 Task: Find and review an Airbnb listing for a stay in Surry Hills, Australia, from July 26 to July 31, 2023, for one guest.
Action: Mouse moved to (349, 349)
Screenshot: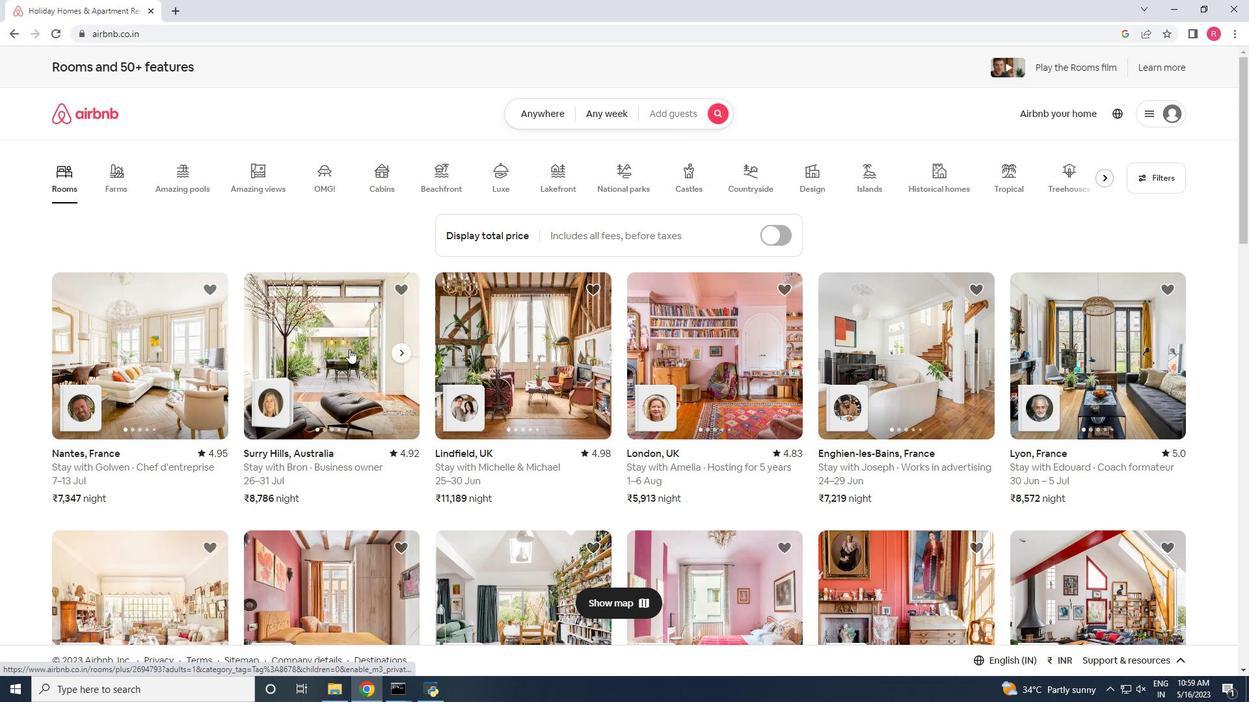 
Action: Mouse pressed left at (349, 349)
Screenshot: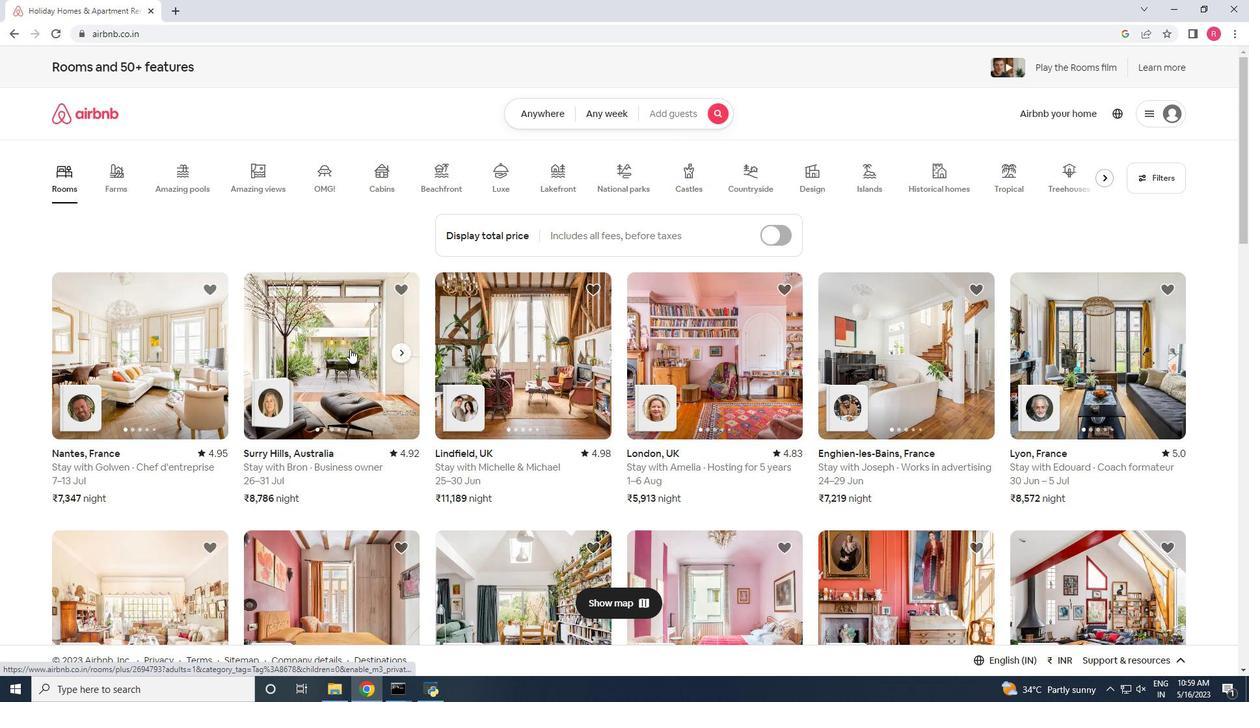 
Action: Mouse moved to (465, 394)
Screenshot: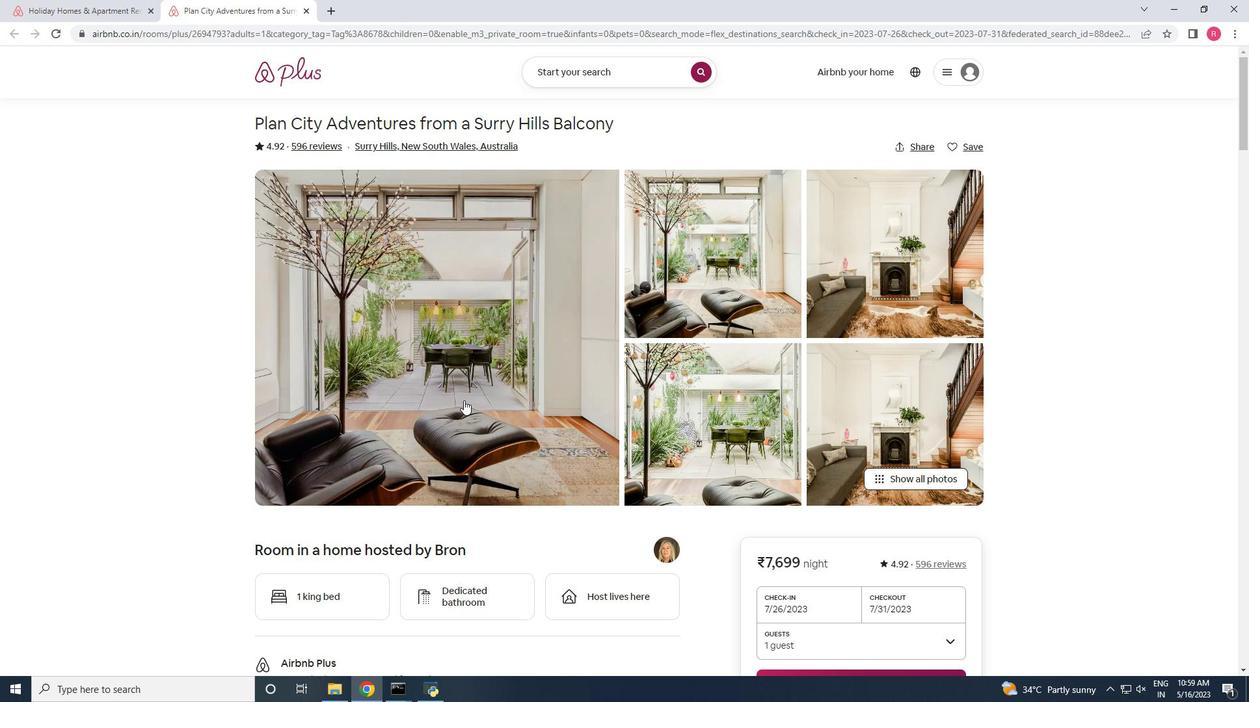 
Action: Mouse scrolled (465, 394) with delta (0, 0)
Screenshot: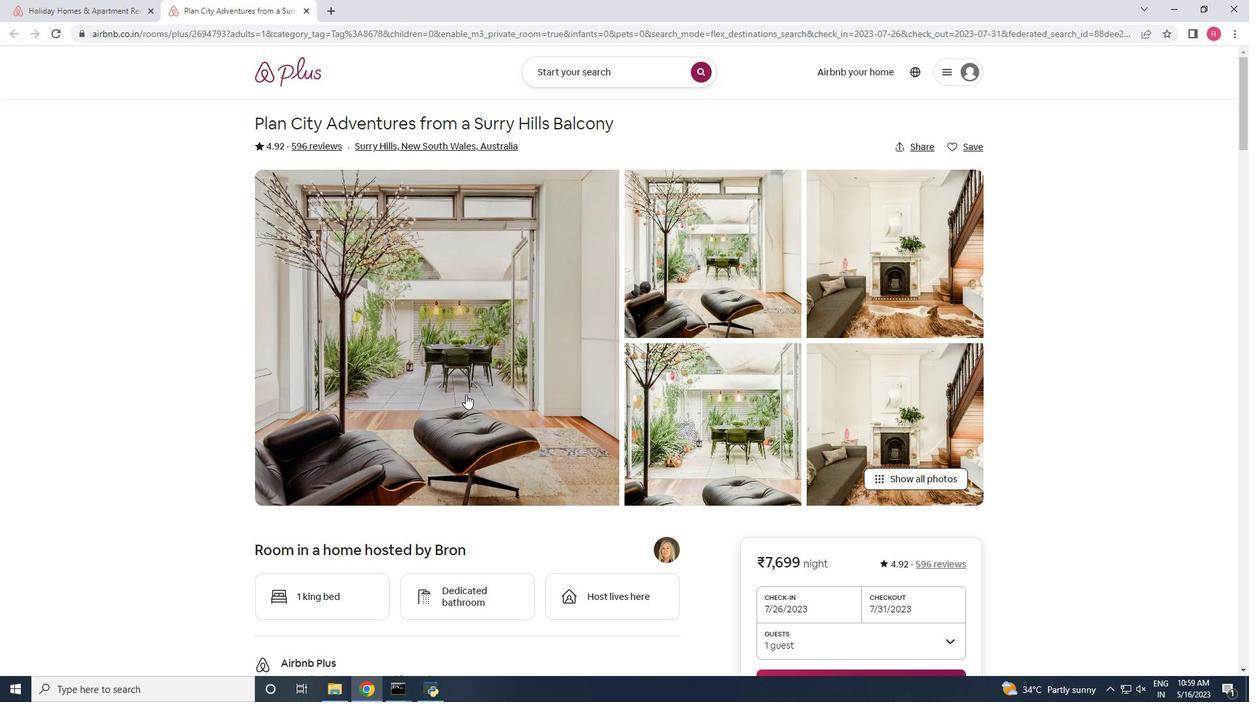 
Action: Mouse scrolled (465, 394) with delta (0, 0)
Screenshot: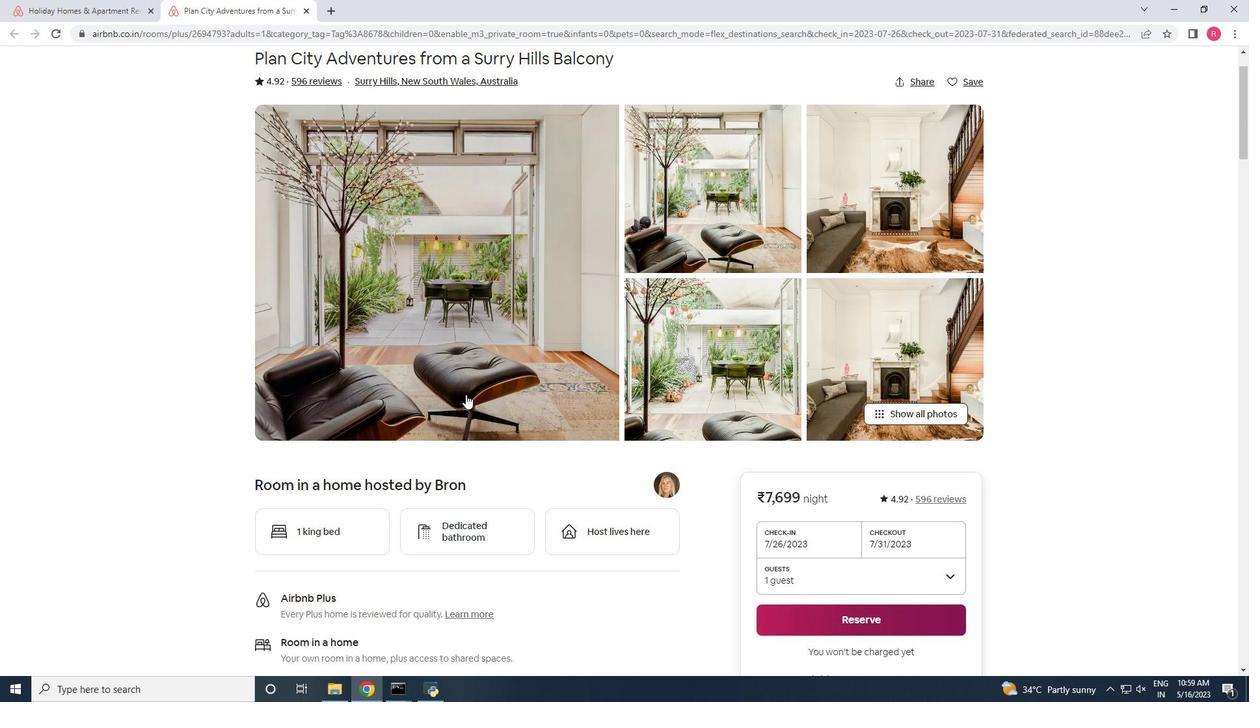 
Action: Mouse scrolled (465, 394) with delta (0, 0)
Screenshot: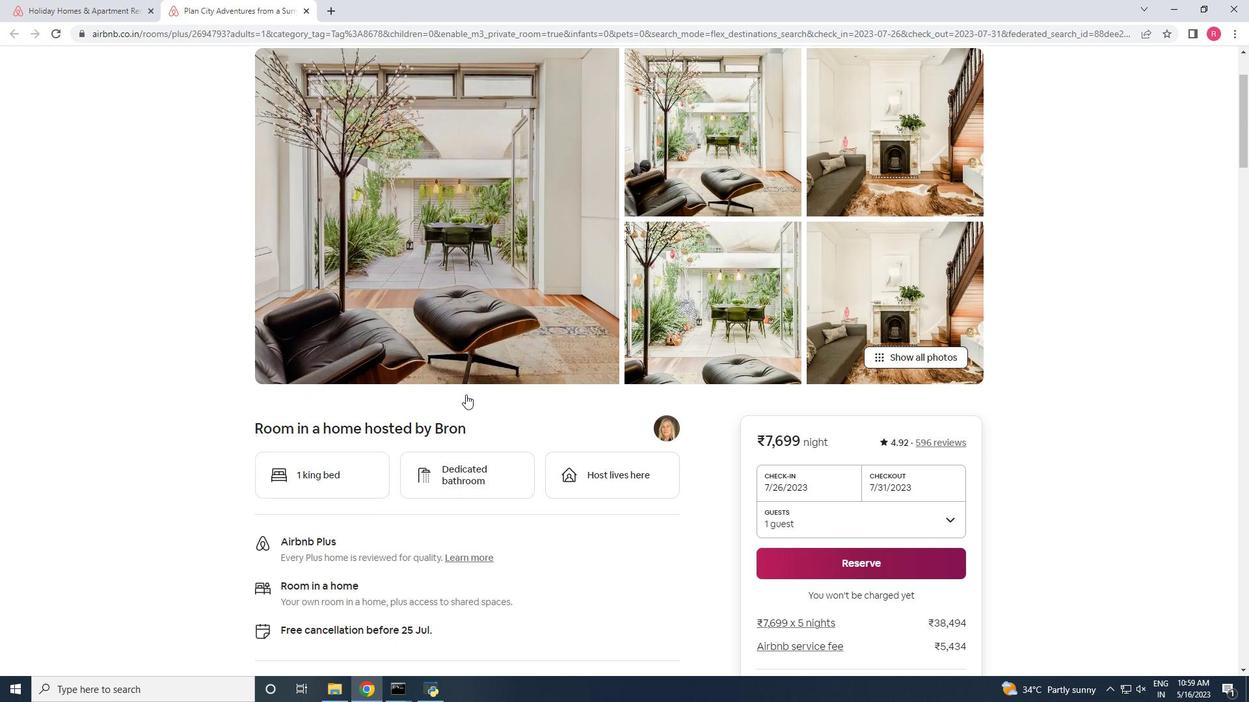 
Action: Mouse moved to (582, 407)
Screenshot: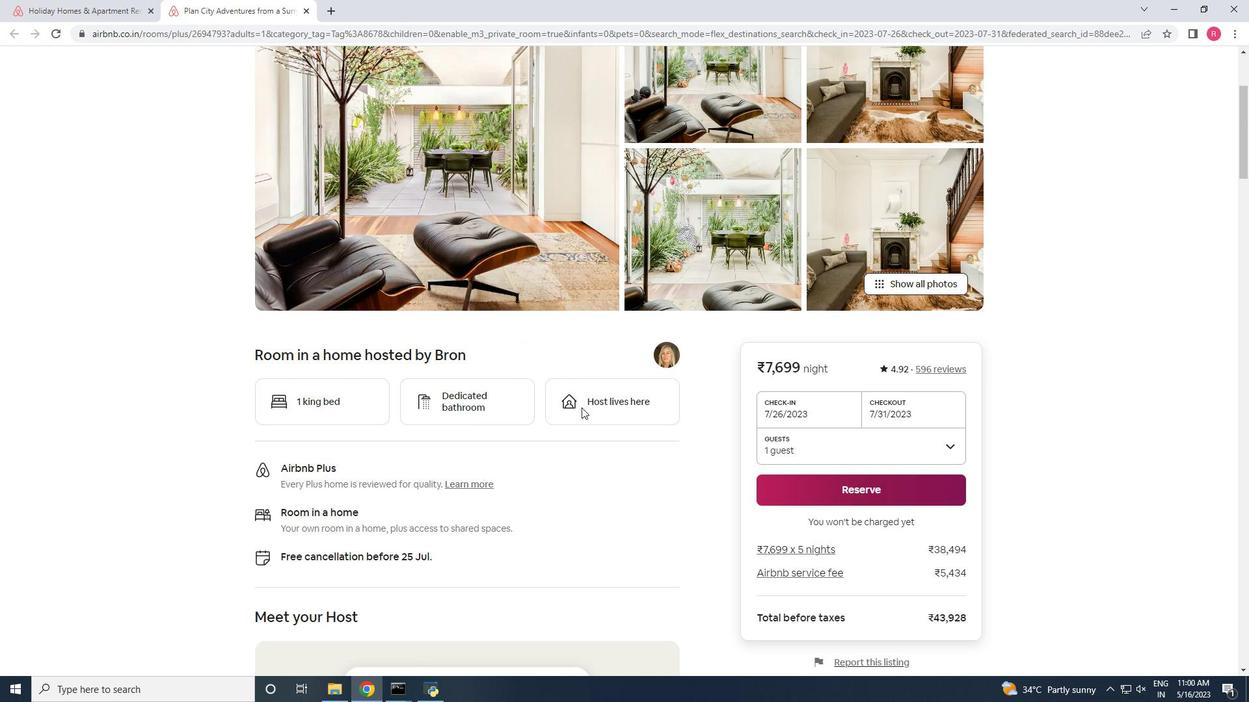 
Action: Mouse scrolled (582, 407) with delta (0, 0)
Screenshot: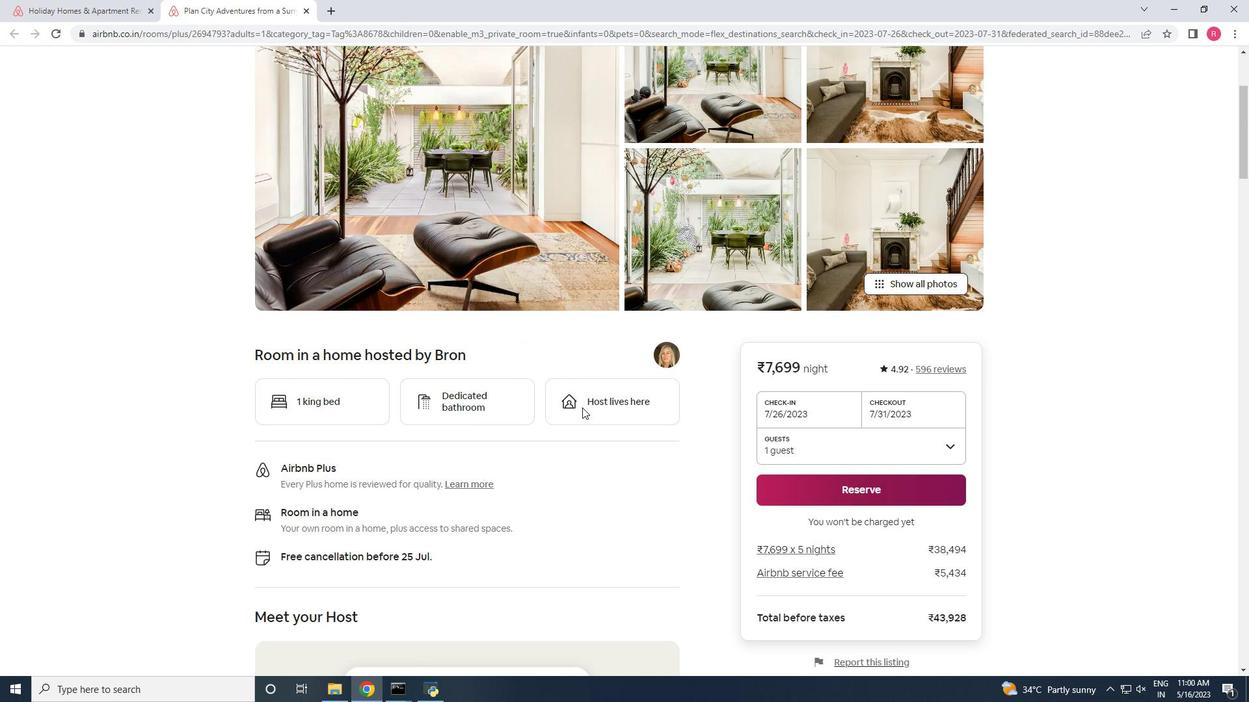 
Action: Mouse scrolled (582, 408) with delta (0, 0)
Screenshot: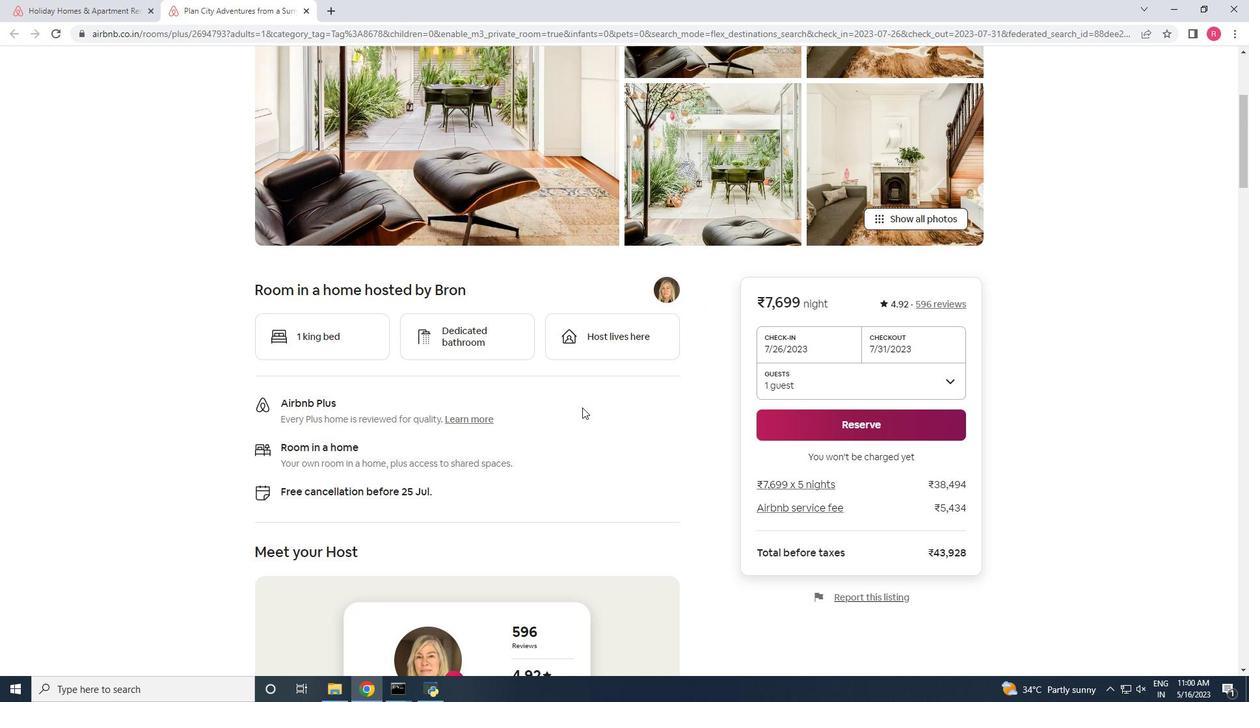 
Action: Mouse moved to (582, 407)
Screenshot: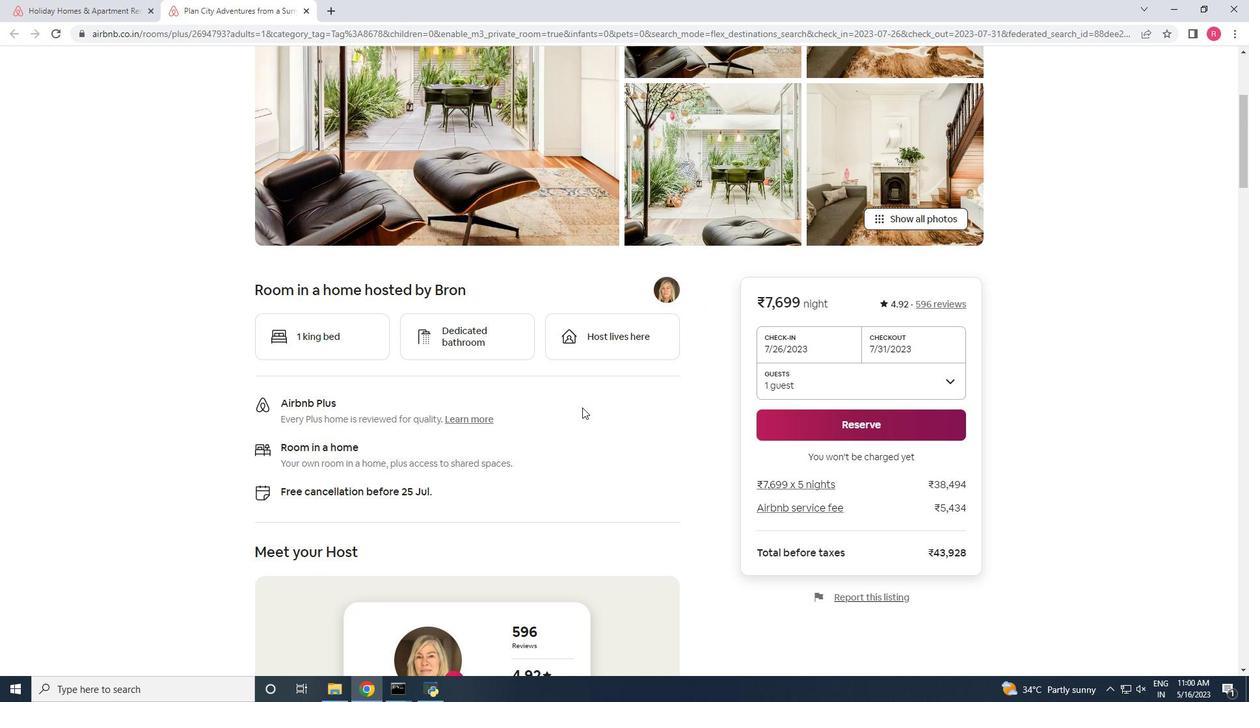 
Action: Mouse scrolled (582, 408) with delta (0, 0)
Screenshot: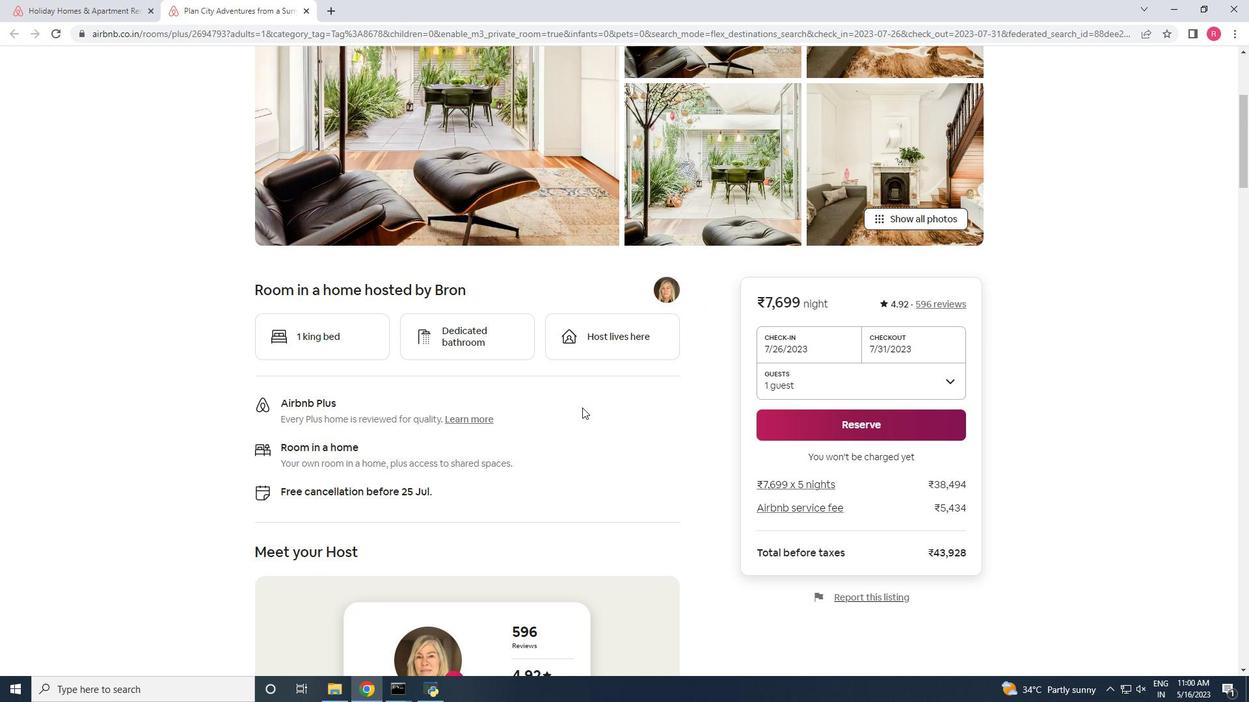 
Action: Mouse scrolled (582, 408) with delta (0, 0)
Screenshot: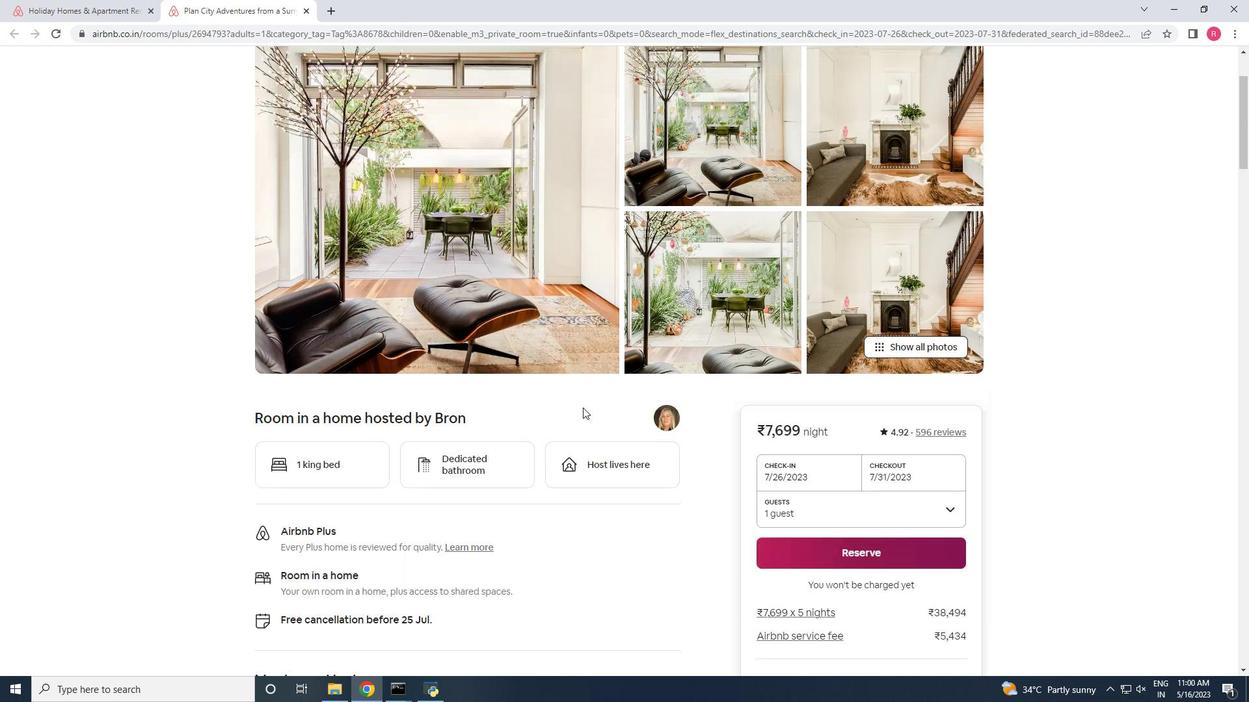 
Action: Mouse scrolled (582, 408) with delta (0, 0)
Screenshot: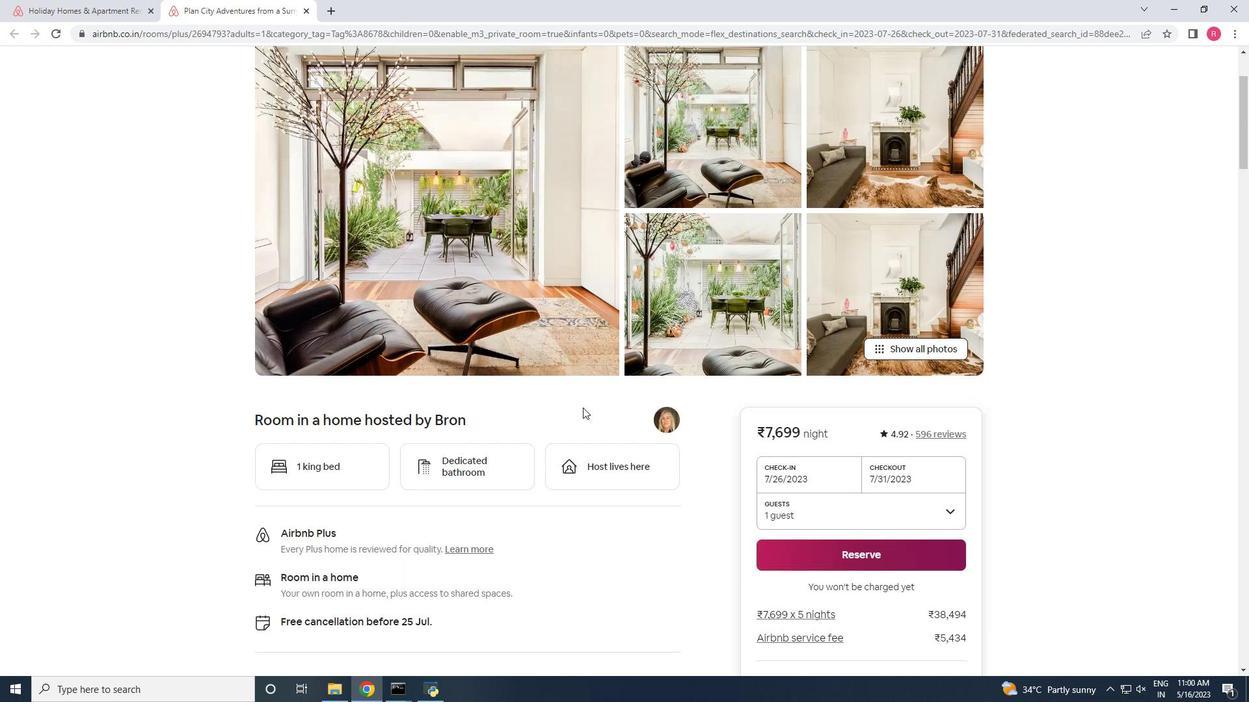 
Action: Mouse scrolled (582, 408) with delta (0, 0)
Screenshot: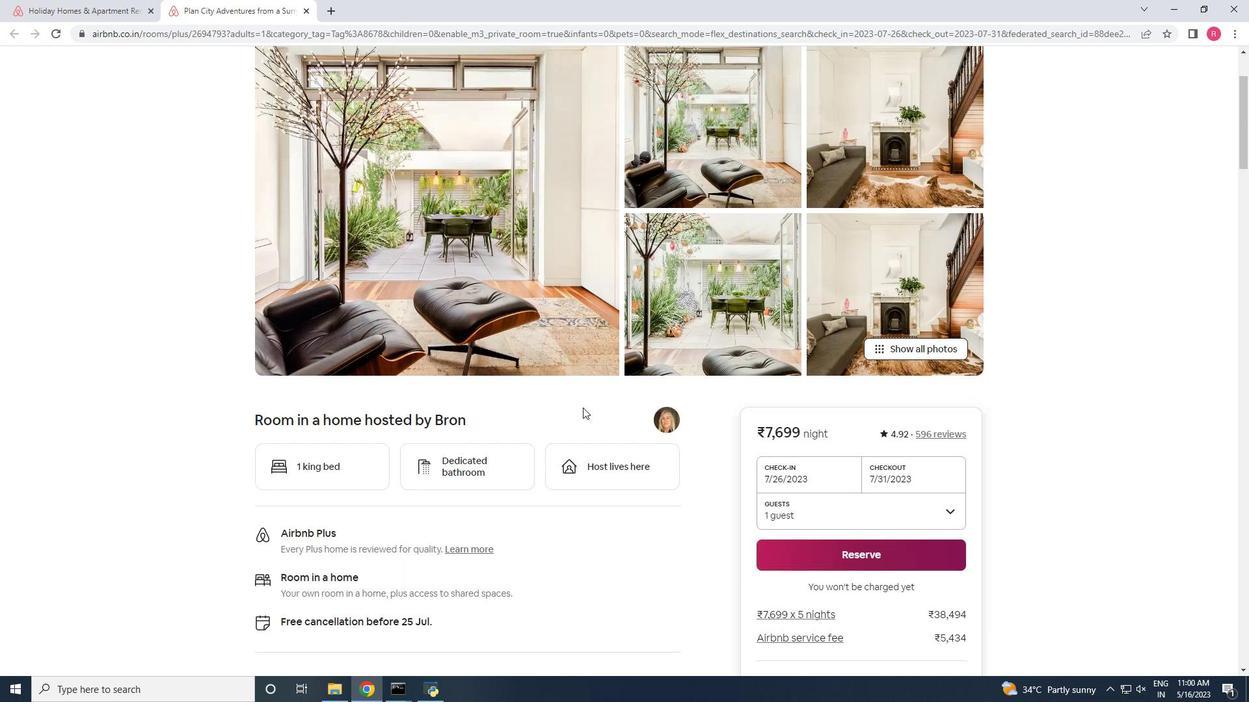 
Action: Mouse scrolled (582, 408) with delta (0, 0)
Screenshot: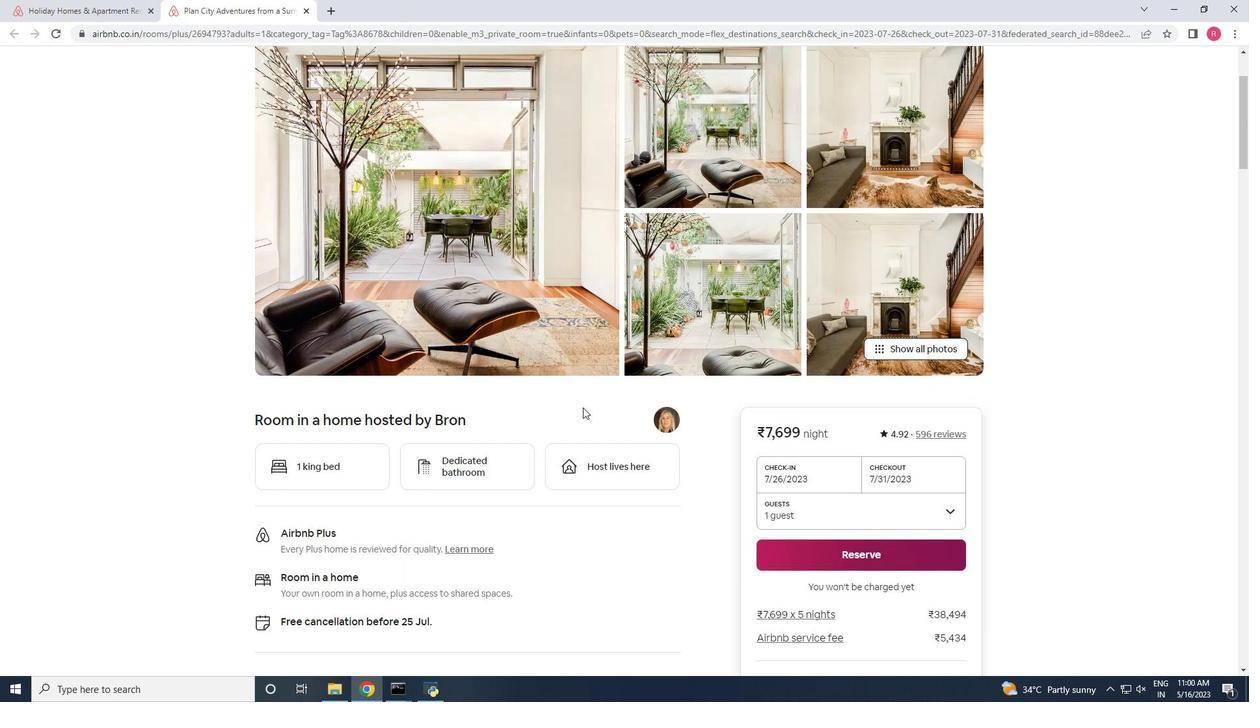 
Action: Mouse scrolled (582, 408) with delta (0, 0)
Screenshot: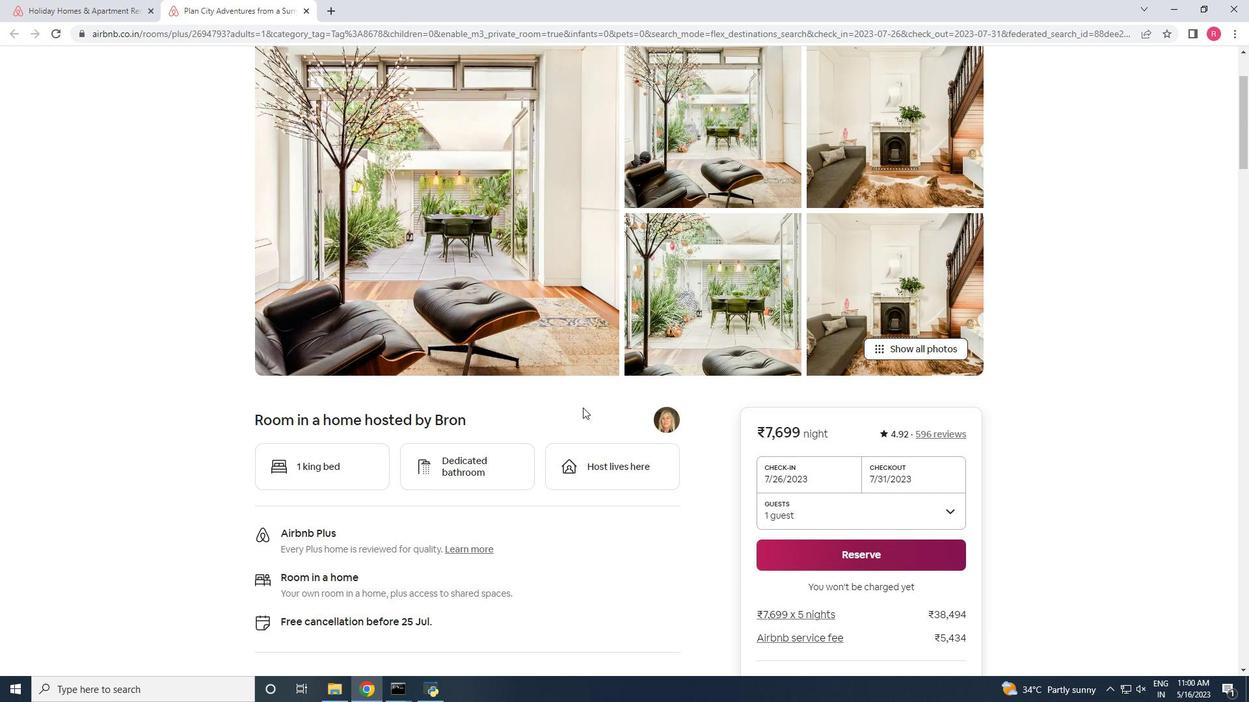 
Action: Mouse scrolled (582, 408) with delta (0, 0)
Screenshot: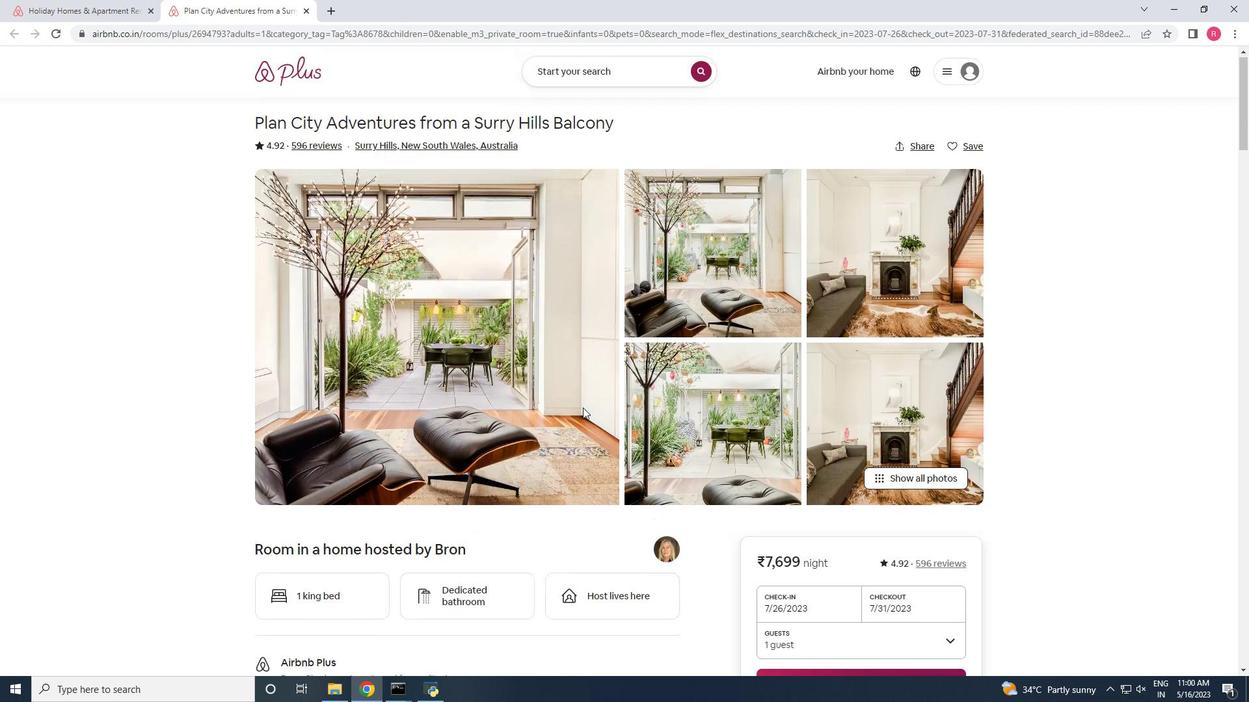 
Action: Mouse scrolled (582, 407) with delta (0, 0)
Screenshot: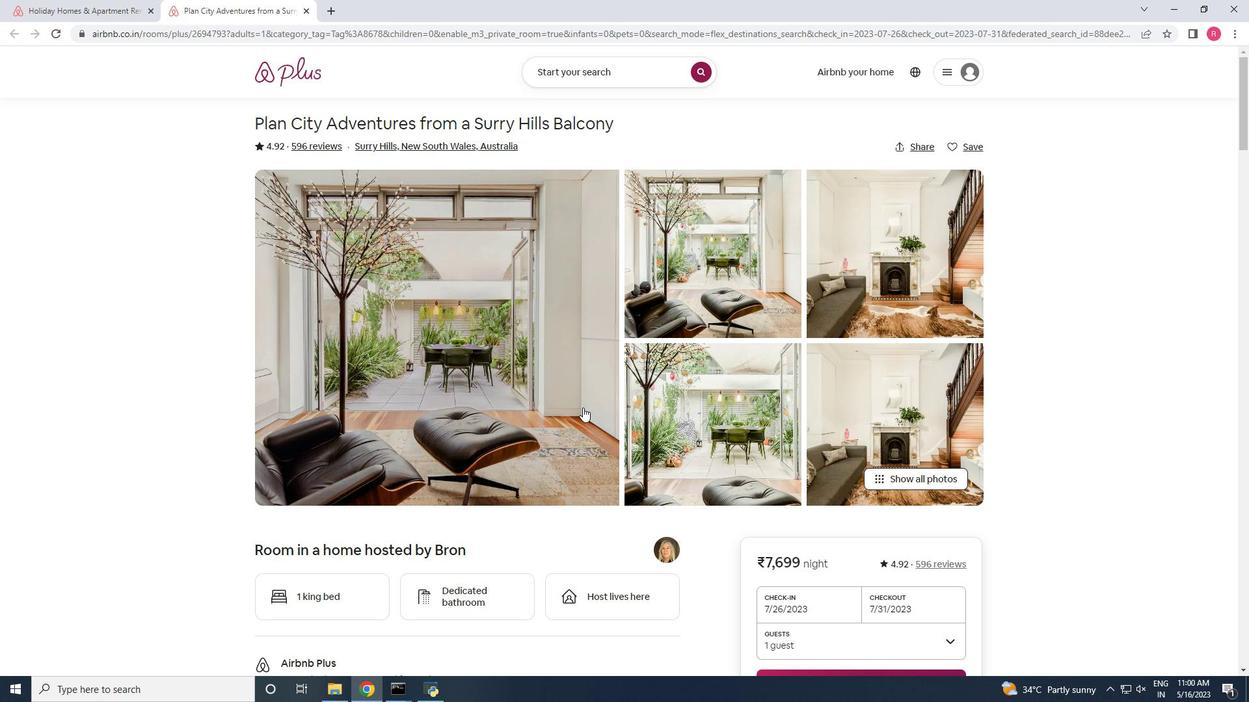
Action: Mouse scrolled (582, 407) with delta (0, 0)
Screenshot: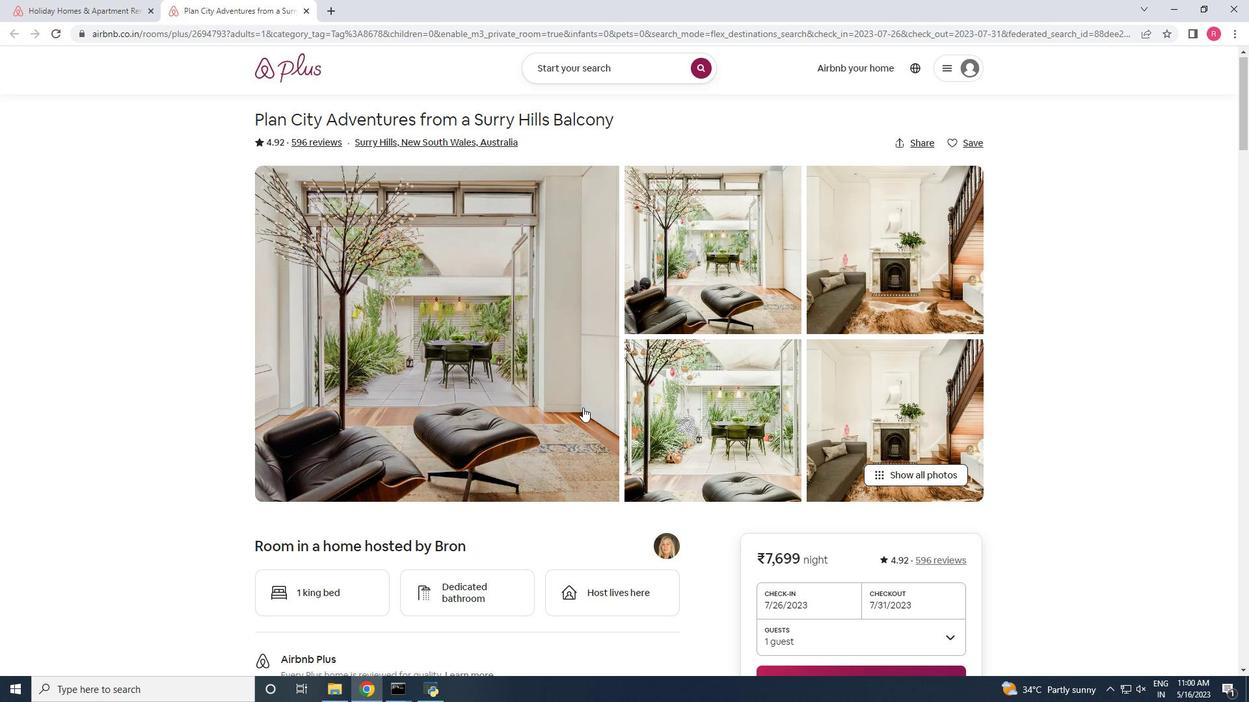 
Action: Mouse scrolled (582, 407) with delta (0, 0)
Screenshot: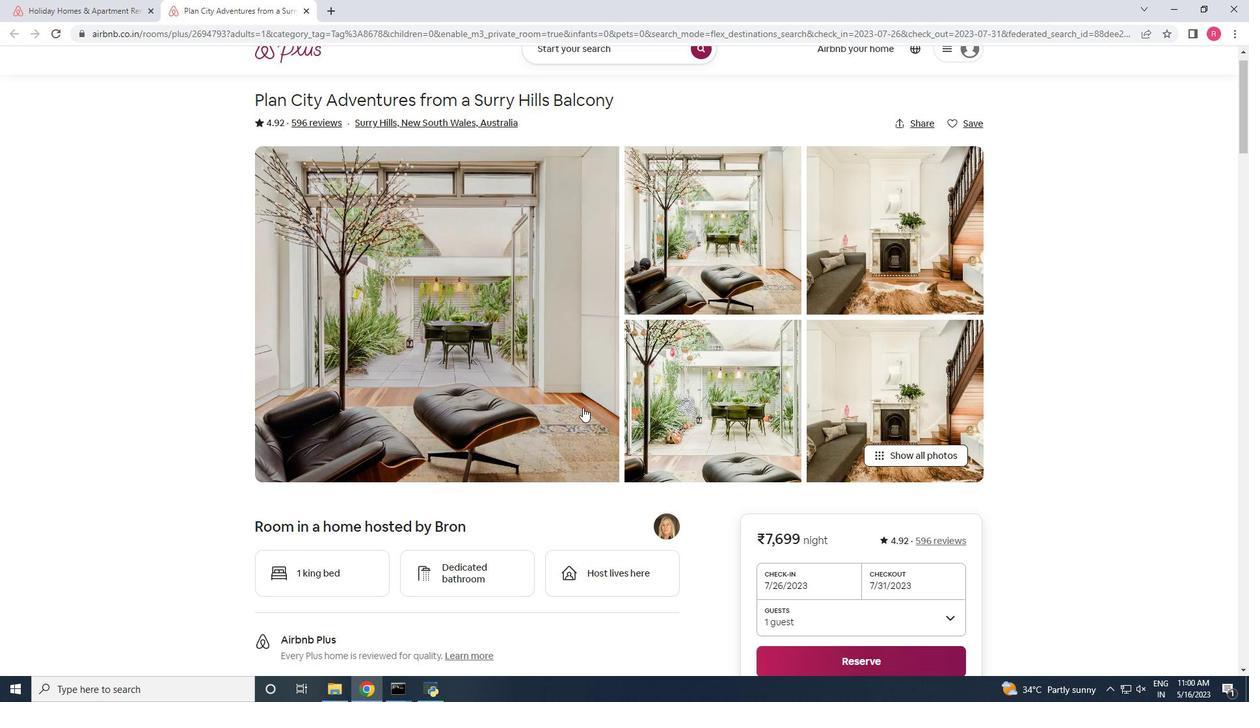 
Action: Mouse scrolled (582, 407) with delta (0, 0)
Screenshot: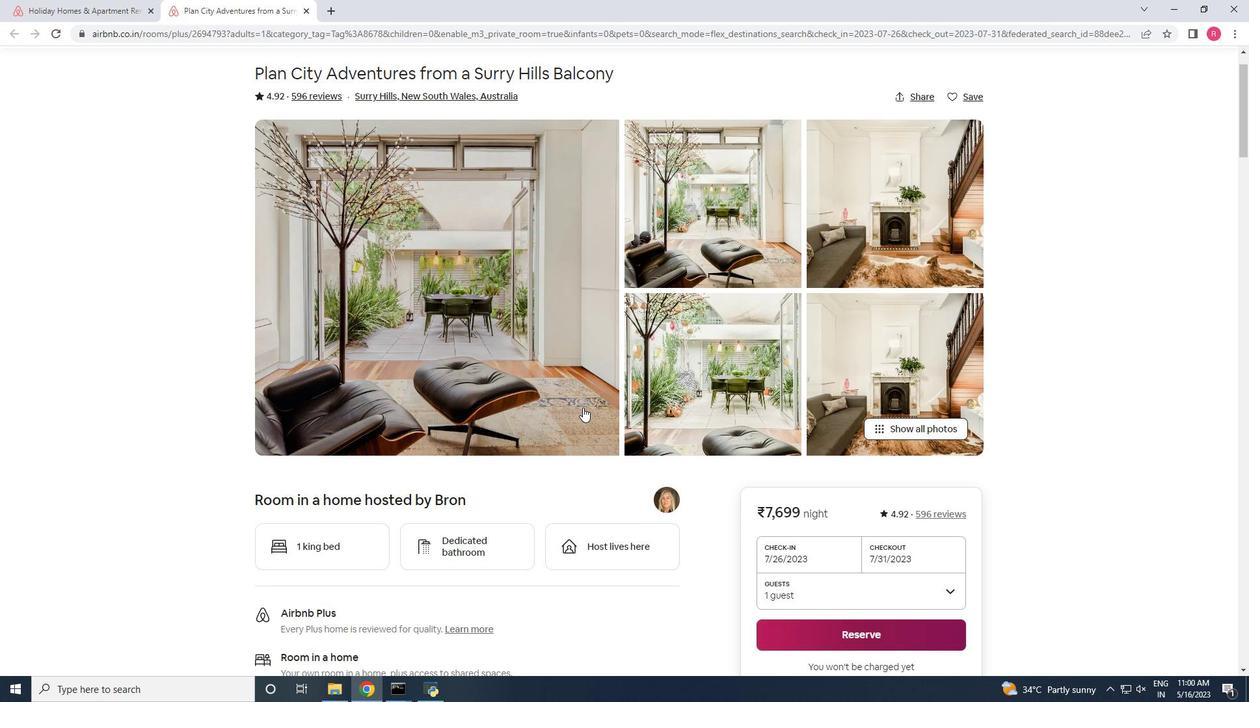 
Action: Mouse moved to (582, 407)
Screenshot: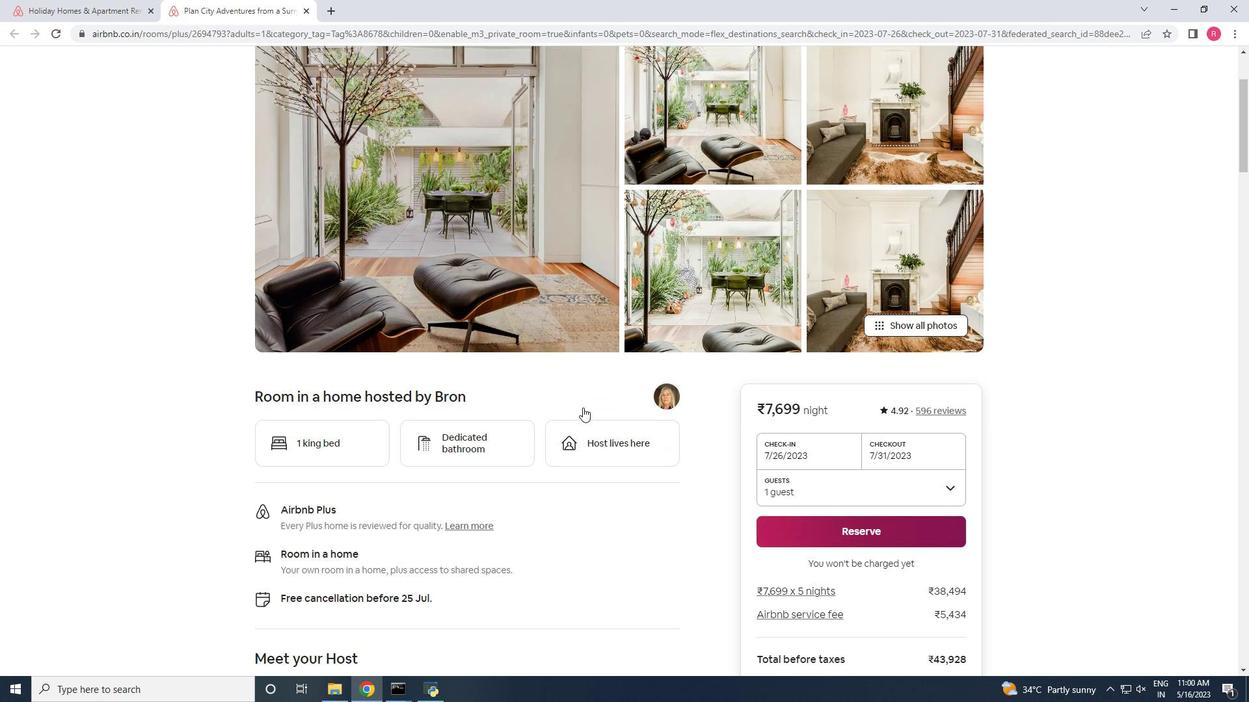 
Action: Mouse scrolled (582, 407) with delta (0, 0)
Screenshot: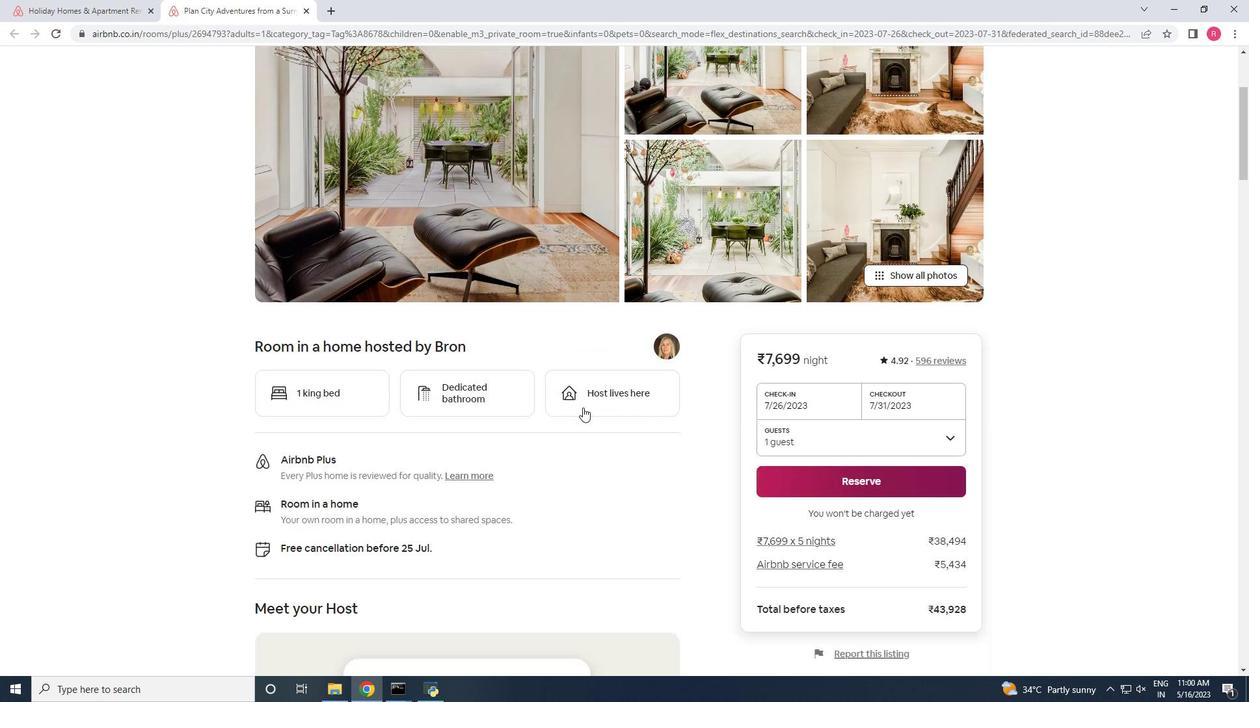 
Action: Mouse moved to (889, 469)
Screenshot: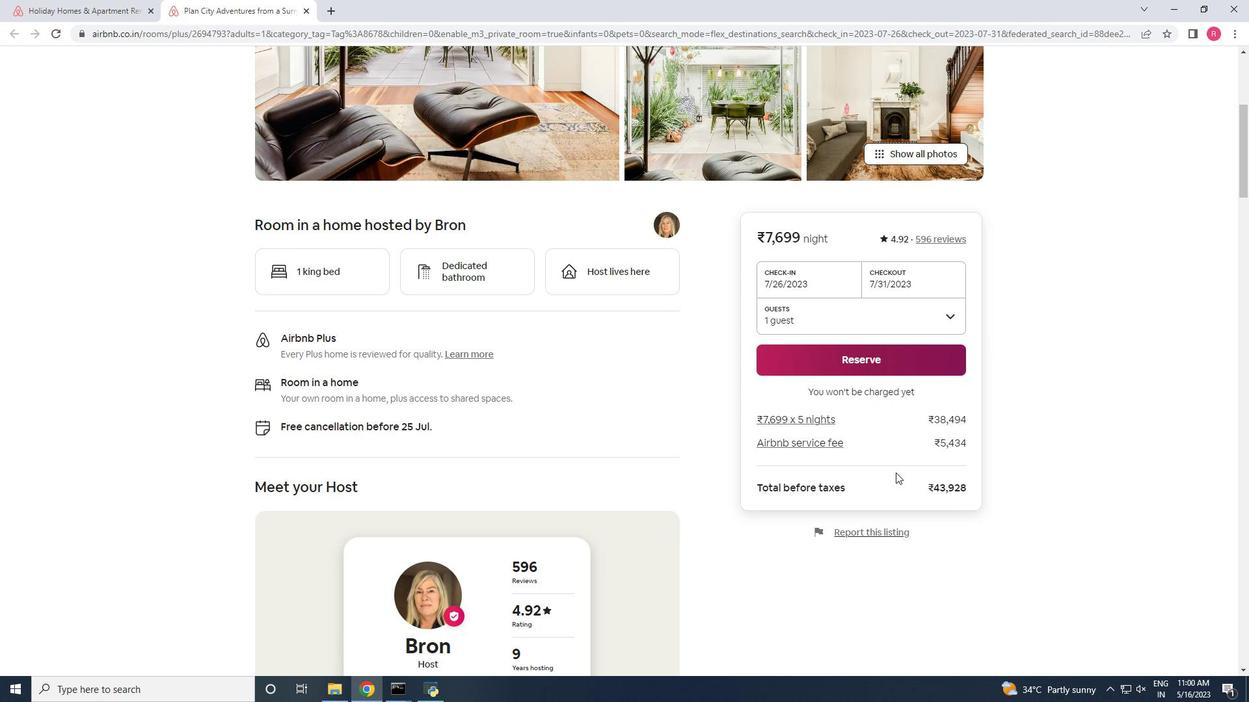 
Action: Mouse scrolled (889, 468) with delta (0, 0)
Screenshot: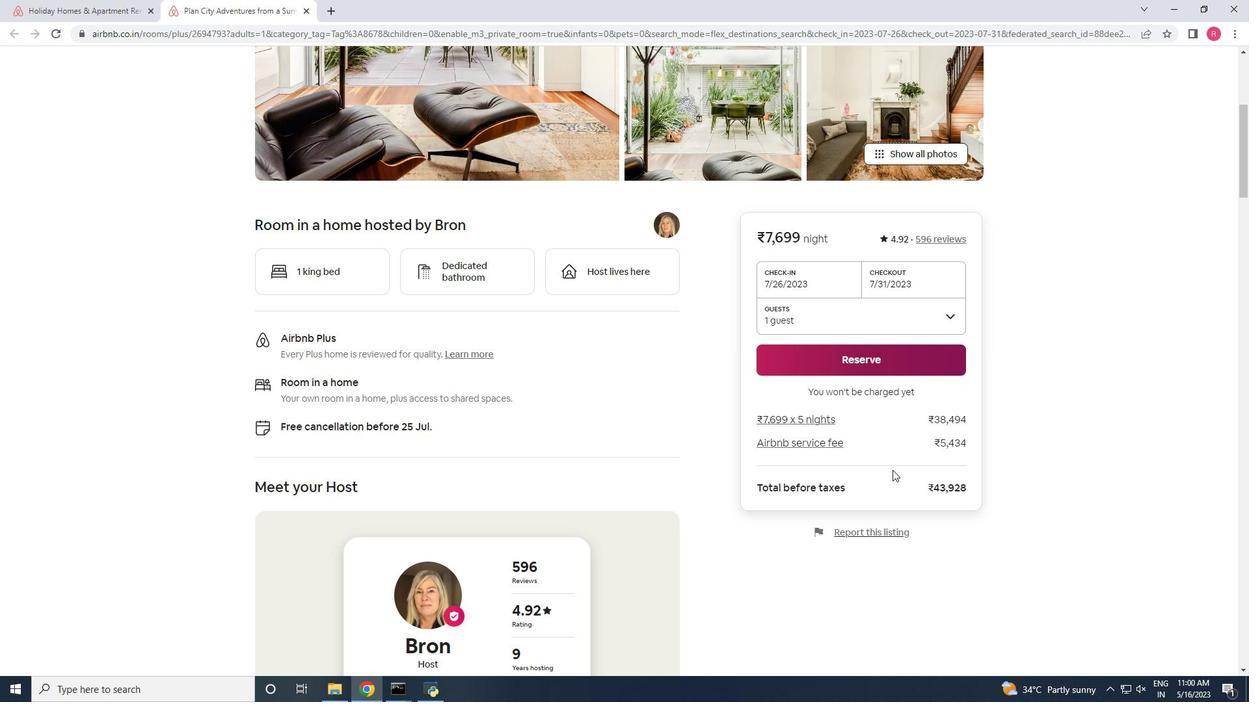 
Action: Mouse scrolled (889, 468) with delta (0, 0)
Screenshot: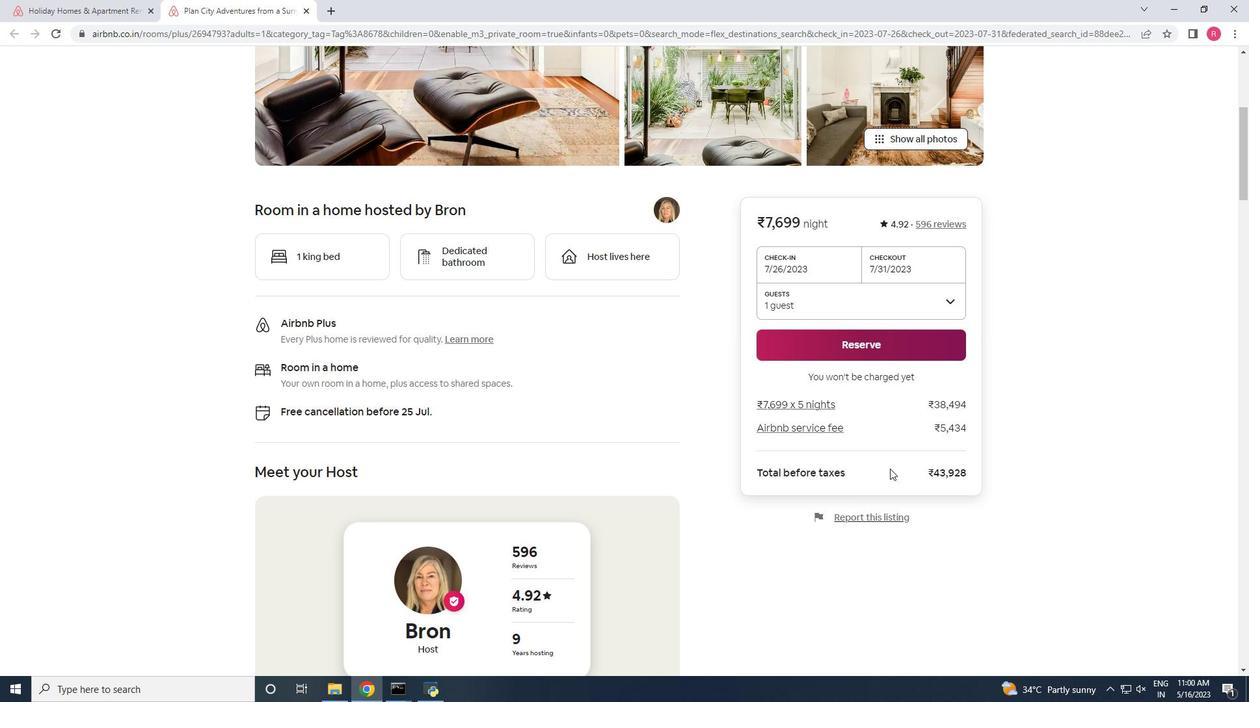 
Action: Mouse moved to (672, 413)
Screenshot: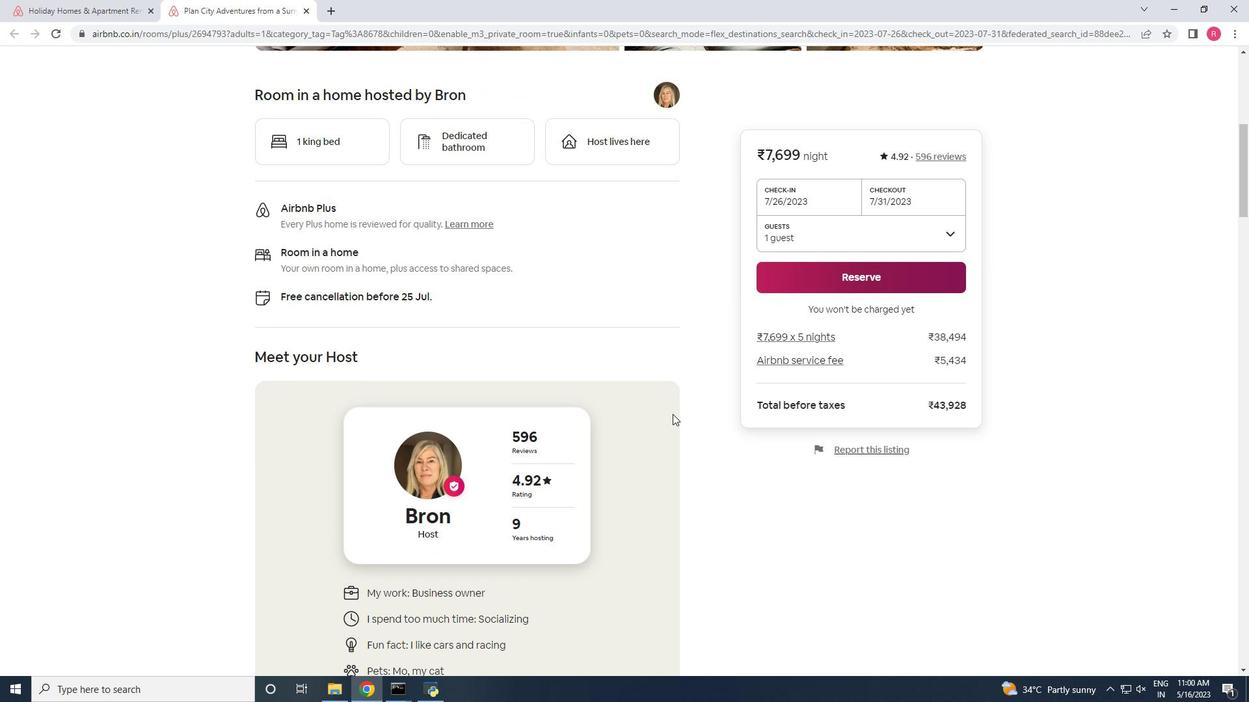 
Action: Mouse scrolled (672, 413) with delta (0, 0)
Screenshot: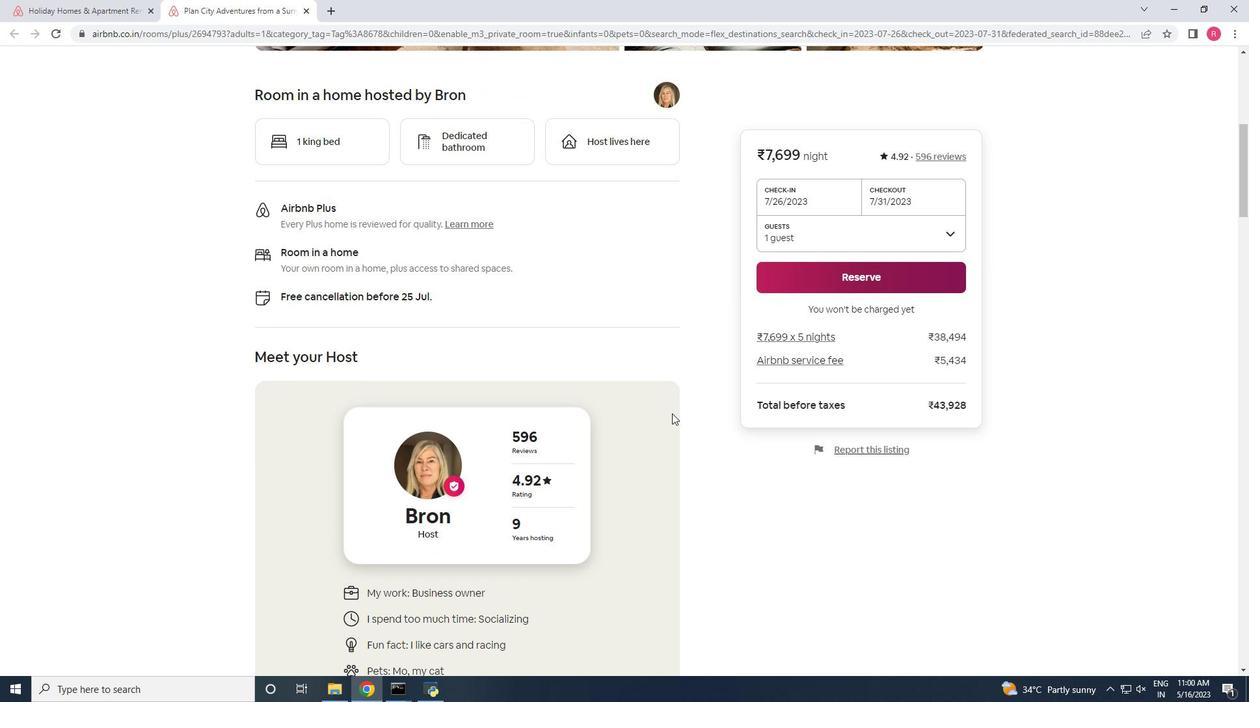 
Action: Mouse scrolled (672, 413) with delta (0, 0)
Screenshot: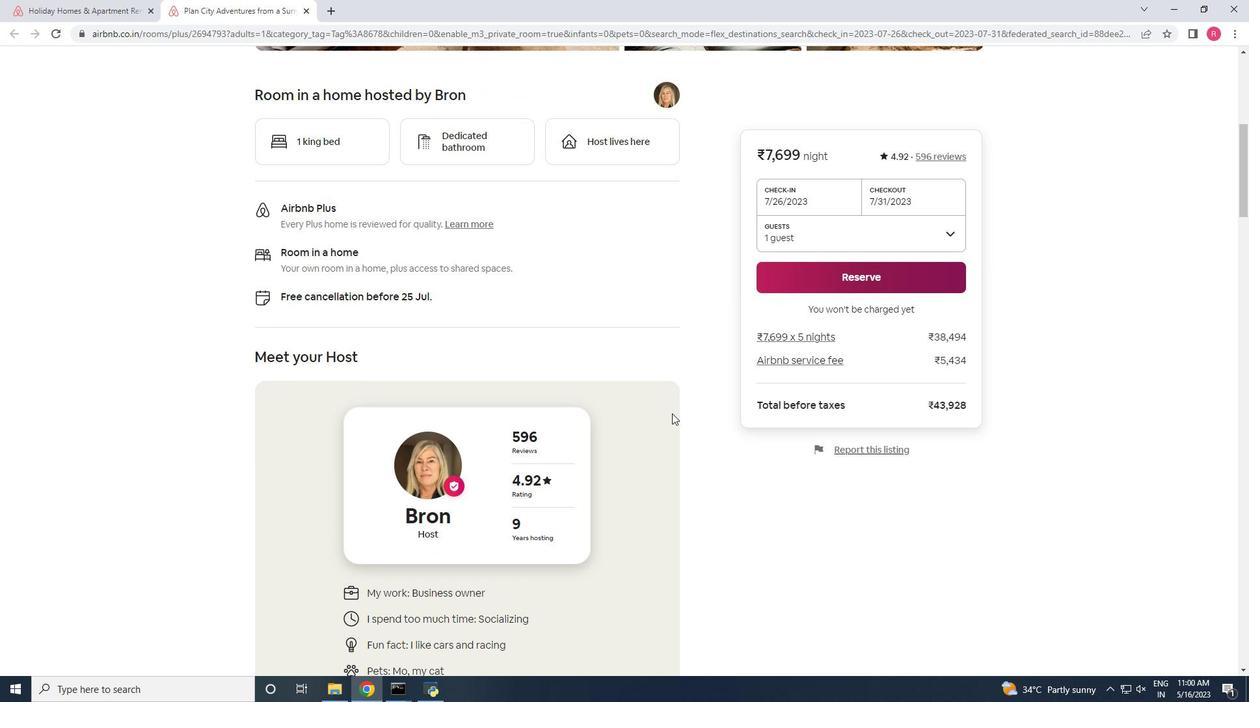 
Action: Mouse scrolled (672, 413) with delta (0, 0)
Screenshot: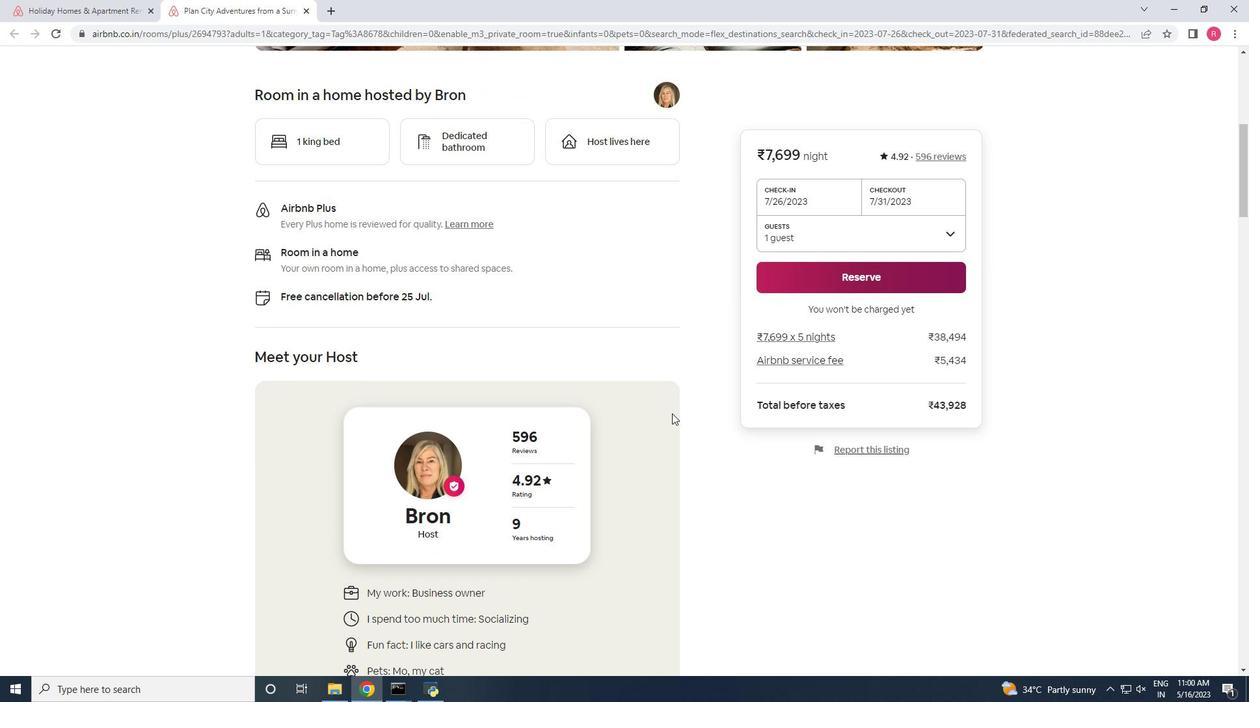 
Action: Mouse scrolled (672, 413) with delta (0, 0)
Screenshot: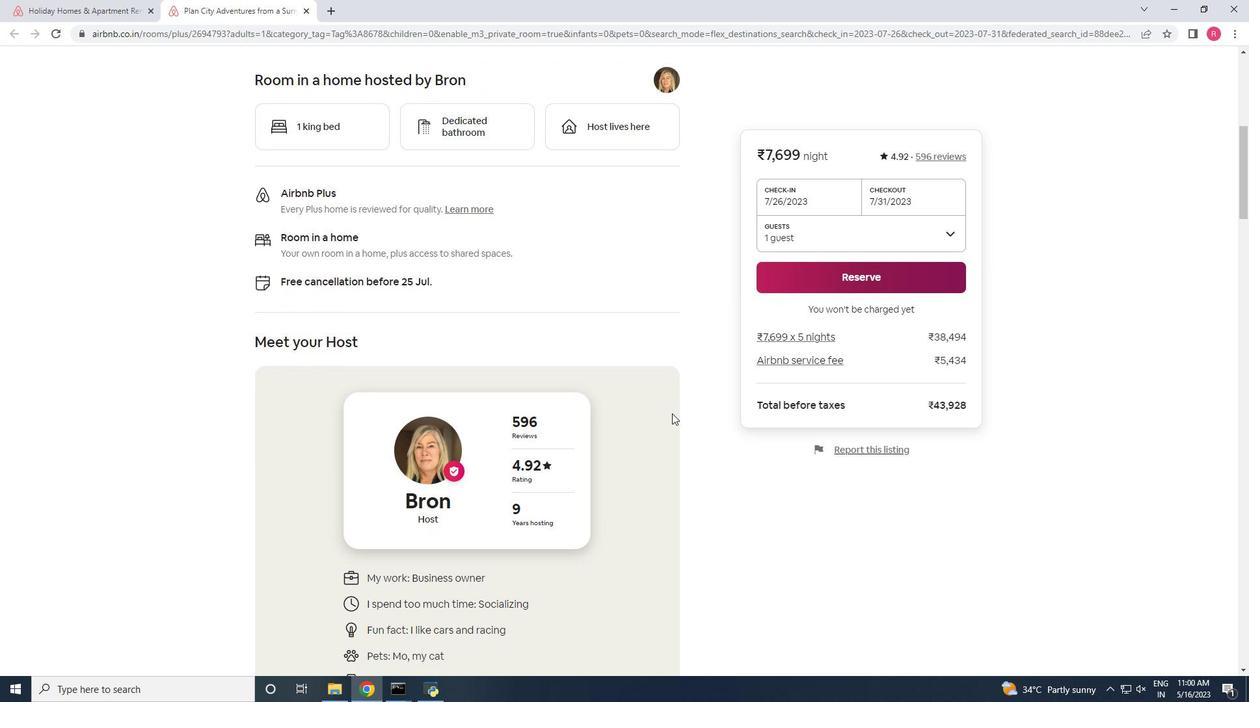 
Action: Mouse scrolled (672, 413) with delta (0, 0)
Screenshot: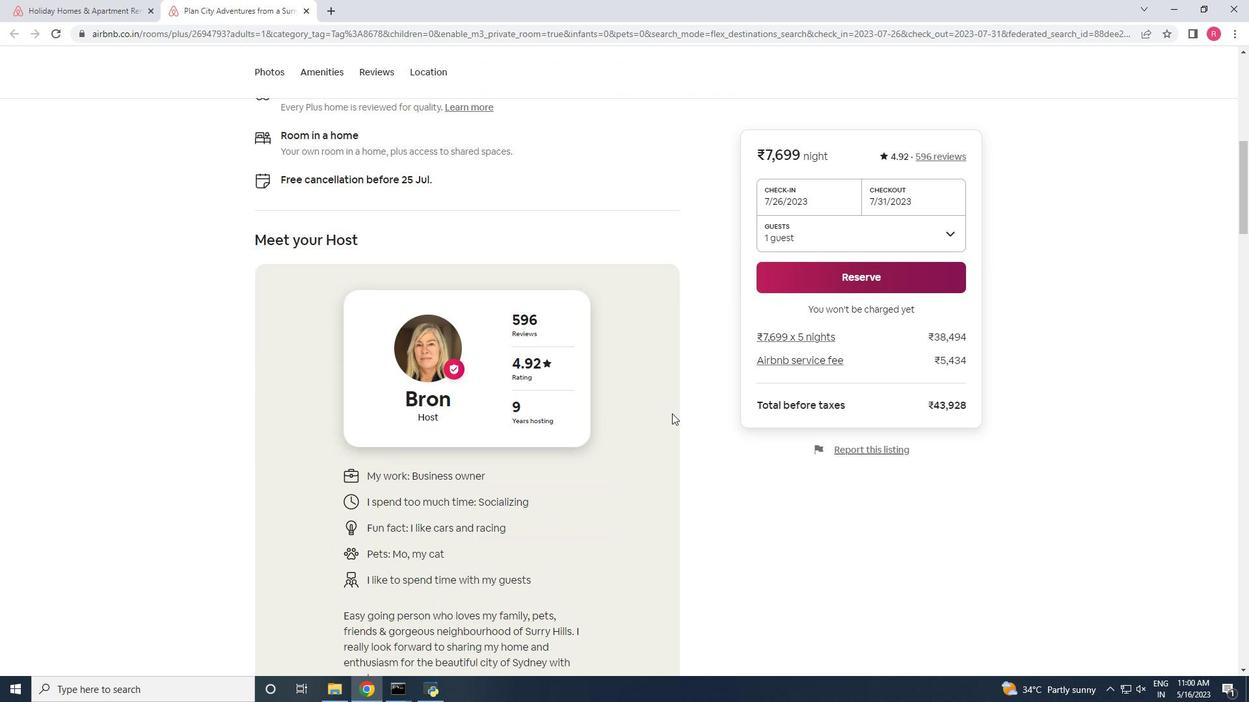 
Action: Mouse scrolled (672, 413) with delta (0, 0)
Screenshot: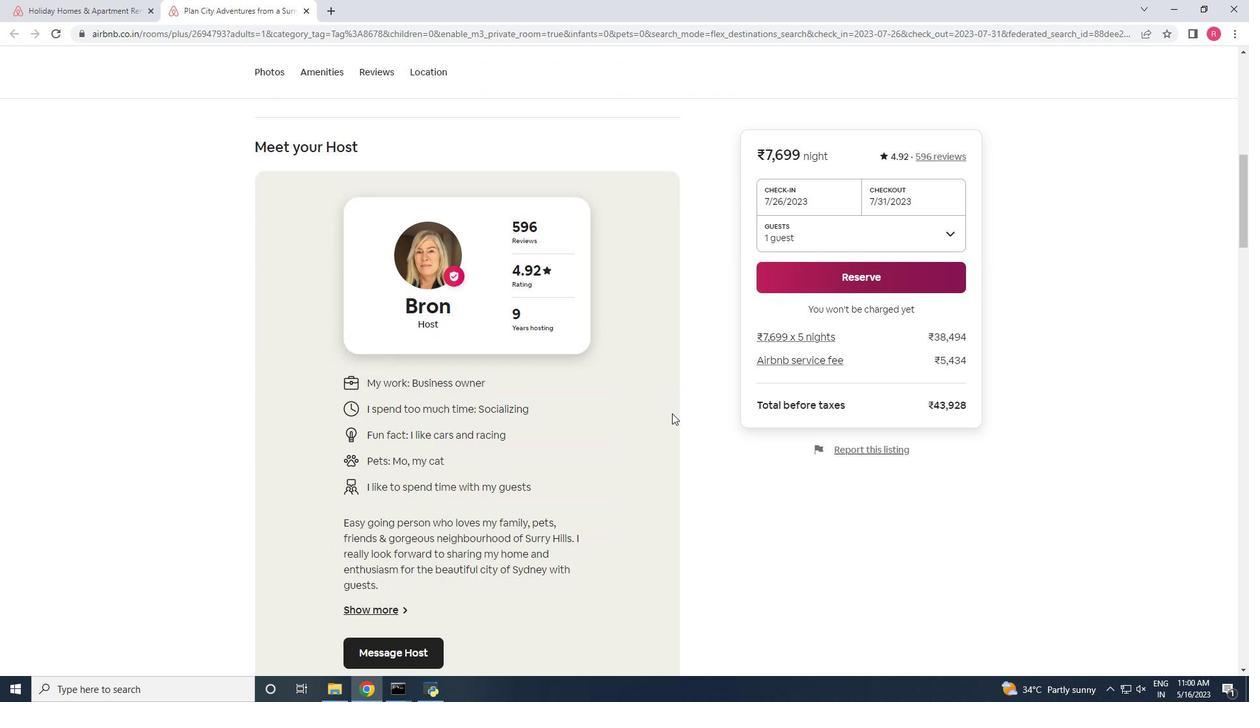 
Action: Mouse scrolled (672, 413) with delta (0, 0)
Screenshot: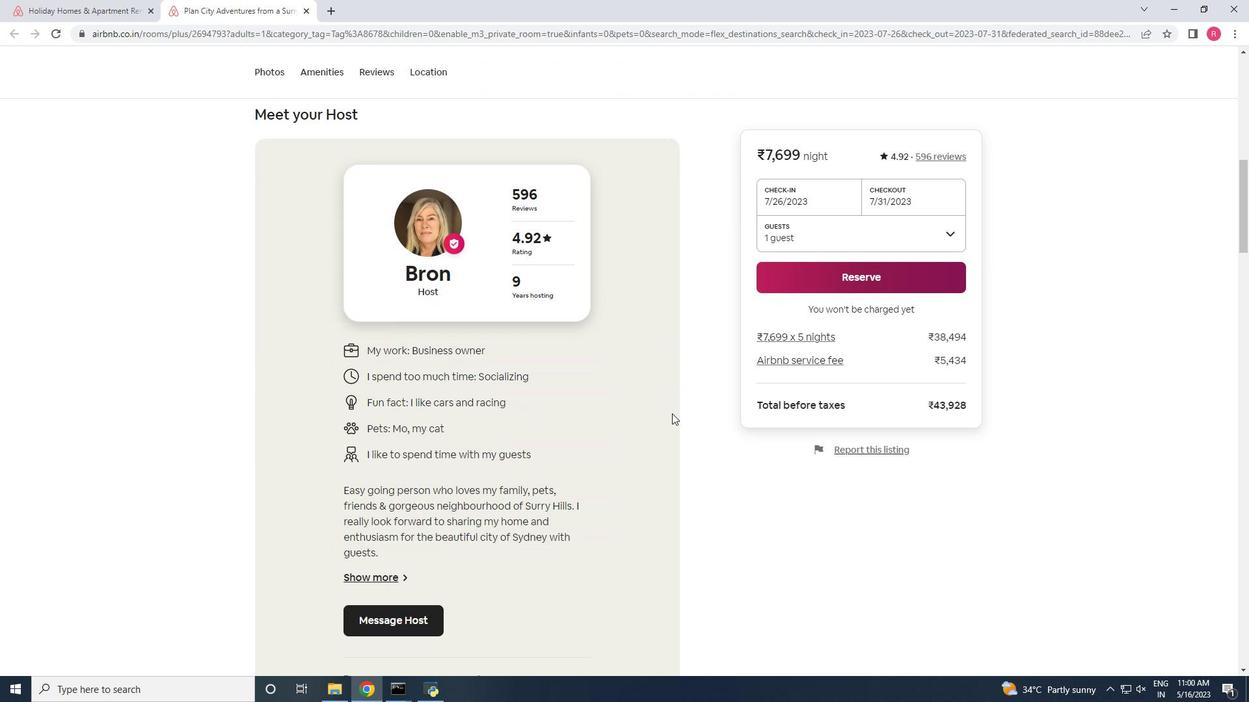 
Action: Mouse moved to (672, 412)
Screenshot: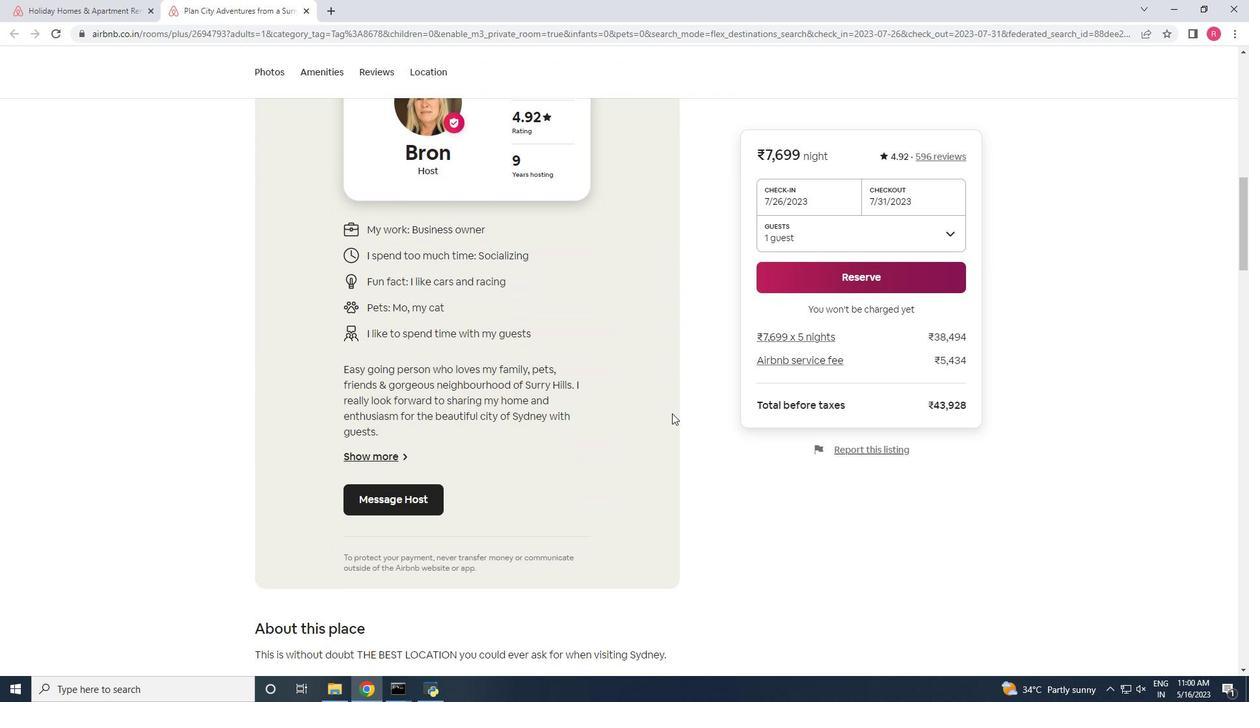 
Action: Mouse scrolled (672, 411) with delta (0, 0)
Screenshot: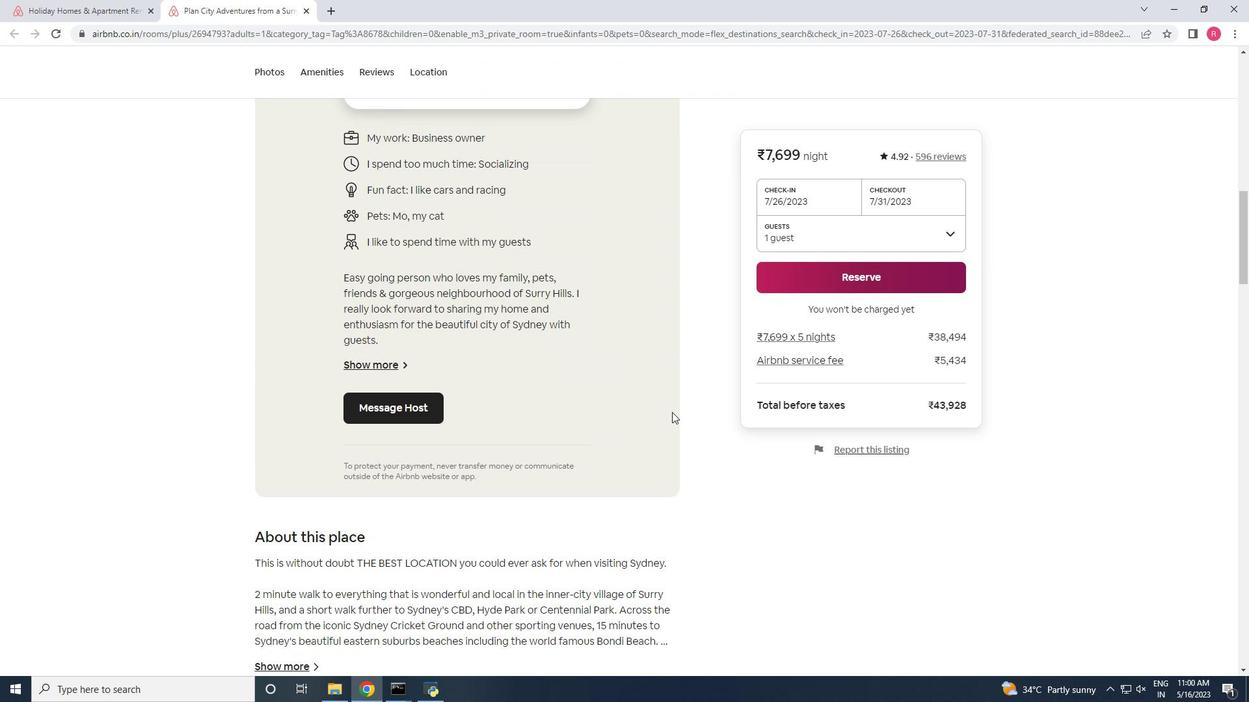 
Action: Mouse scrolled (672, 411) with delta (0, 0)
Screenshot: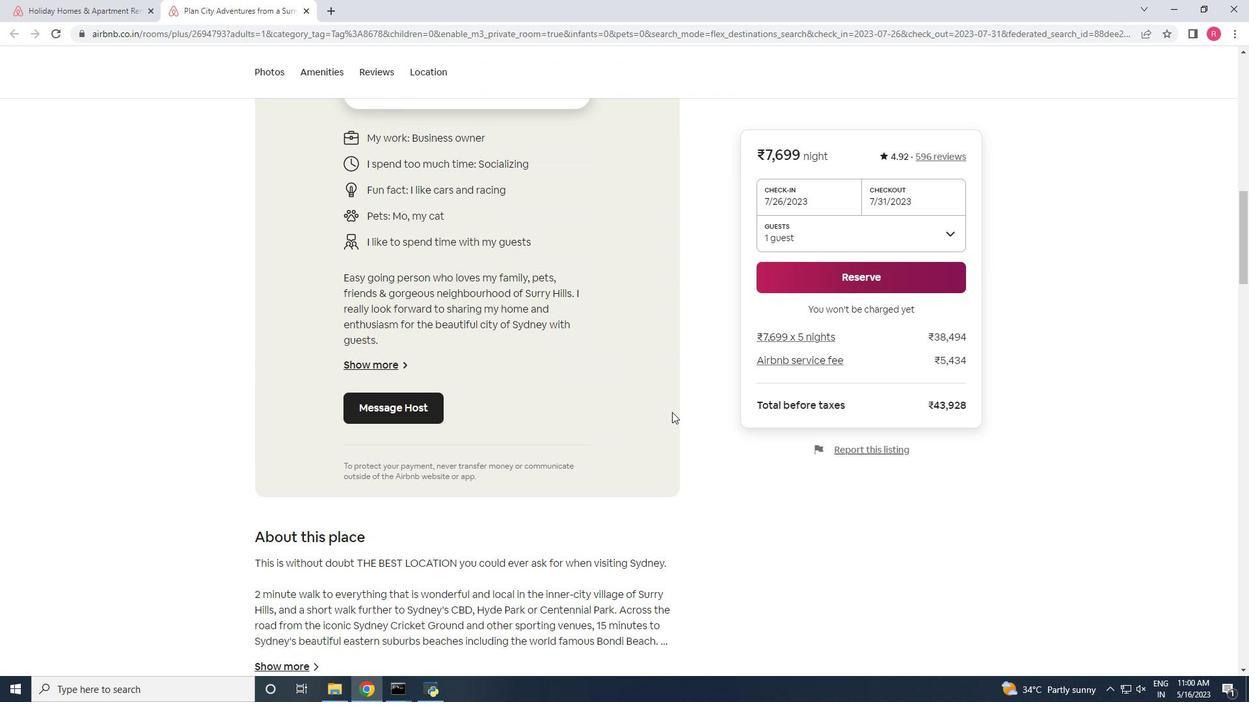 
Action: Mouse scrolled (672, 411) with delta (0, 0)
Screenshot: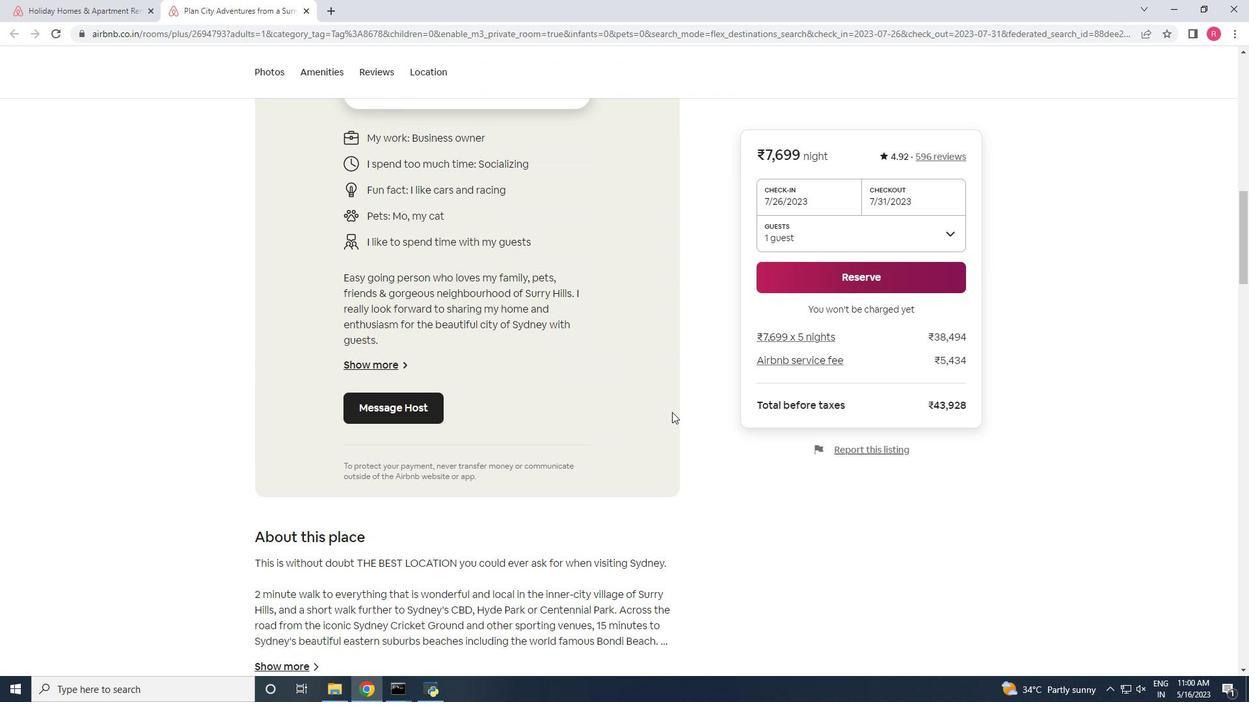 
Action: Mouse scrolled (672, 411) with delta (0, 0)
Screenshot: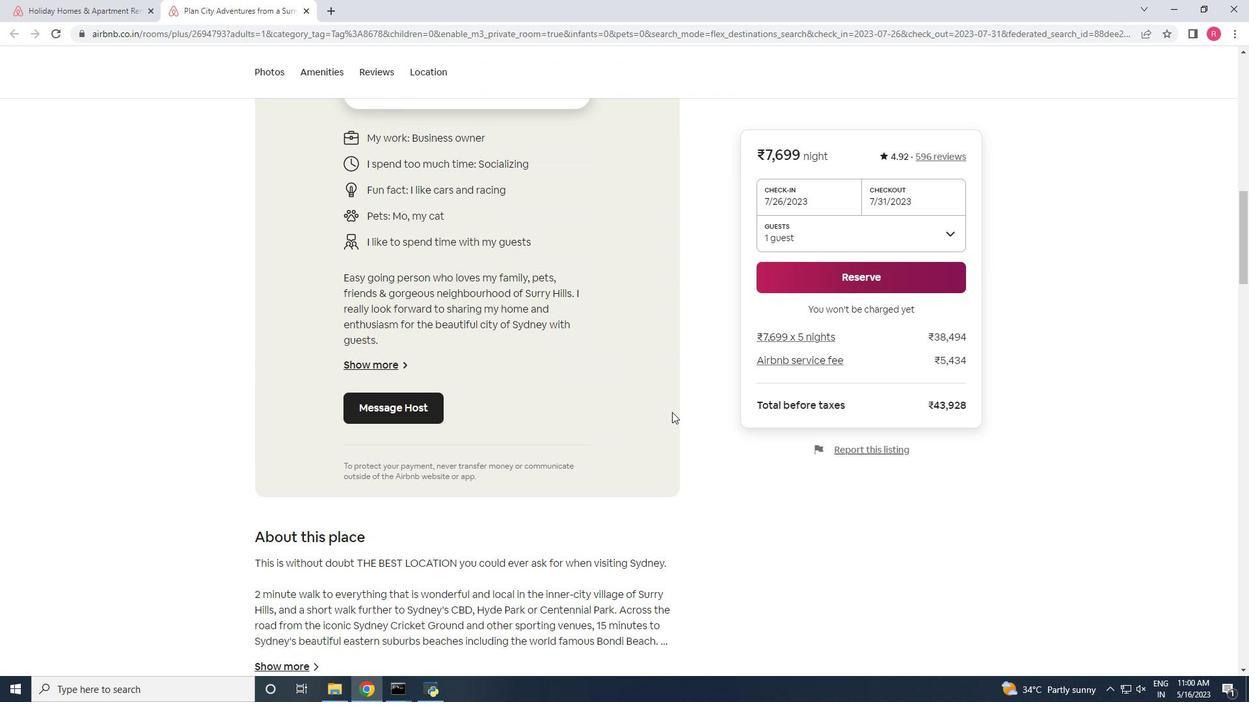 
Action: Mouse scrolled (672, 411) with delta (0, 0)
Screenshot: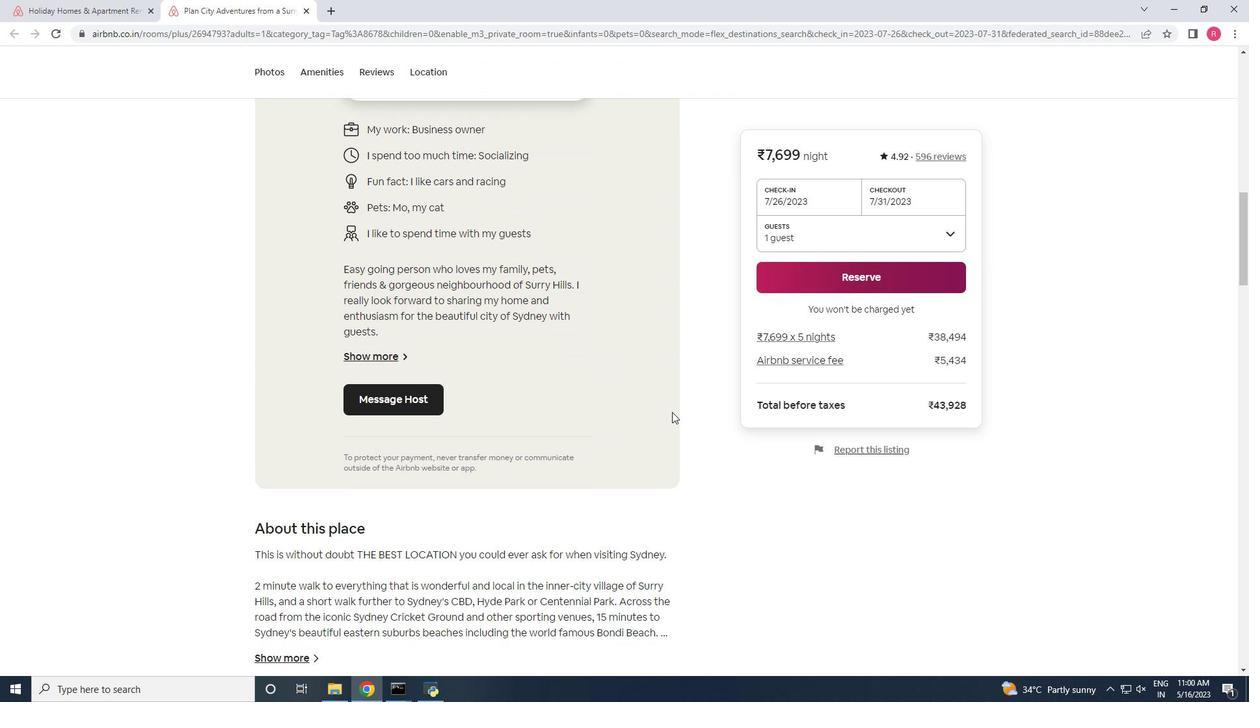 
Action: Mouse scrolled (672, 411) with delta (0, 0)
Screenshot: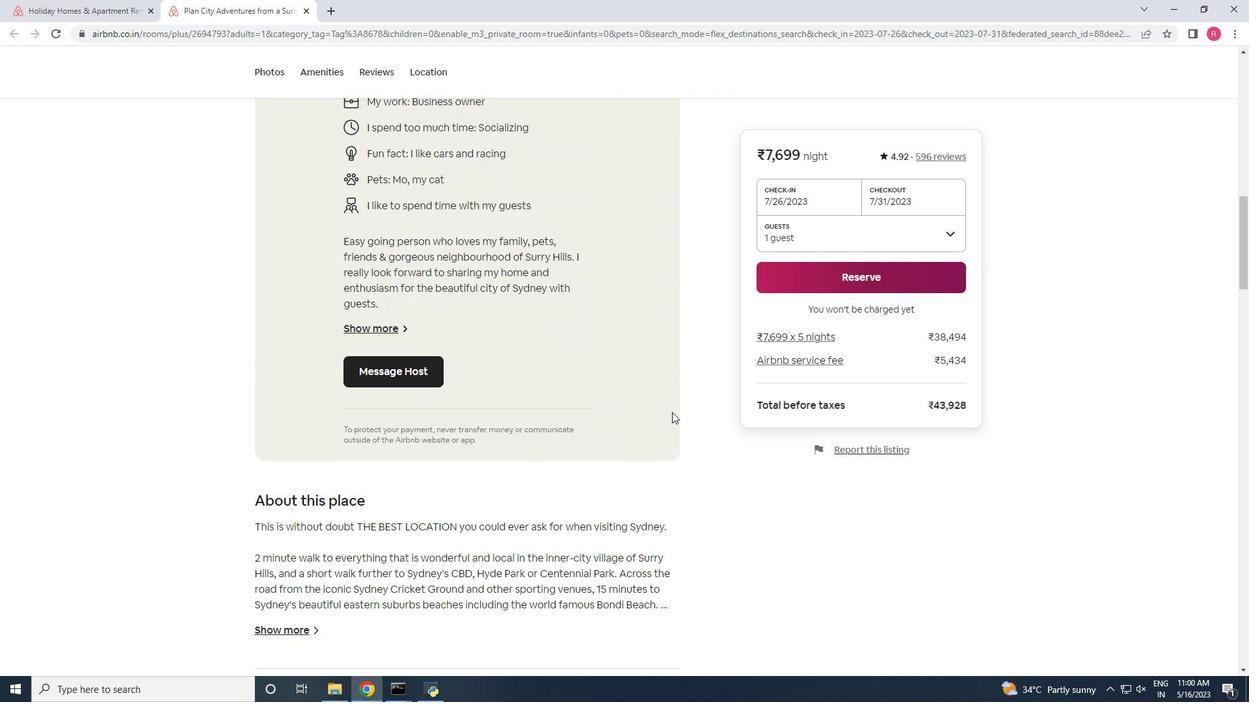 
Action: Mouse scrolled (672, 411) with delta (0, 0)
Screenshot: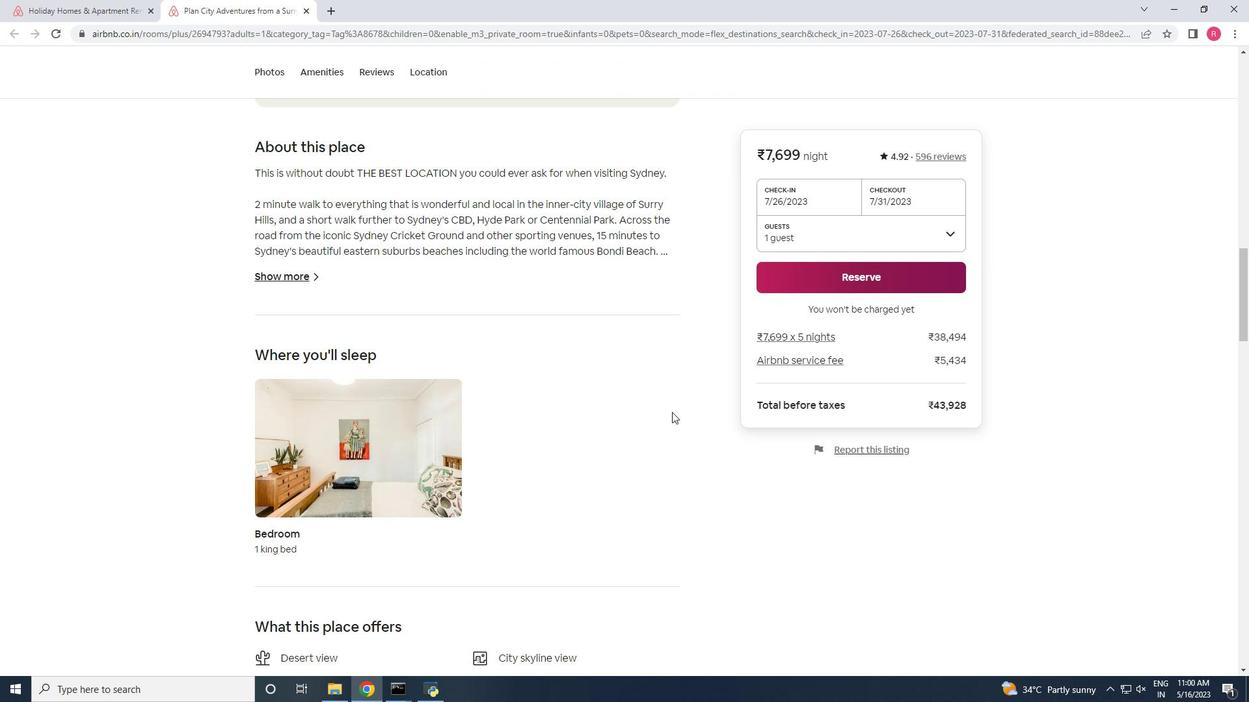 
Action: Mouse scrolled (672, 411) with delta (0, 0)
Screenshot: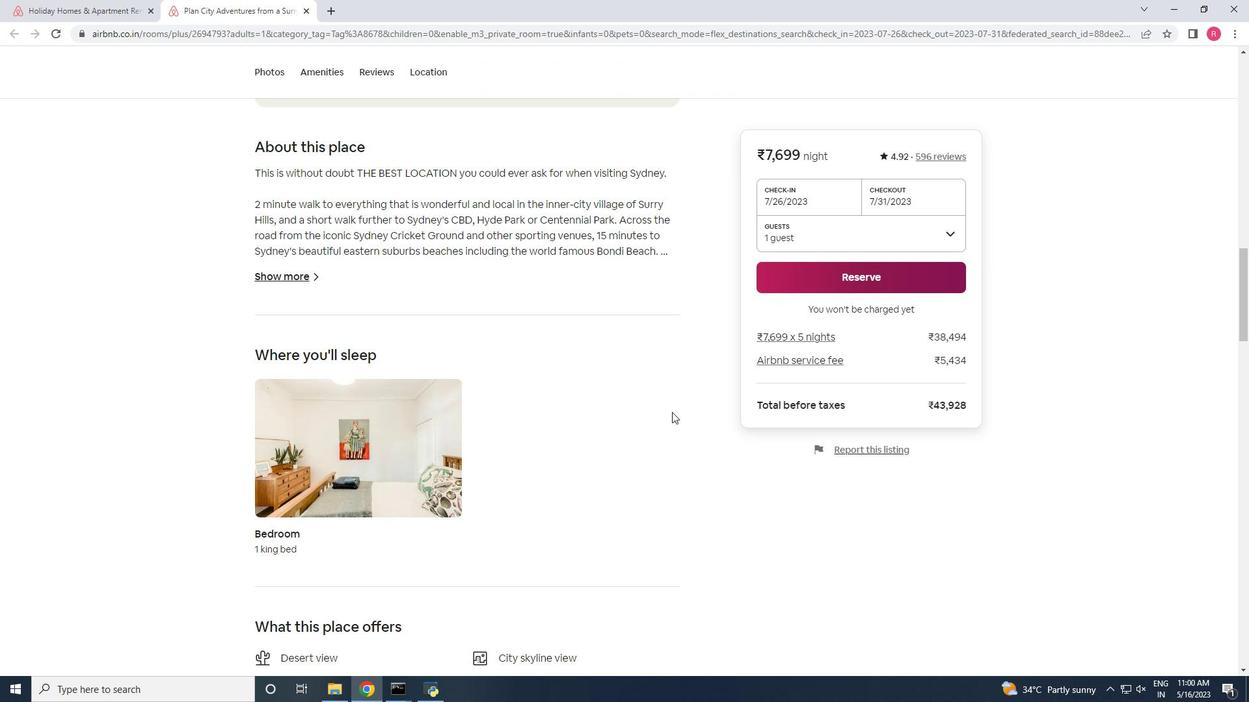 
Action: Mouse scrolled (672, 411) with delta (0, 0)
Screenshot: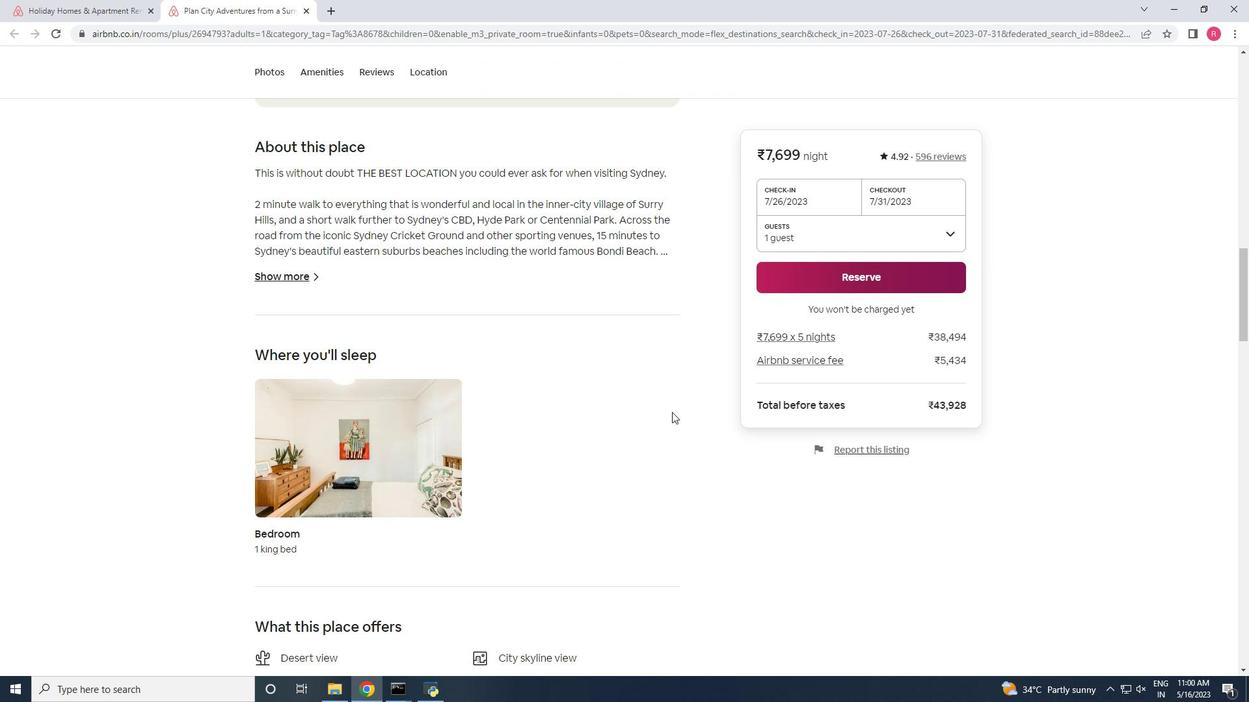 
Action: Mouse scrolled (672, 411) with delta (0, 0)
Screenshot: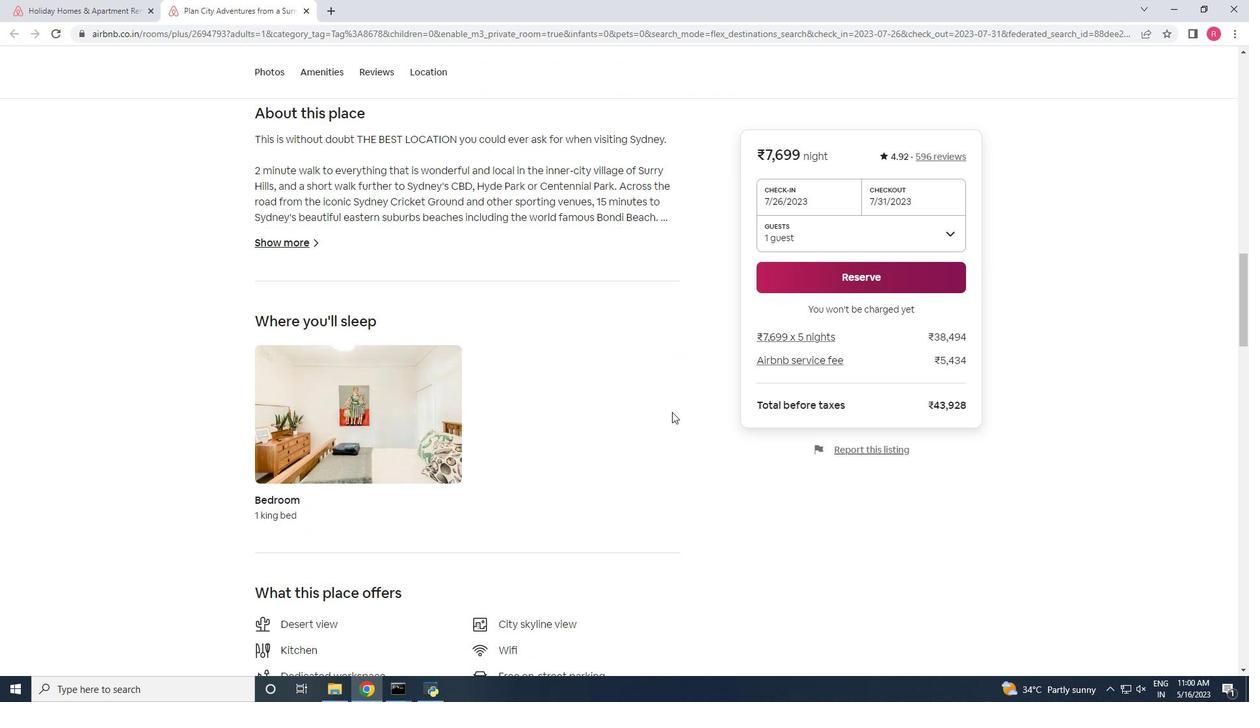 
Action: Mouse scrolled (672, 411) with delta (0, 0)
Screenshot: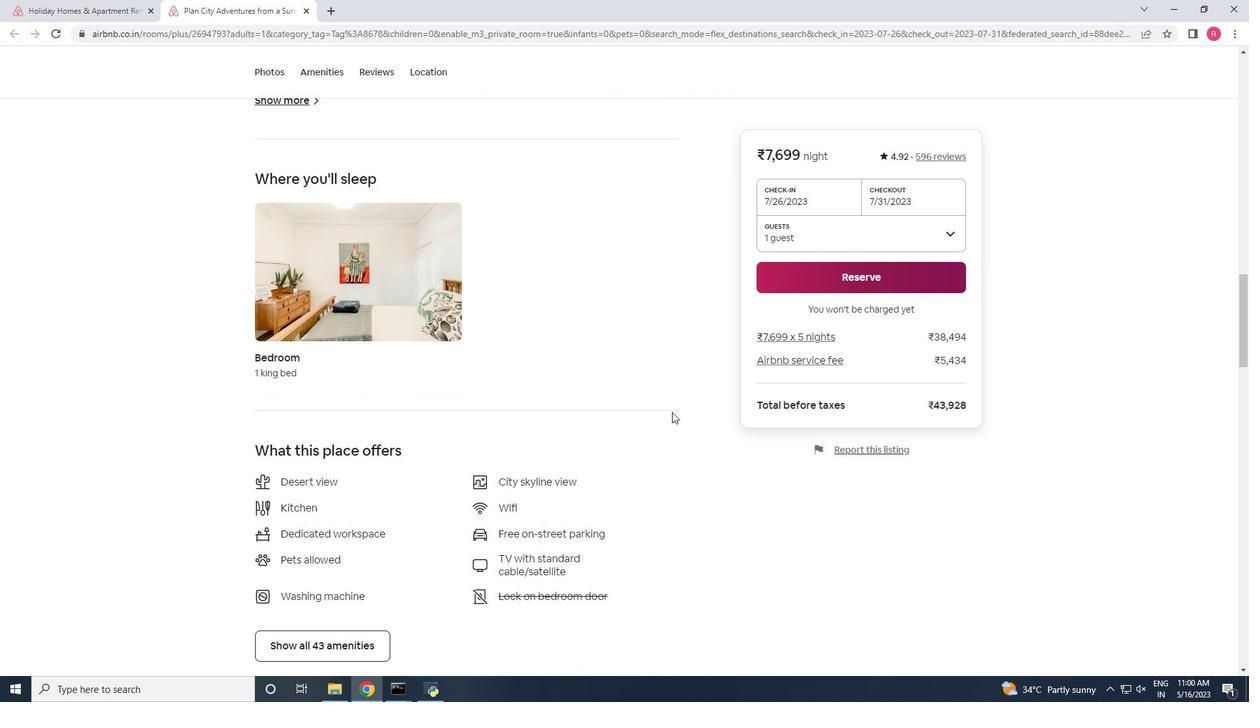 
Action: Mouse moved to (358, 497)
Screenshot: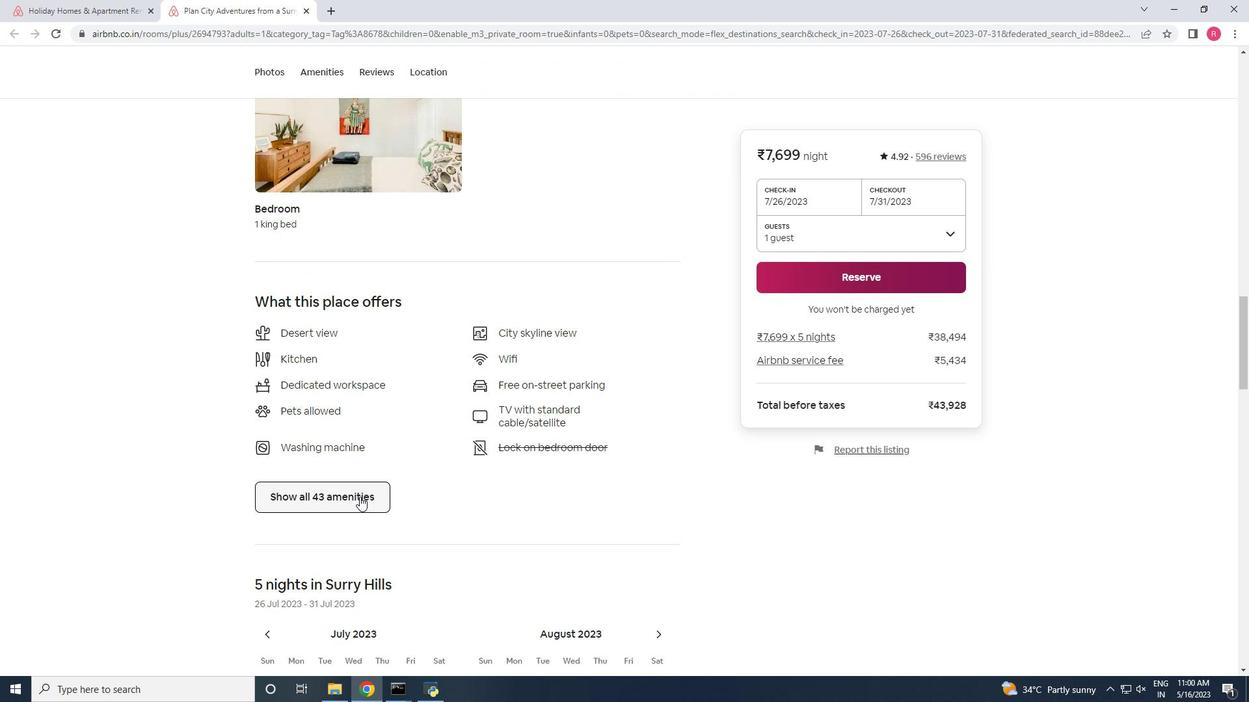 
Action: Mouse pressed left at (358, 497)
Screenshot: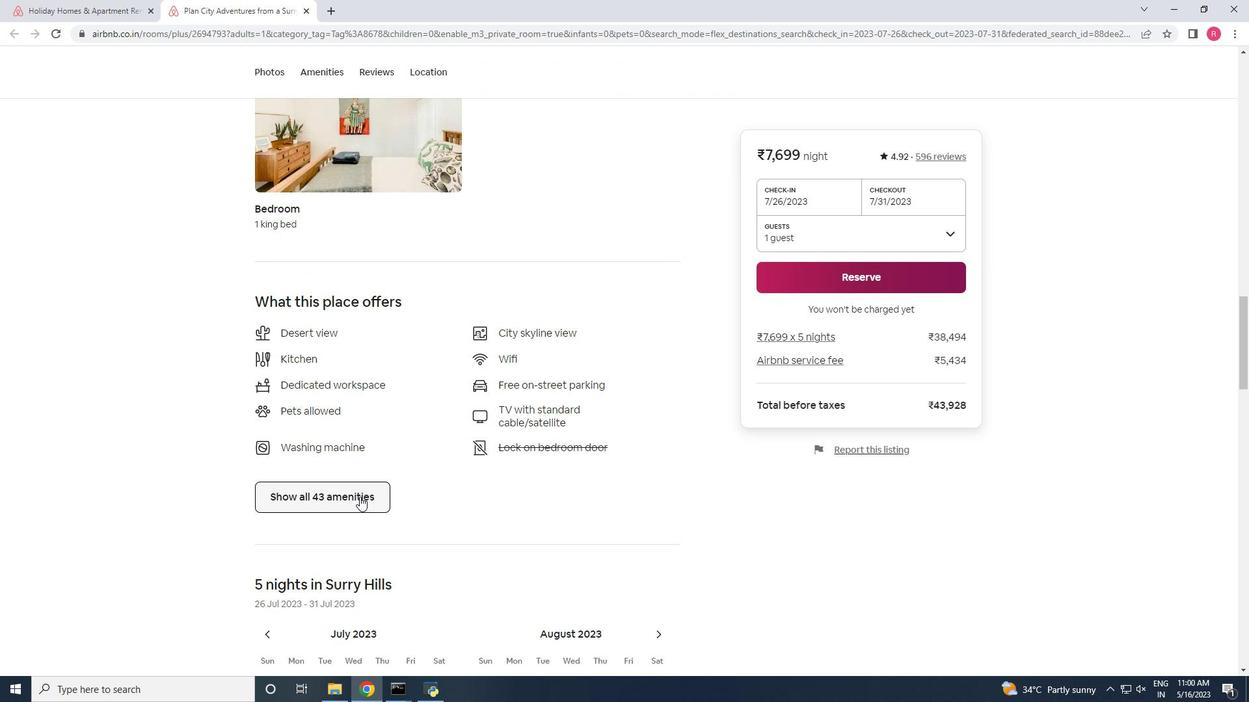 
Action: Mouse moved to (554, 381)
Screenshot: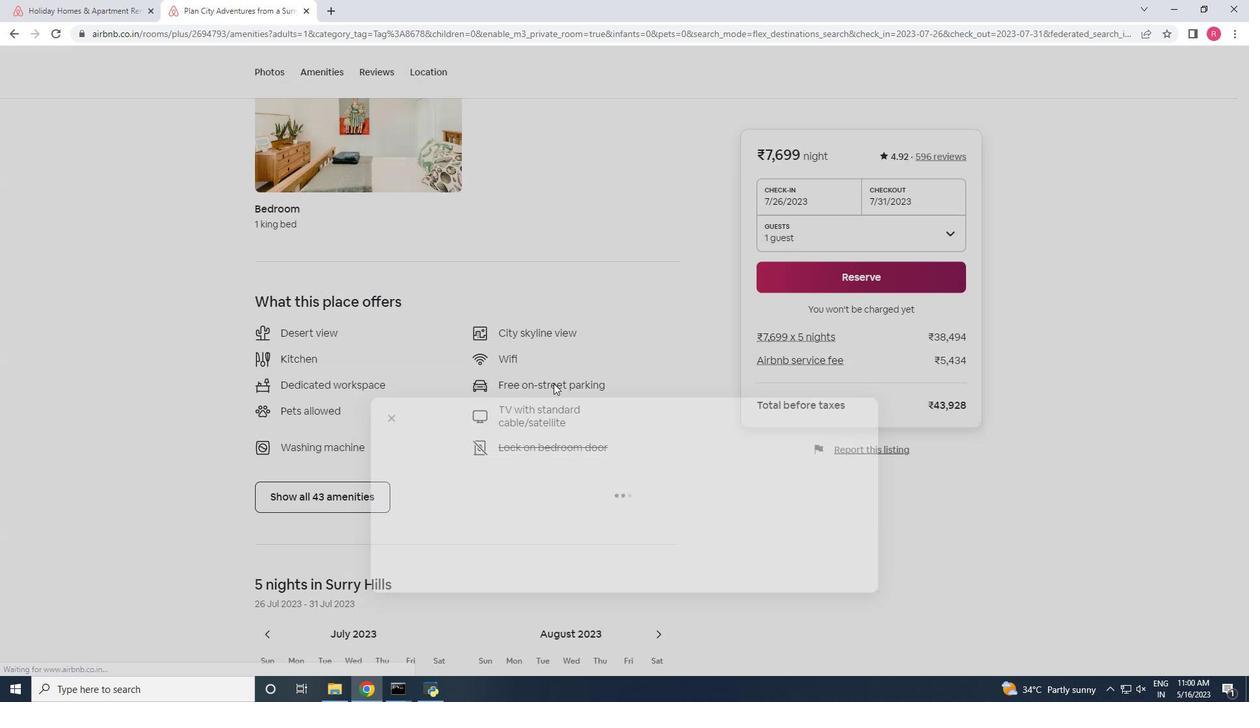 
Action: Mouse scrolled (554, 381) with delta (0, 0)
Screenshot: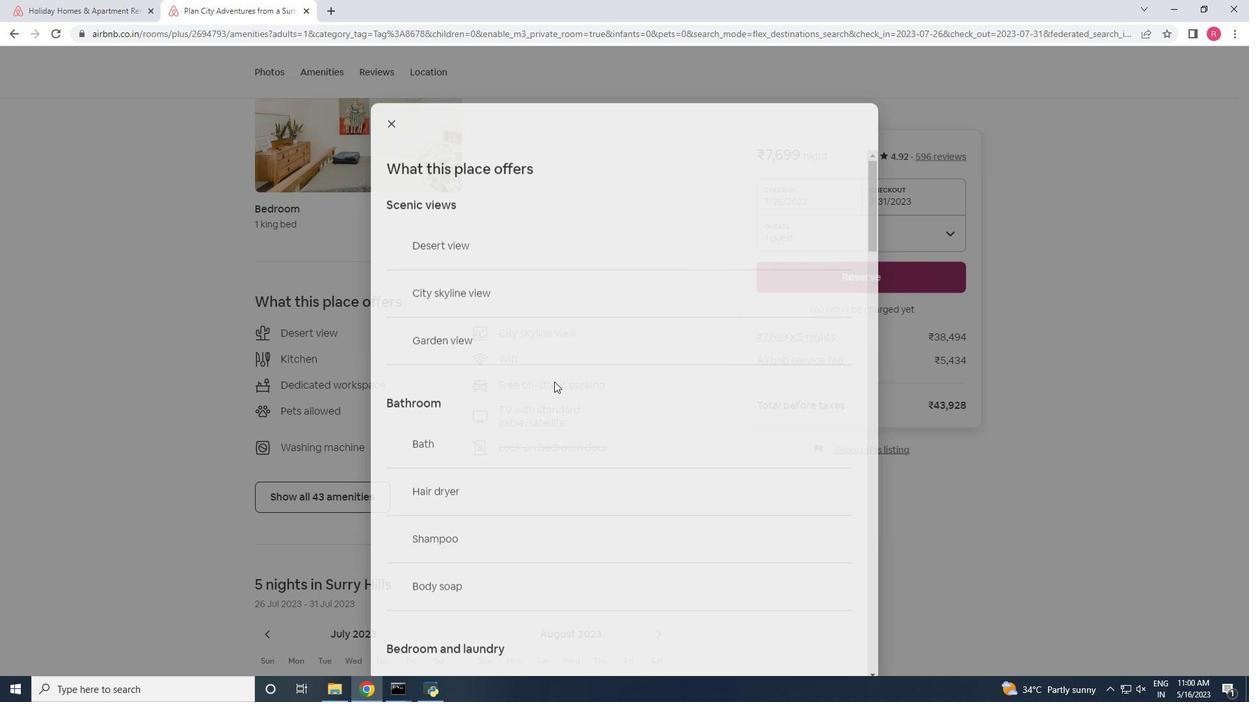 
Action: Mouse scrolled (554, 381) with delta (0, 0)
Screenshot: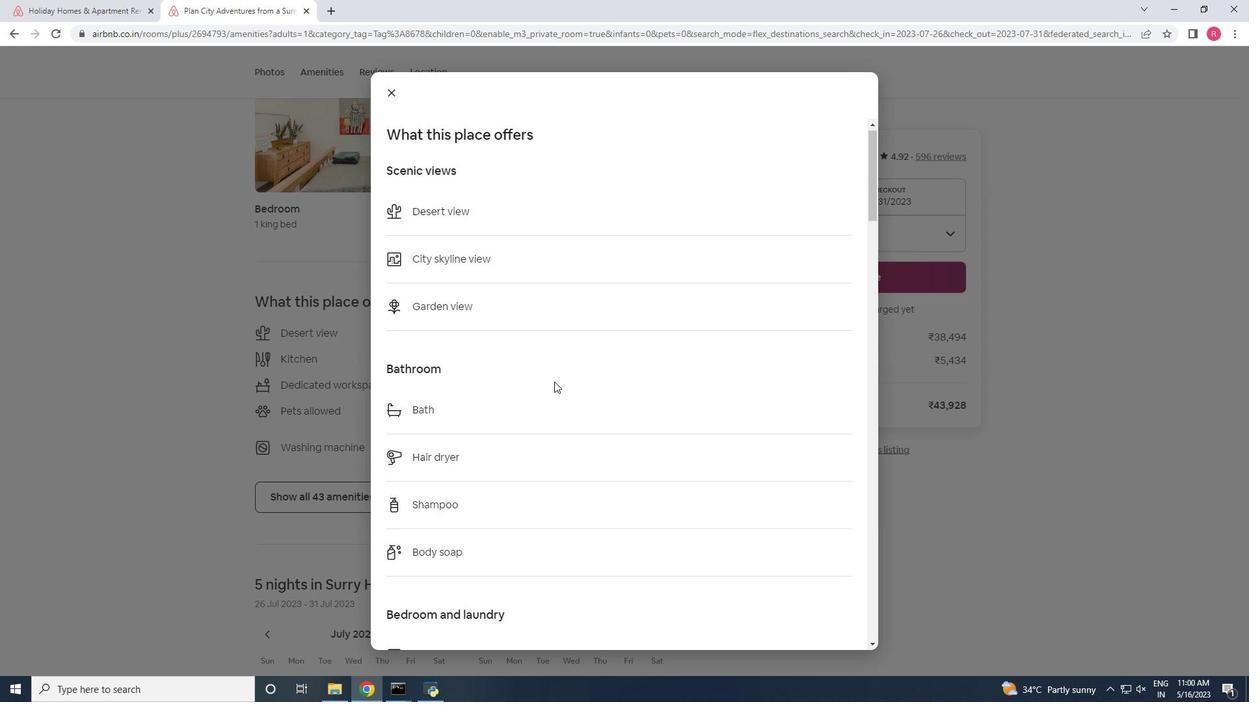 
Action: Mouse scrolled (554, 381) with delta (0, 0)
Screenshot: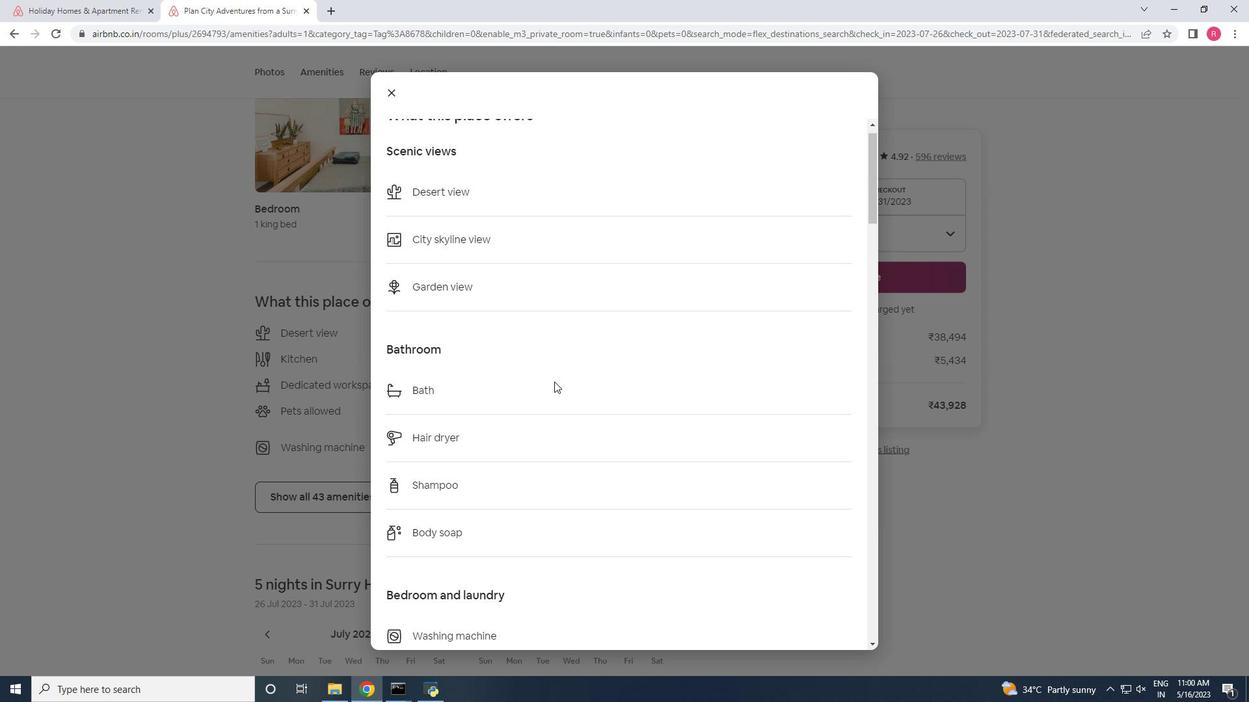 
Action: Mouse scrolled (554, 381) with delta (0, 0)
Screenshot: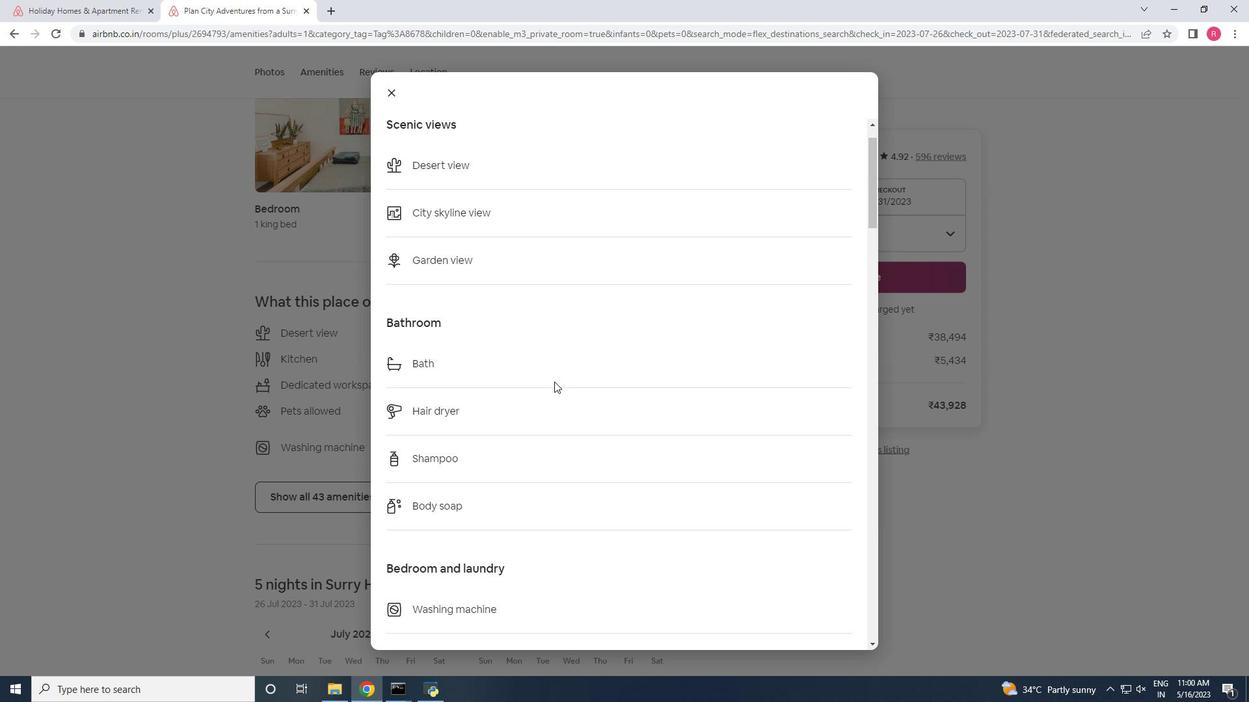 
Action: Mouse scrolled (554, 381) with delta (0, 0)
Screenshot: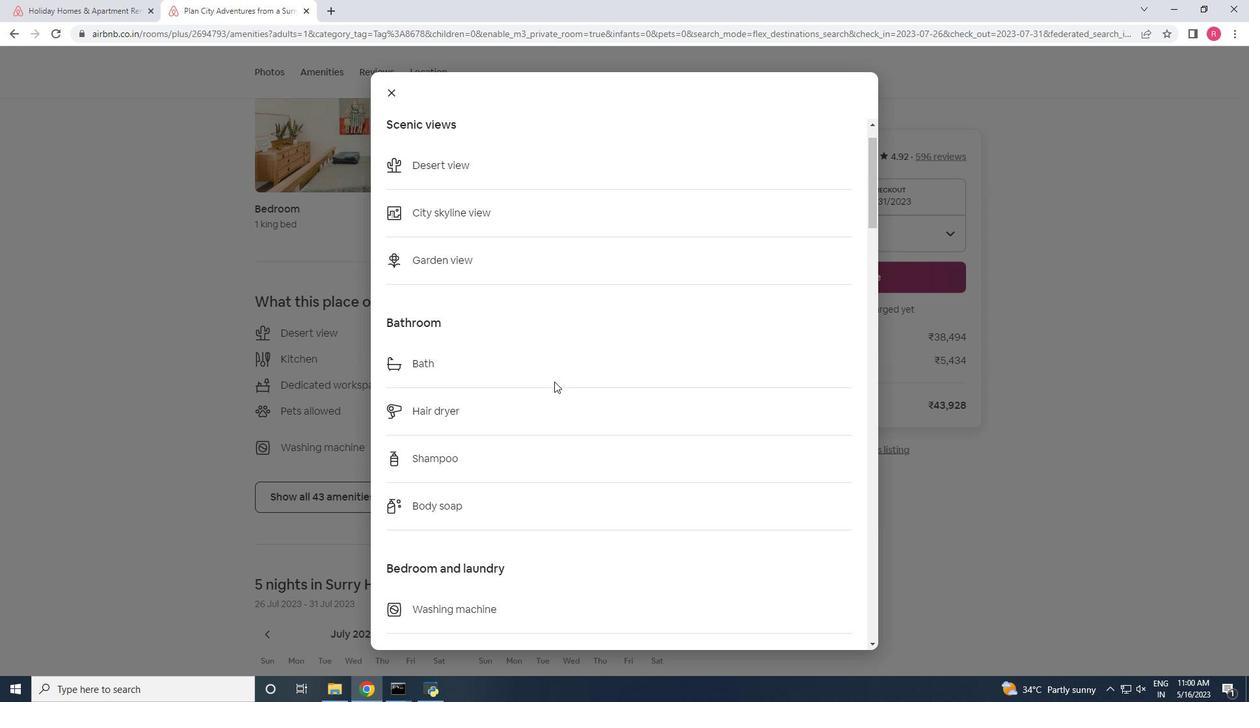 
Action: Mouse scrolled (554, 381) with delta (0, 0)
Screenshot: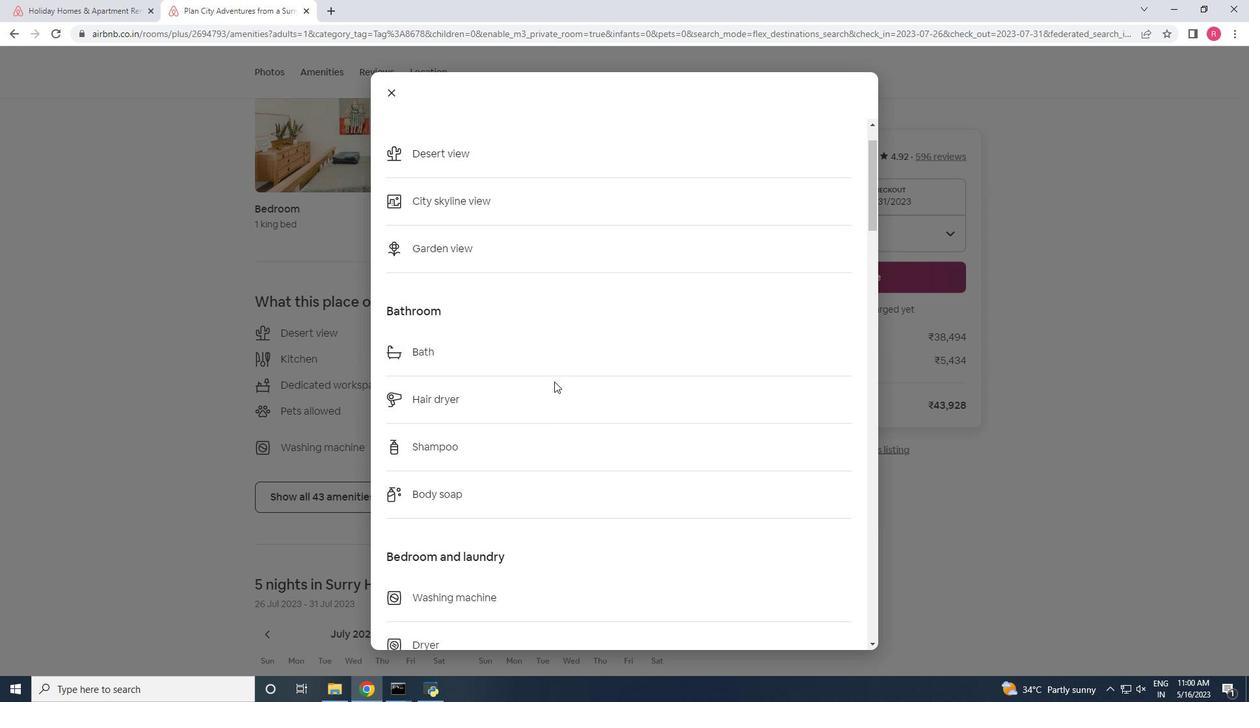 
Action: Mouse scrolled (554, 381) with delta (0, 0)
Screenshot: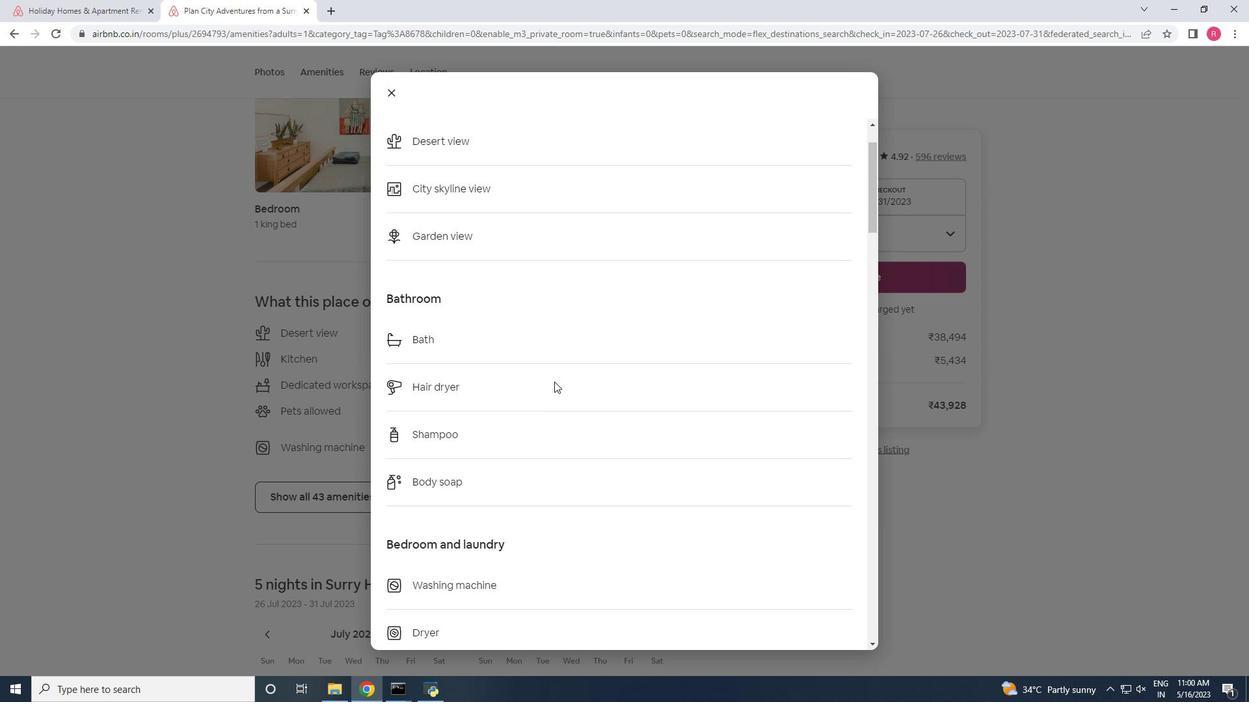 
Action: Mouse moved to (558, 374)
Screenshot: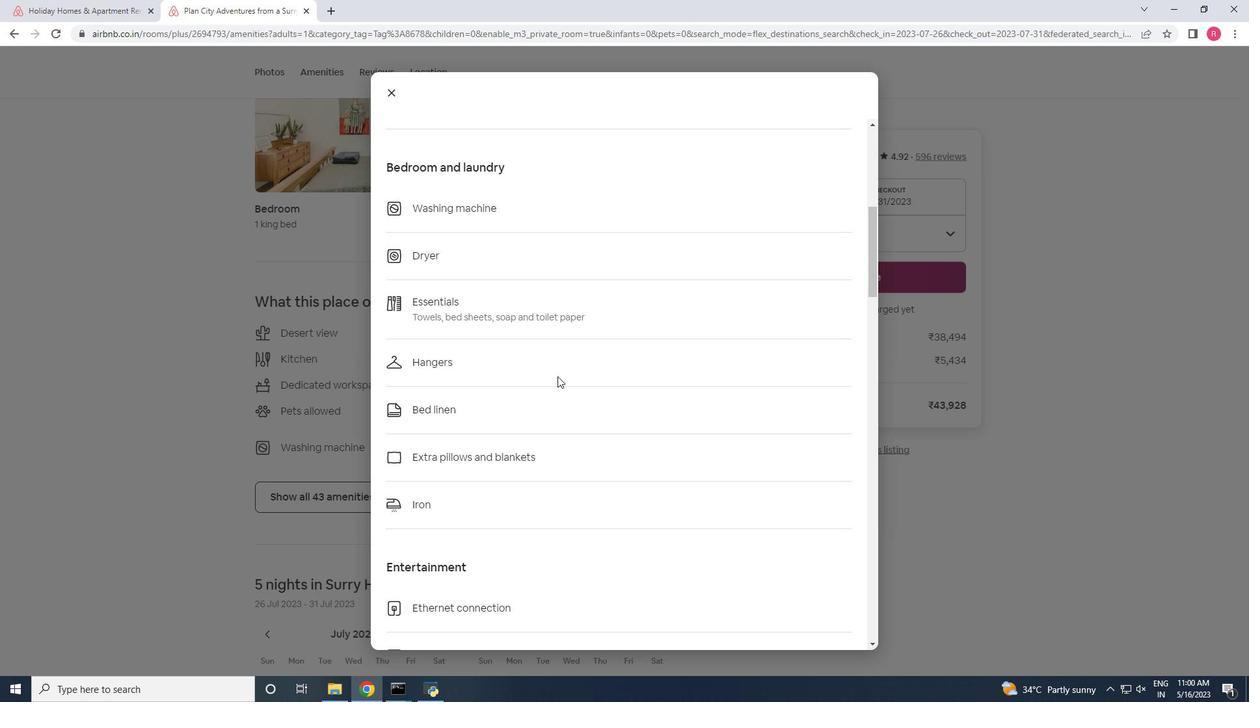 
Action: Mouse scrolled (558, 374) with delta (0, 0)
Screenshot: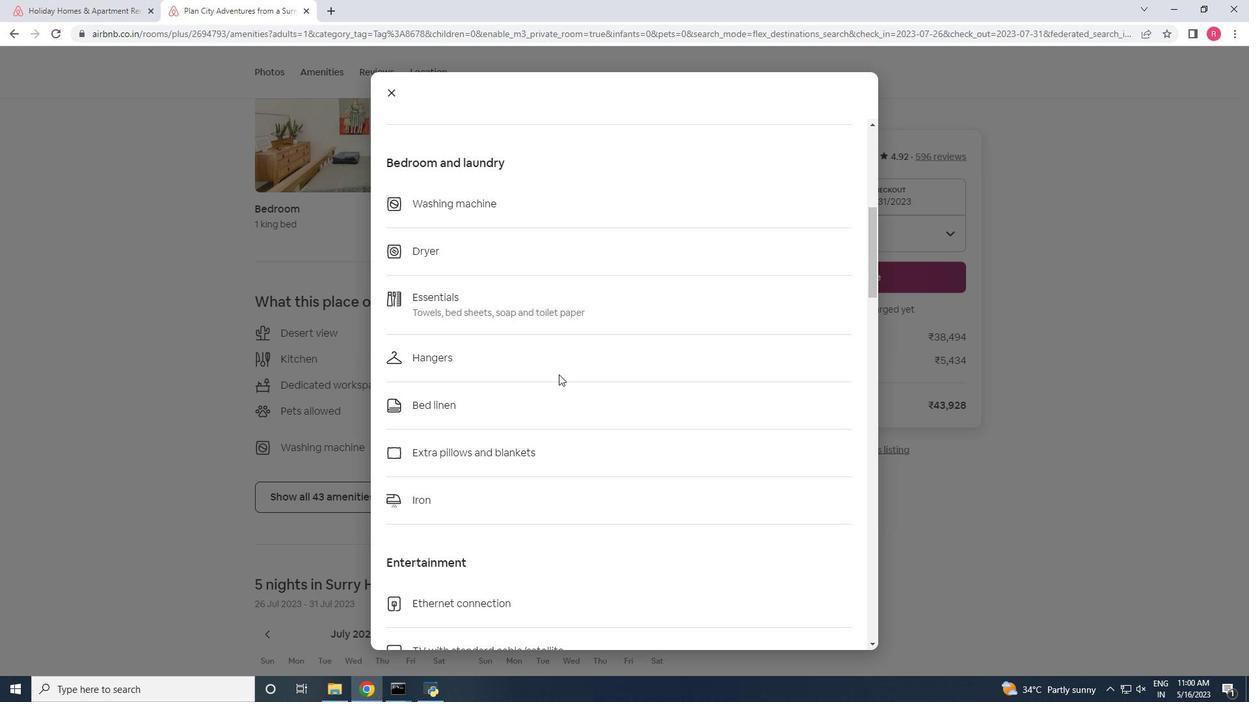 
Action: Mouse scrolled (558, 374) with delta (0, 0)
Screenshot: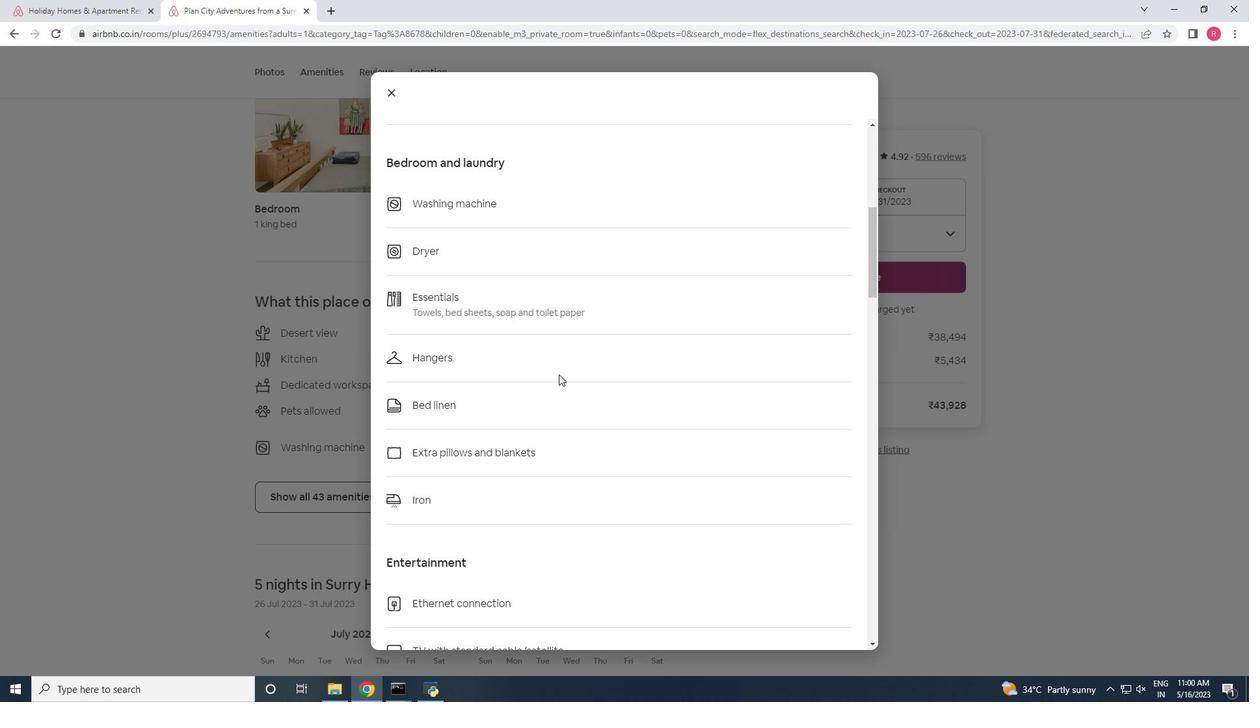 
Action: Mouse scrolled (558, 374) with delta (0, 0)
Screenshot: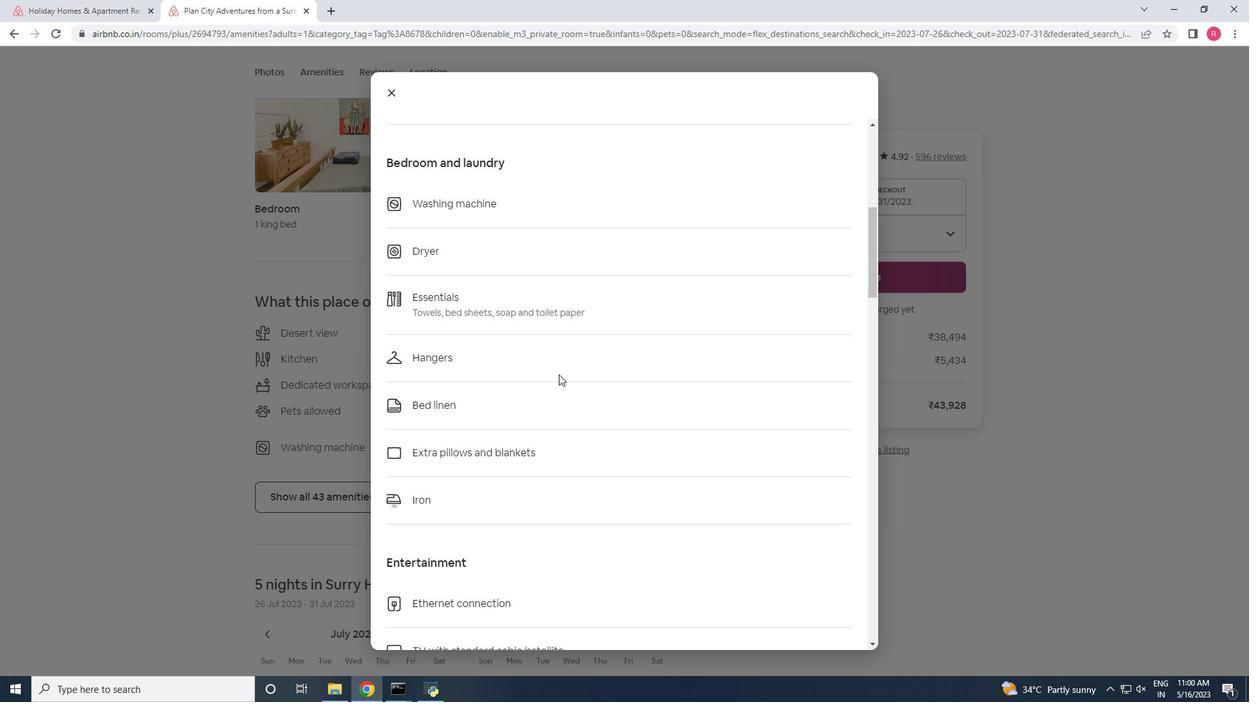 
Action: Mouse scrolled (558, 374) with delta (0, 0)
Screenshot: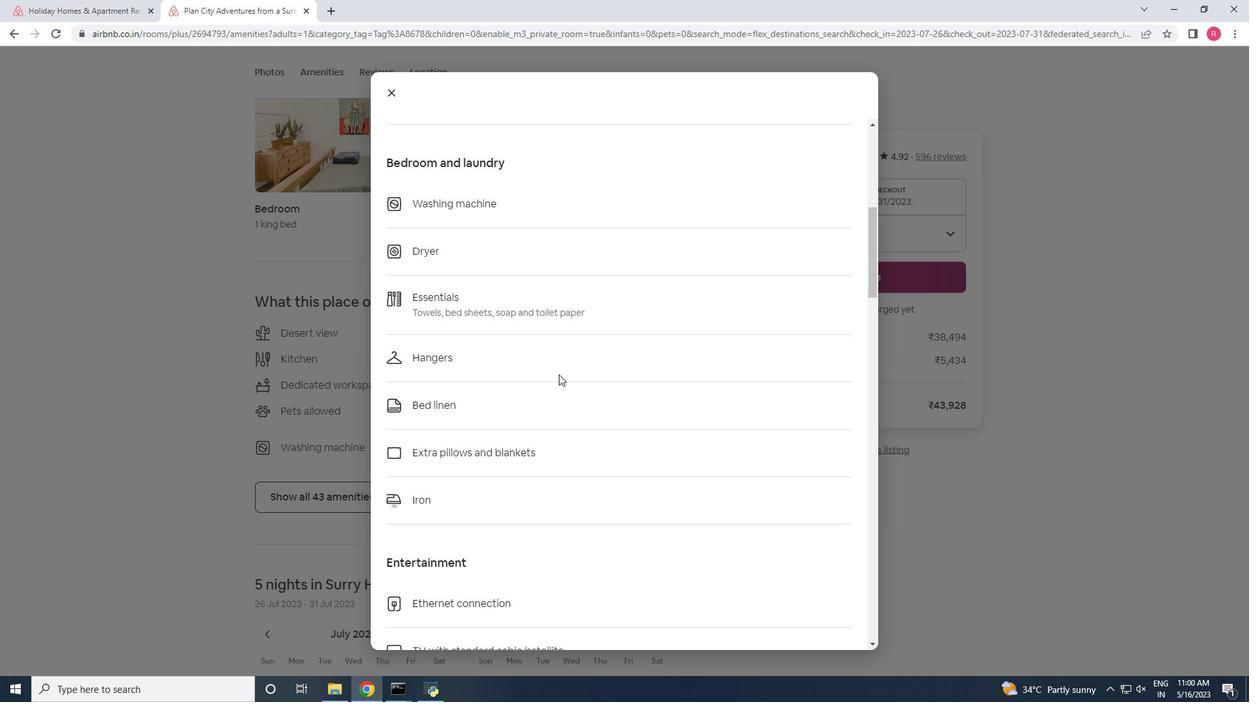 
Action: Mouse scrolled (558, 374) with delta (0, 0)
Screenshot: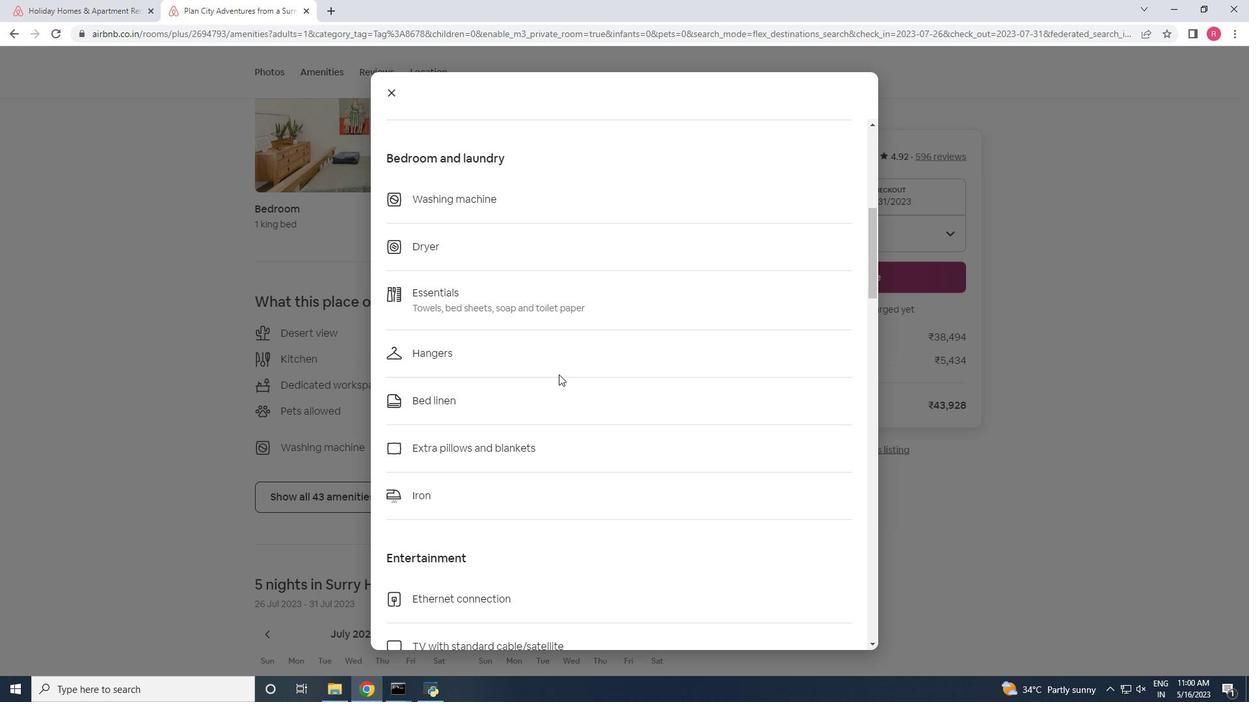 
Action: Mouse scrolled (558, 374) with delta (0, 0)
Screenshot: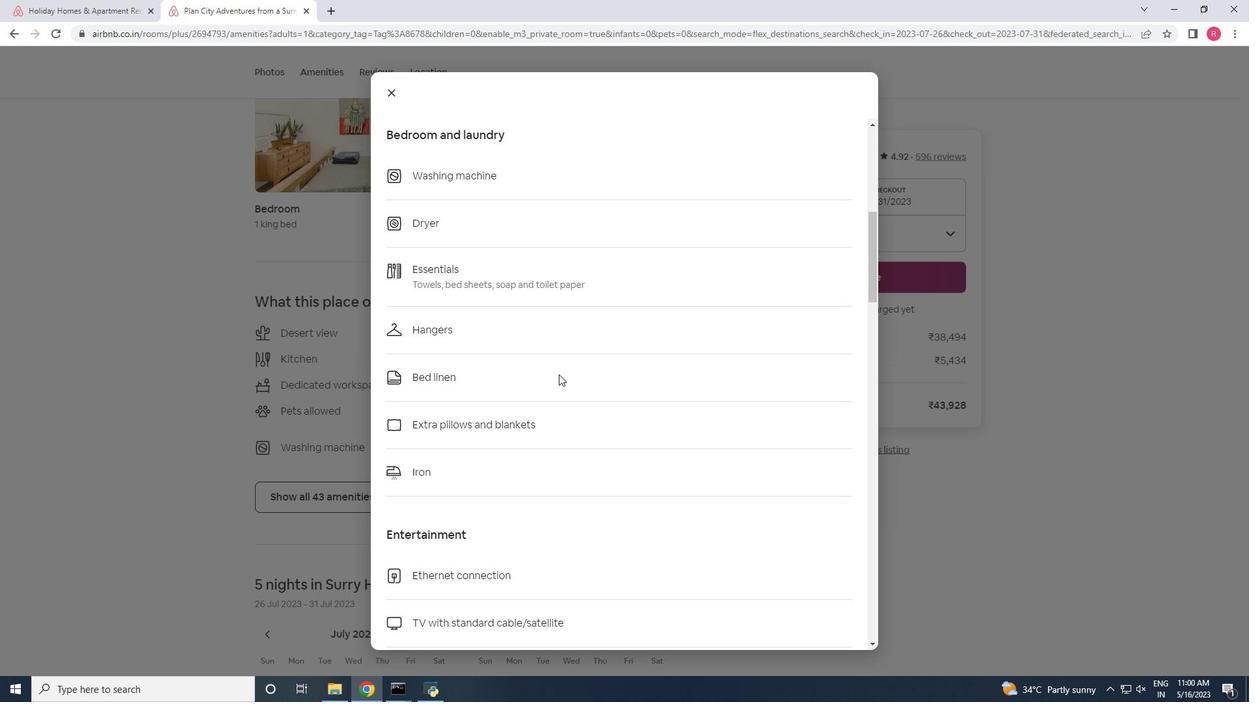 
Action: Mouse scrolled (558, 374) with delta (0, 0)
Screenshot: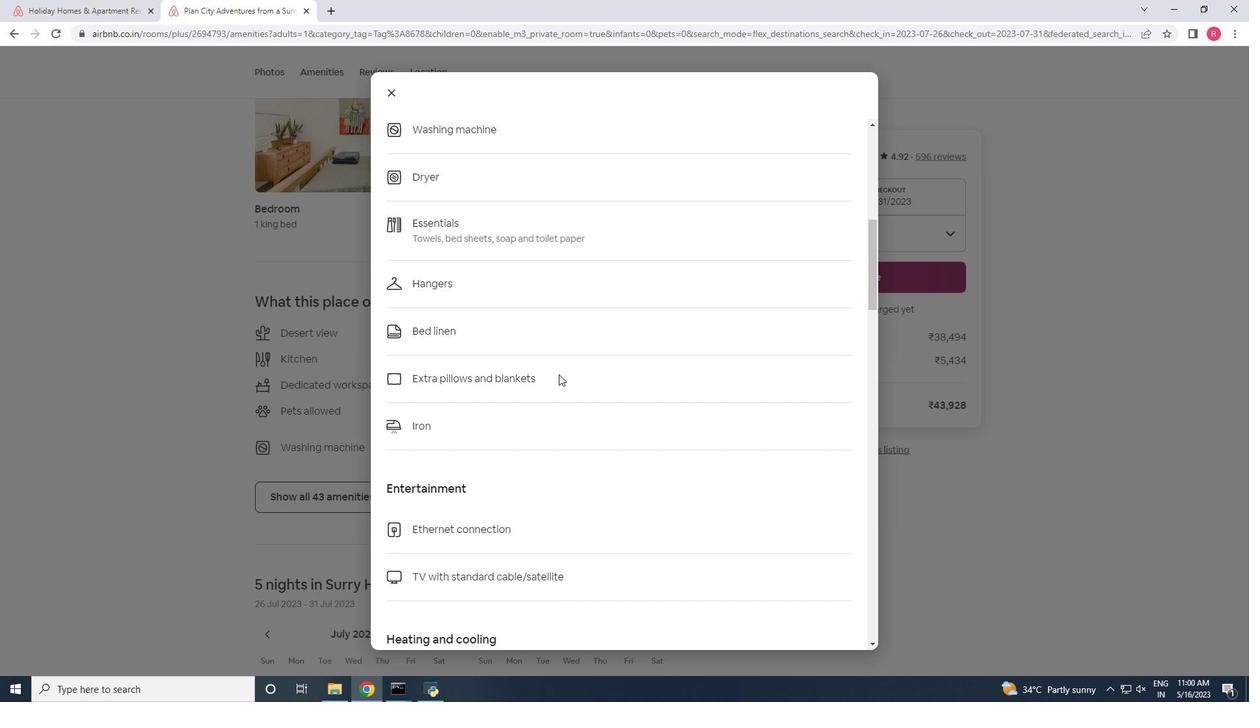 
Action: Mouse scrolled (558, 374) with delta (0, 0)
Screenshot: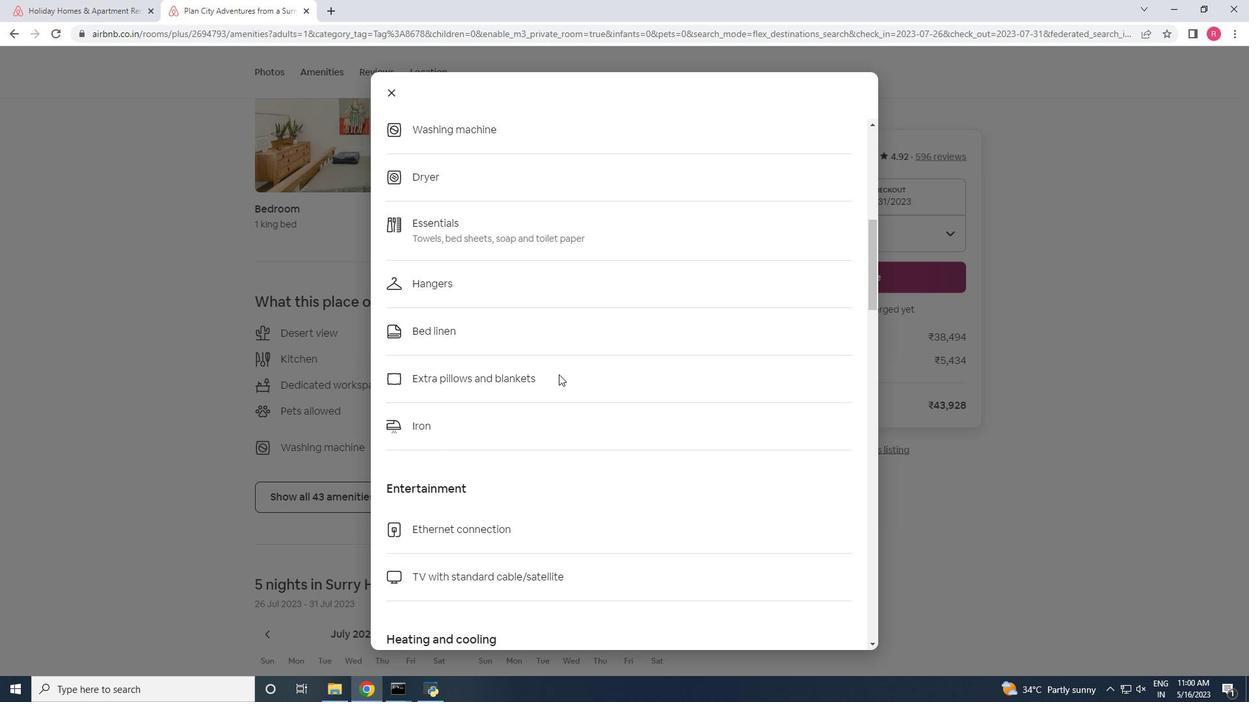 
Action: Mouse moved to (560, 372)
Screenshot: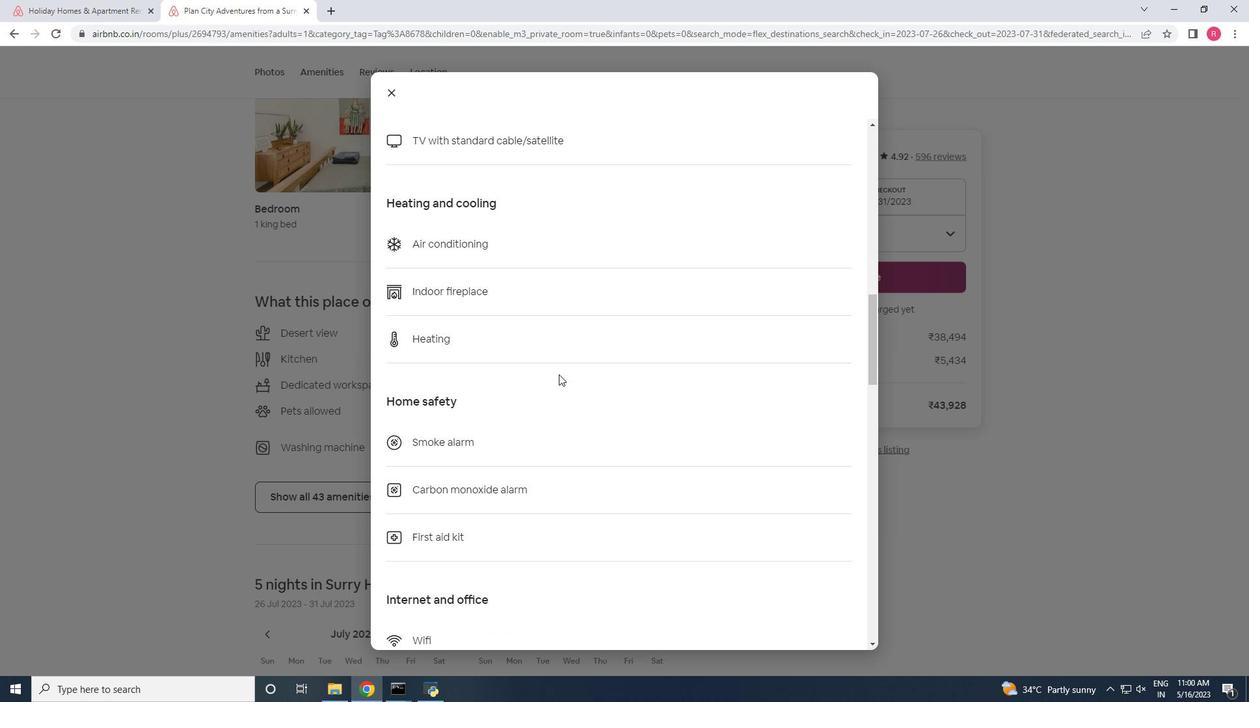 
Action: Mouse scrolled (560, 371) with delta (0, 0)
Screenshot: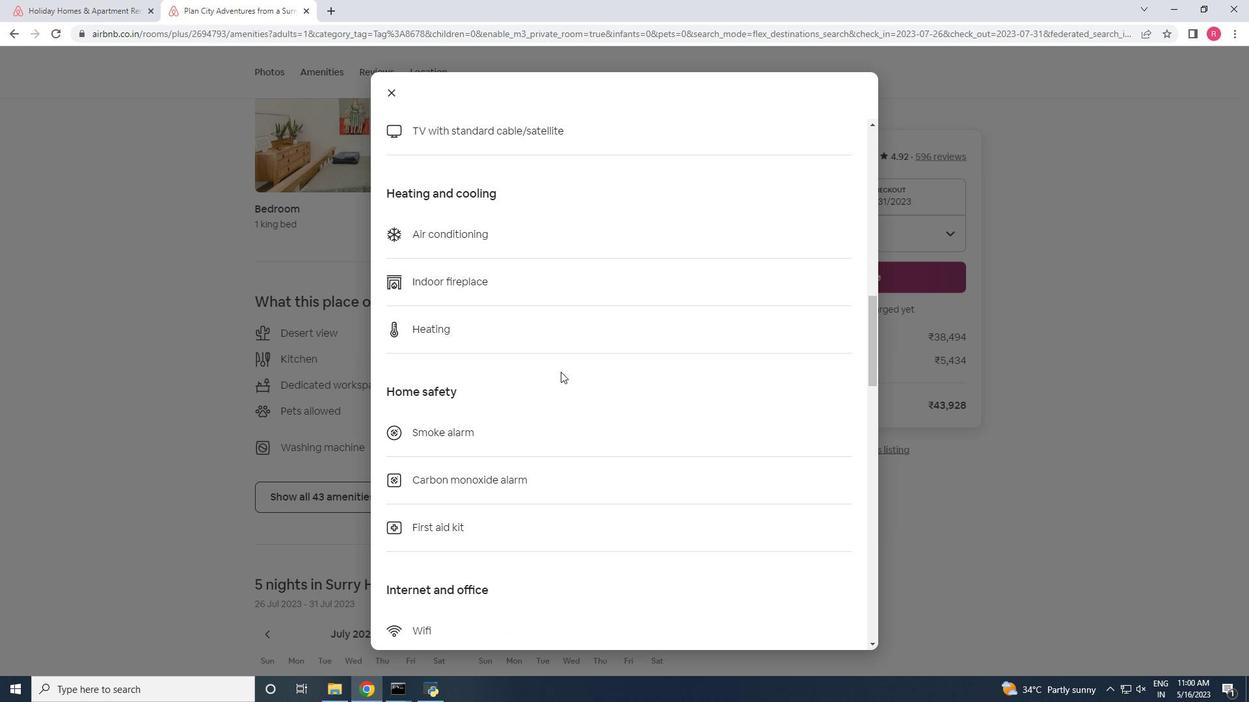 
Action: Mouse scrolled (560, 371) with delta (0, 0)
Screenshot: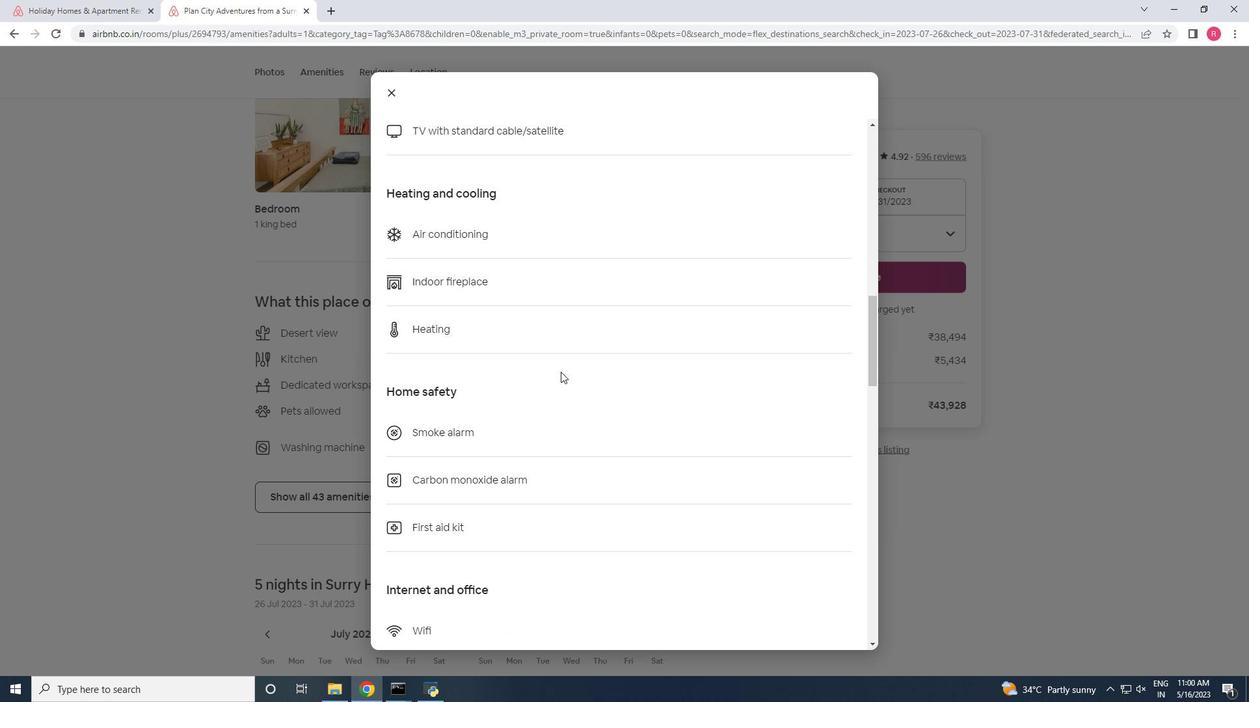 
Action: Mouse scrolled (560, 371) with delta (0, 0)
Screenshot: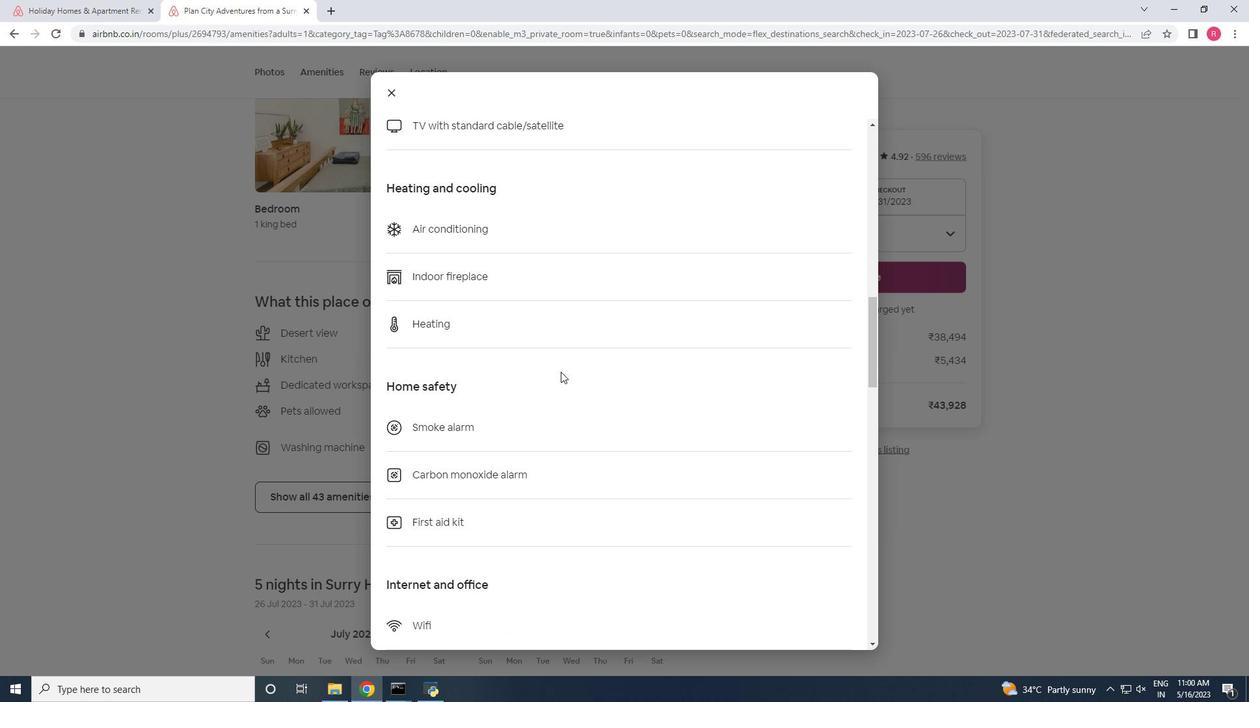 
Action: Mouse scrolled (560, 371) with delta (0, 0)
Screenshot: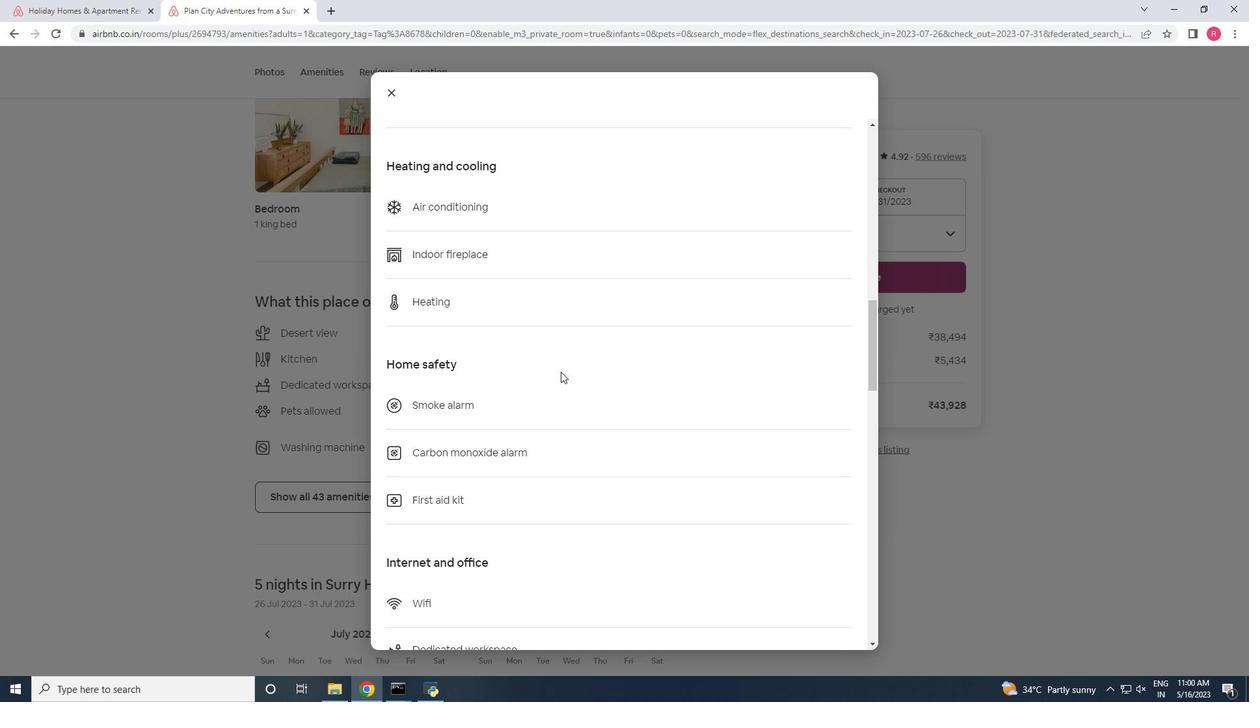 
Action: Mouse scrolled (560, 371) with delta (0, 0)
Screenshot: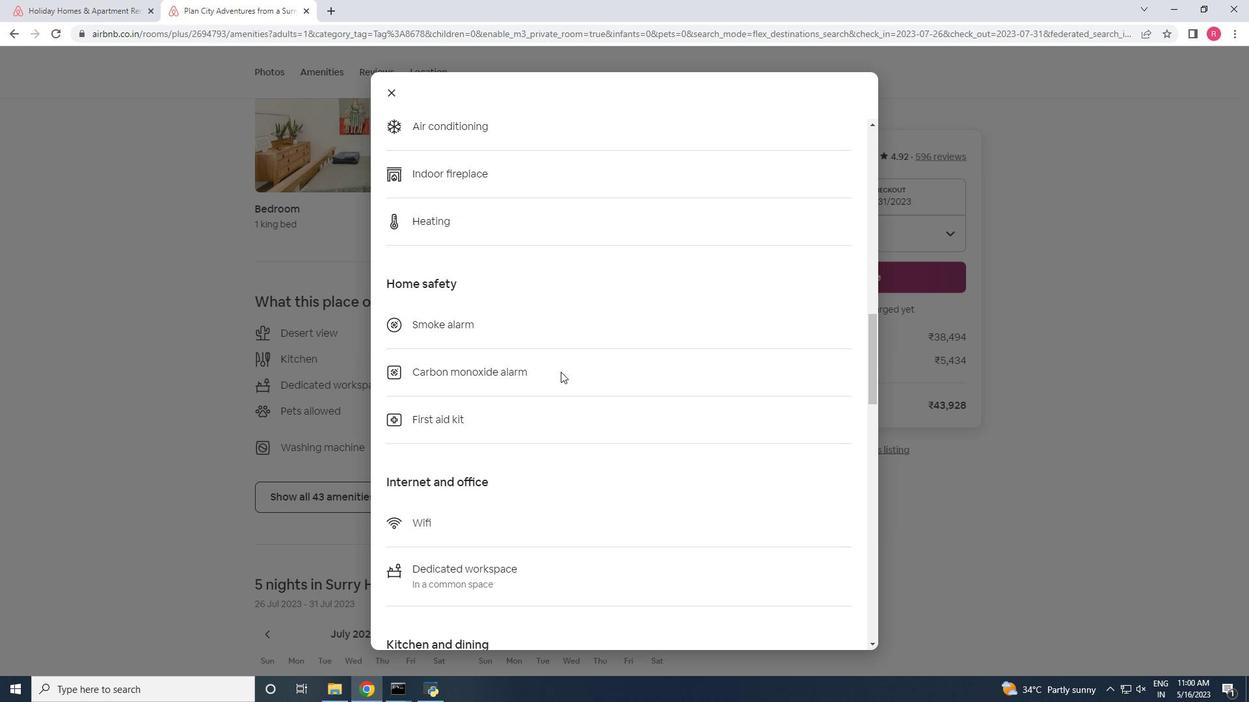 
Action: Mouse scrolled (560, 371) with delta (0, 0)
Screenshot: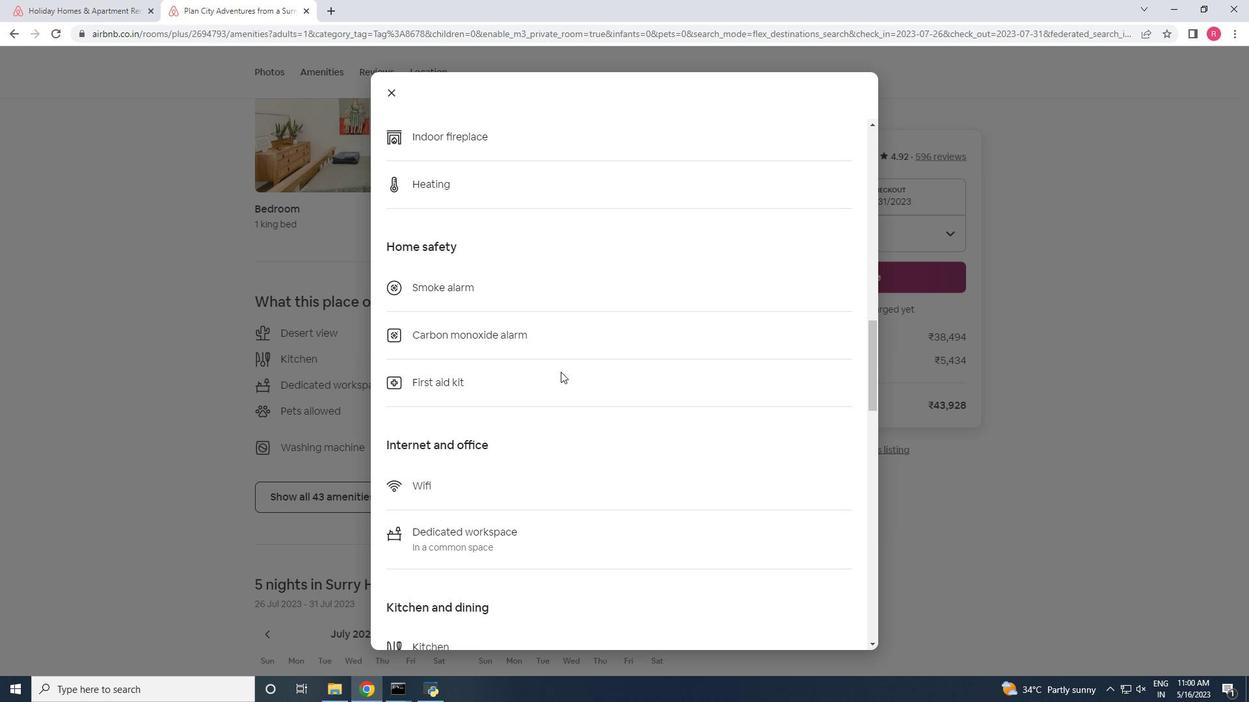 
Action: Mouse scrolled (560, 371) with delta (0, 0)
Screenshot: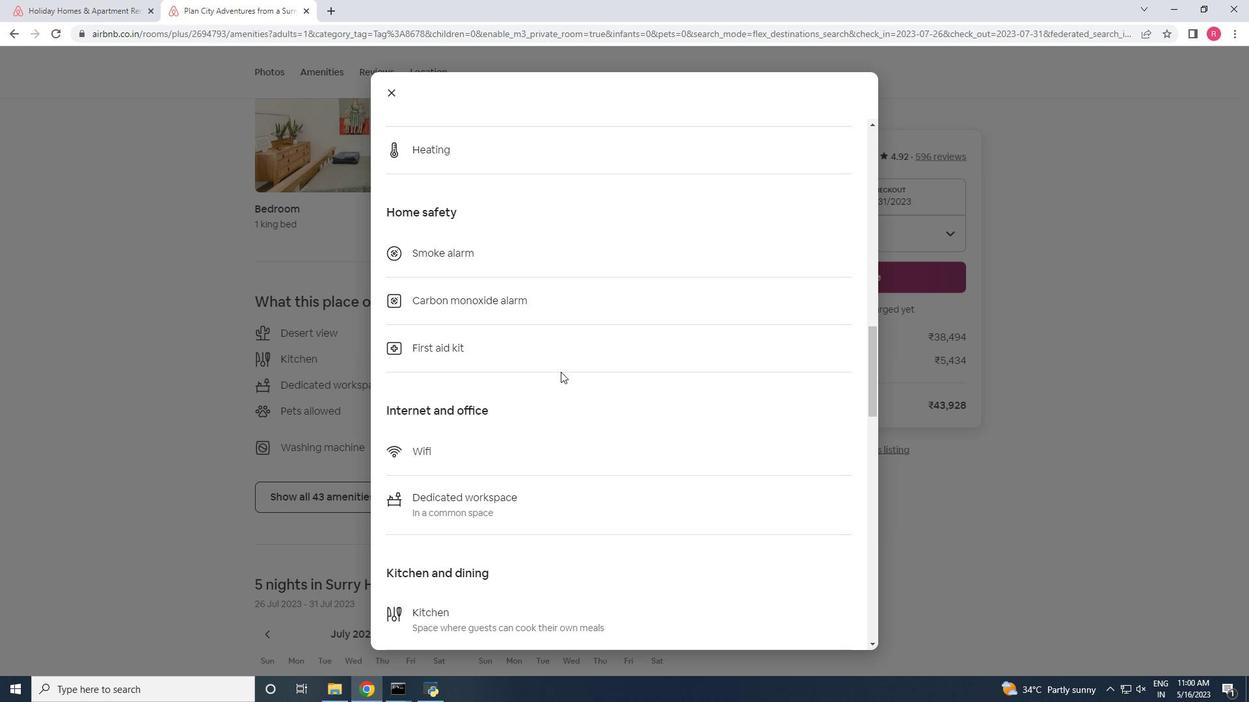 
Action: Mouse scrolled (560, 371) with delta (0, 0)
Screenshot: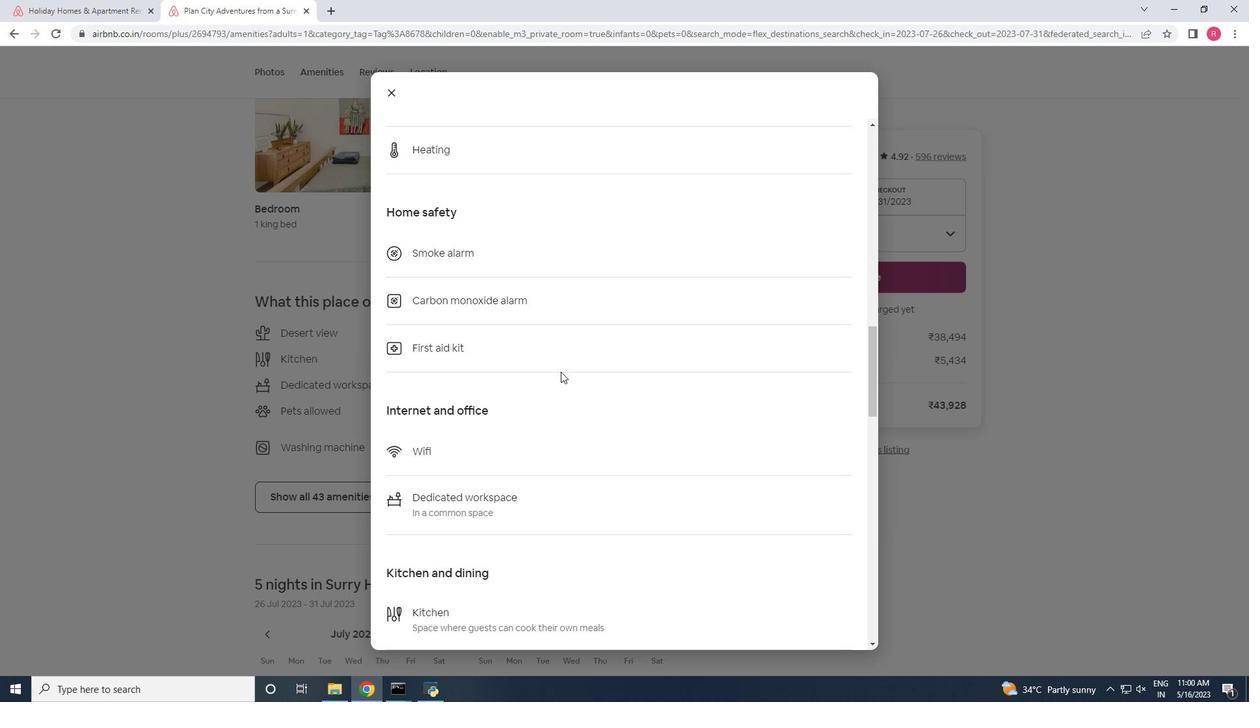 
Action: Mouse scrolled (560, 371) with delta (0, 0)
Screenshot: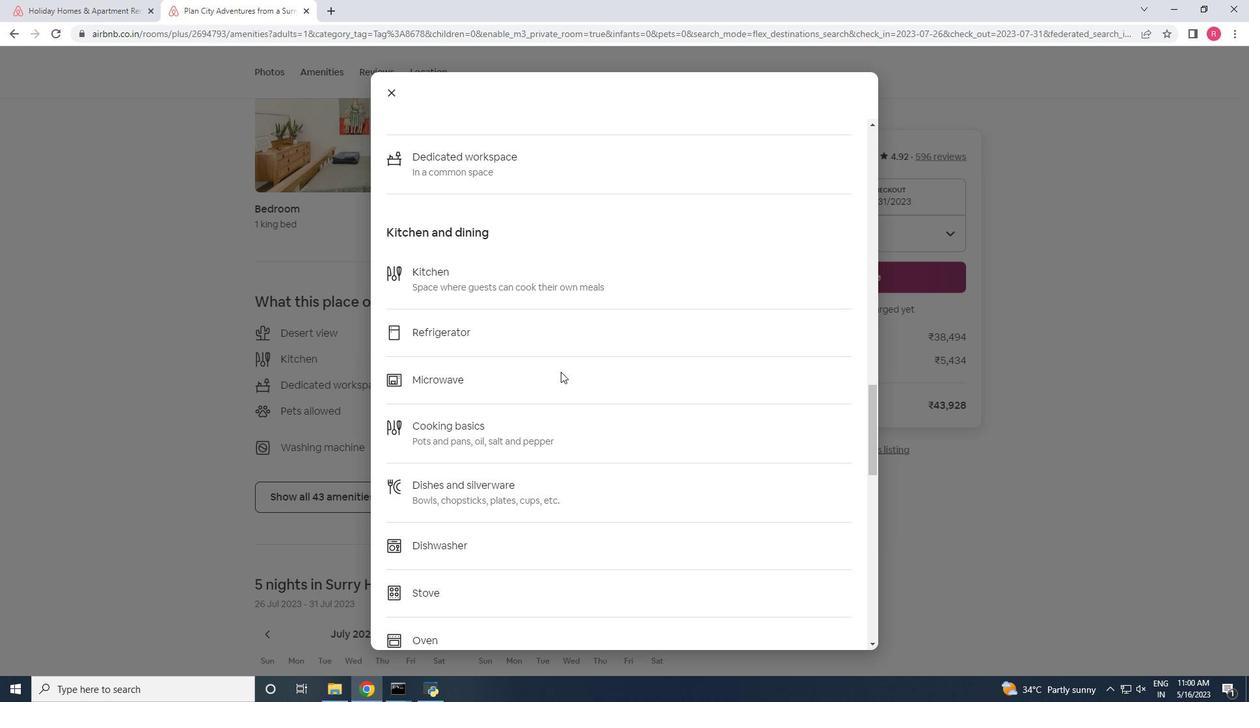 
Action: Mouse scrolled (560, 371) with delta (0, 0)
Screenshot: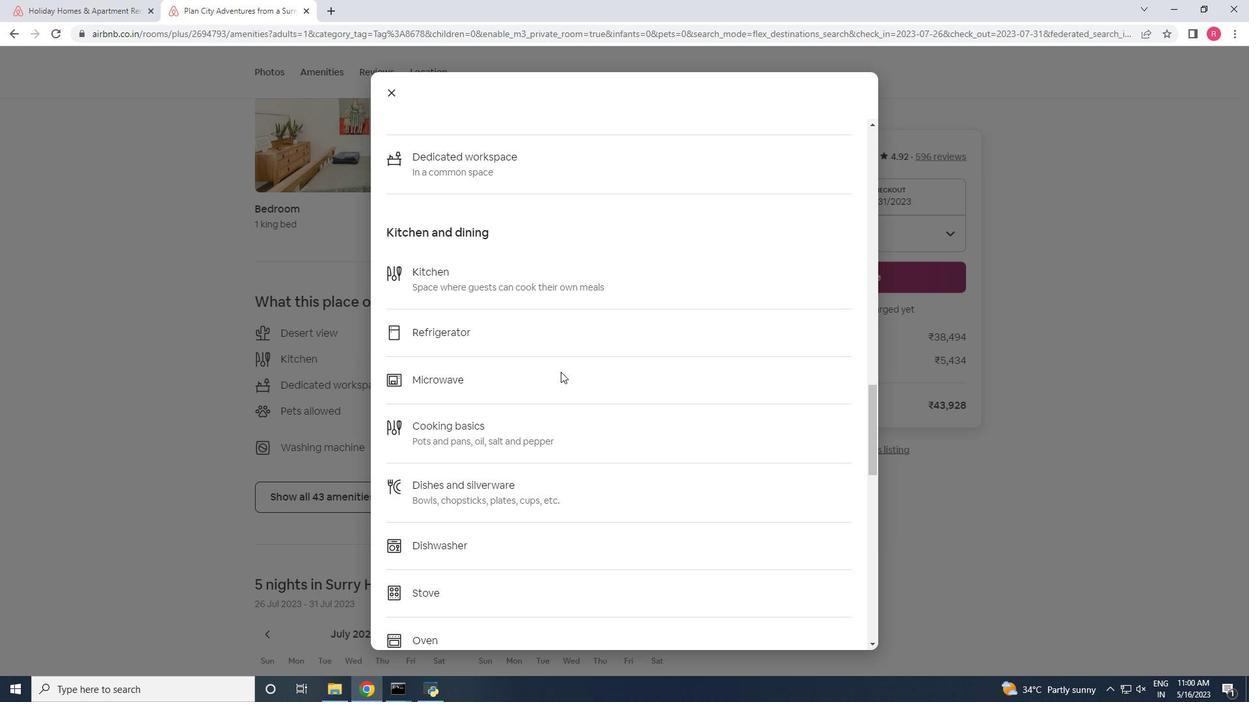 
Action: Mouse scrolled (560, 371) with delta (0, 0)
Screenshot: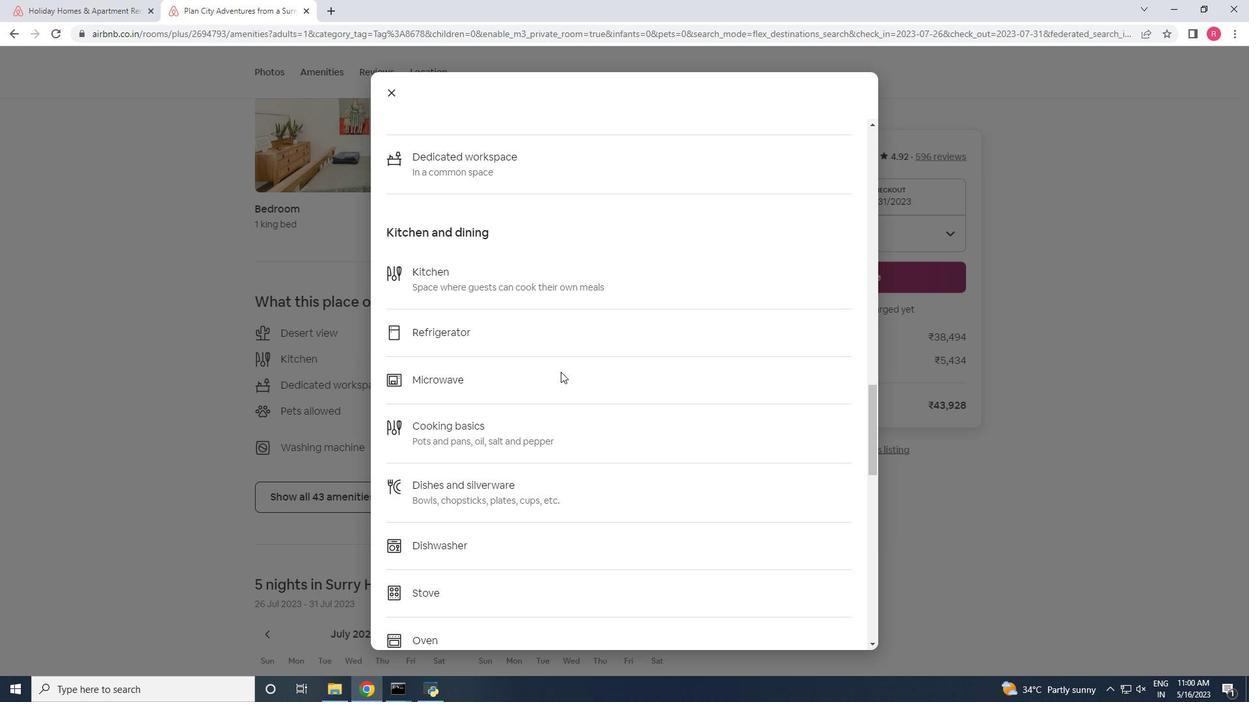 
Action: Mouse scrolled (560, 371) with delta (0, 0)
Screenshot: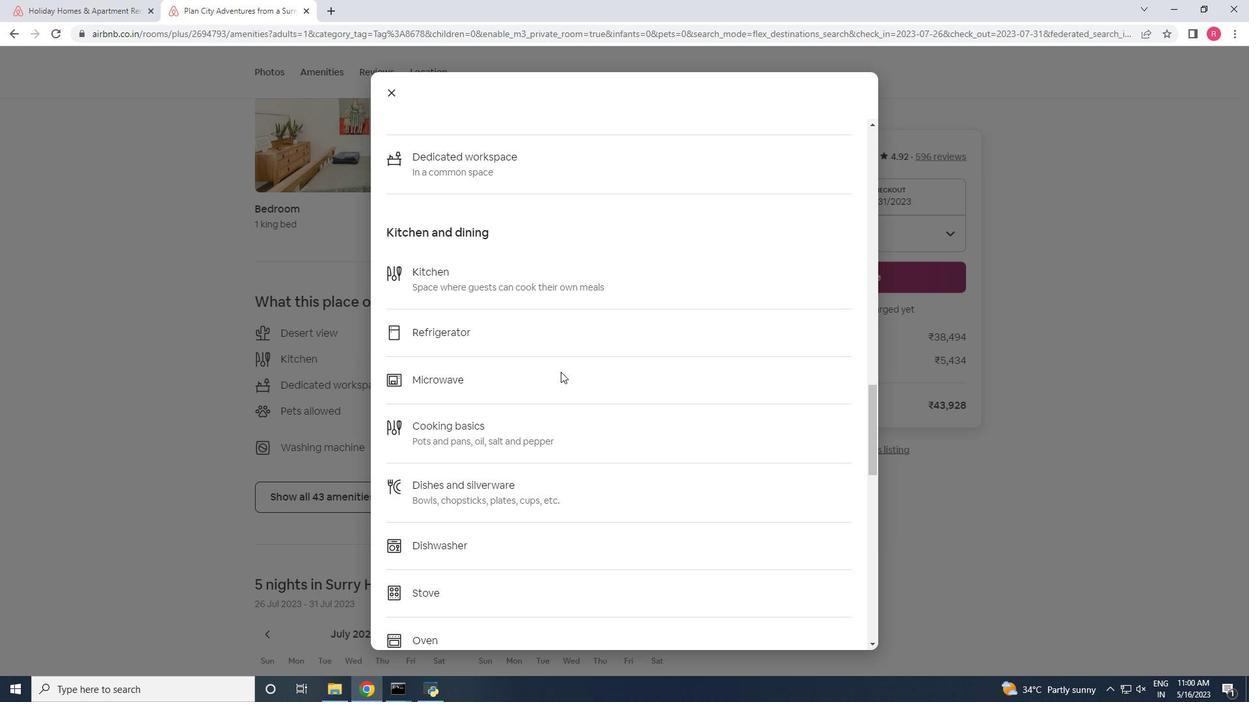 
Action: Mouse scrolled (560, 371) with delta (0, 0)
Screenshot: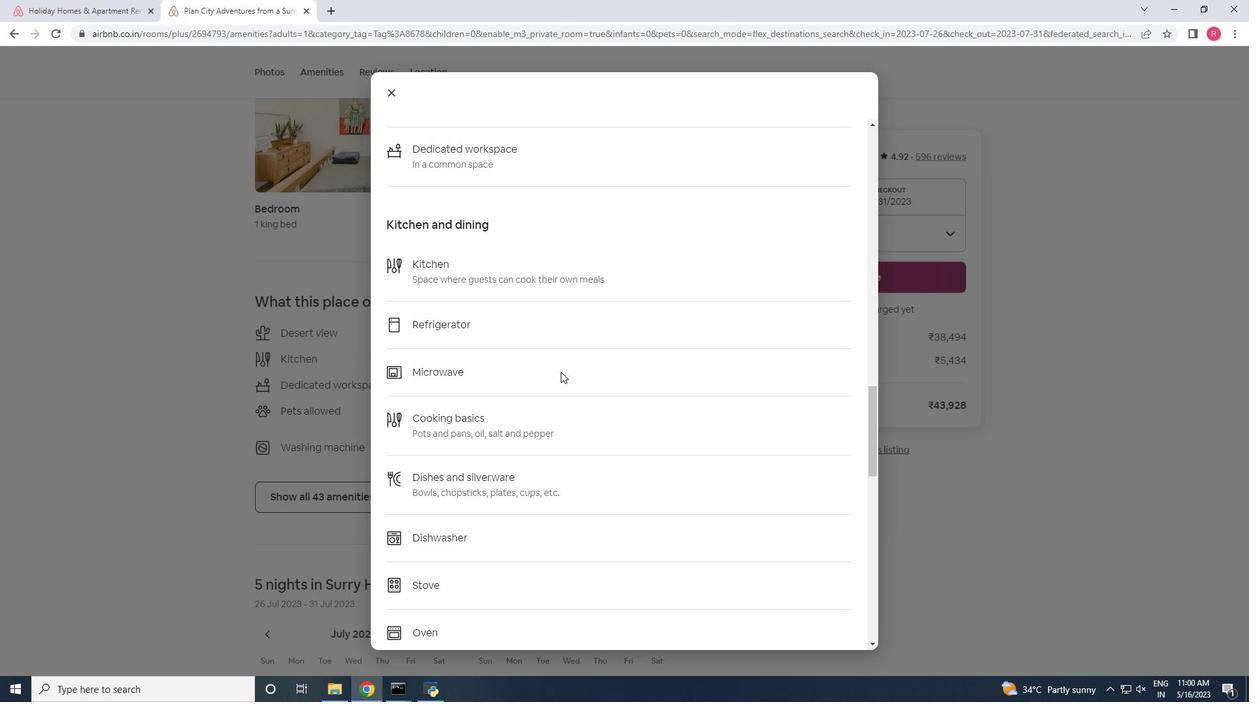 
Action: Mouse scrolled (560, 371) with delta (0, 0)
Screenshot: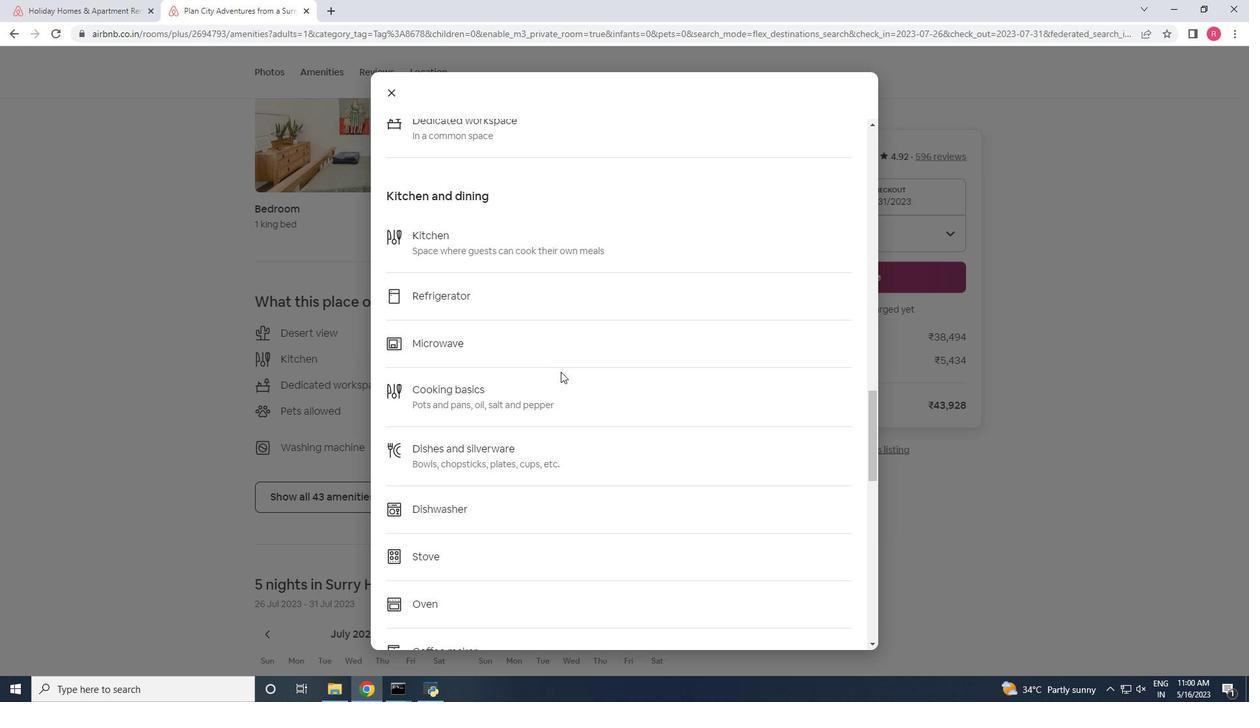 
Action: Mouse scrolled (560, 371) with delta (0, 0)
Screenshot: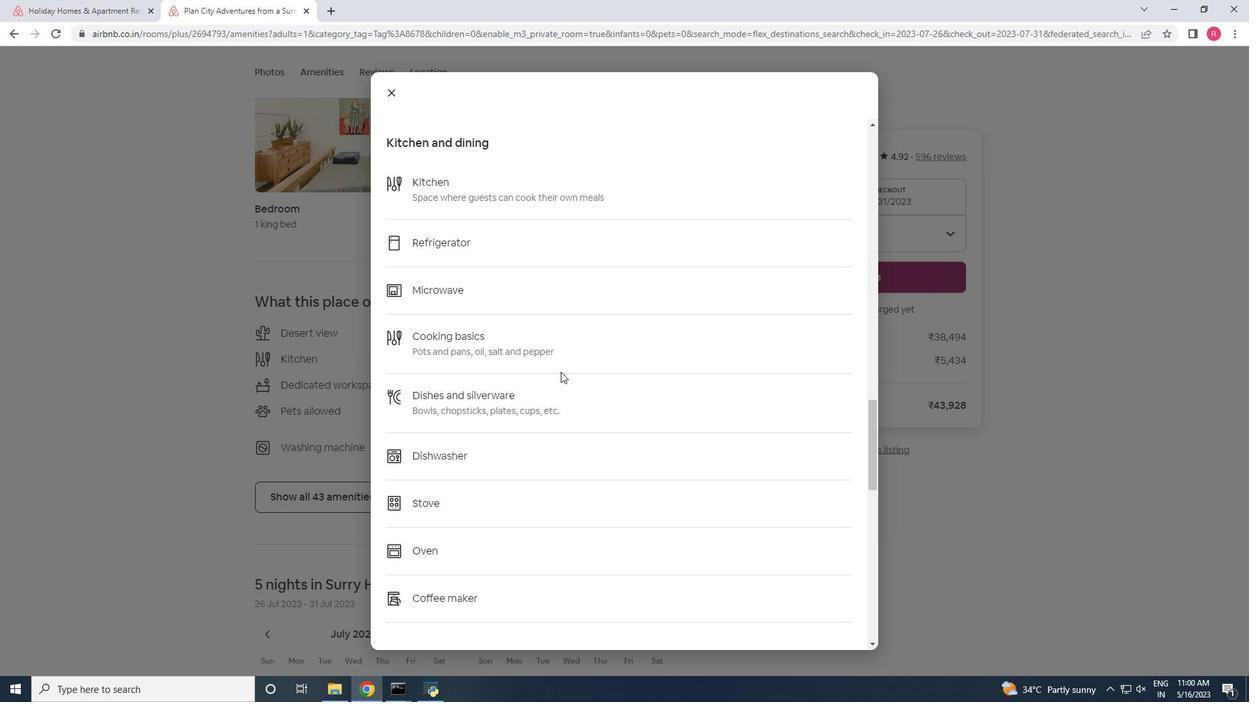 
Action: Mouse scrolled (560, 371) with delta (0, 0)
Screenshot: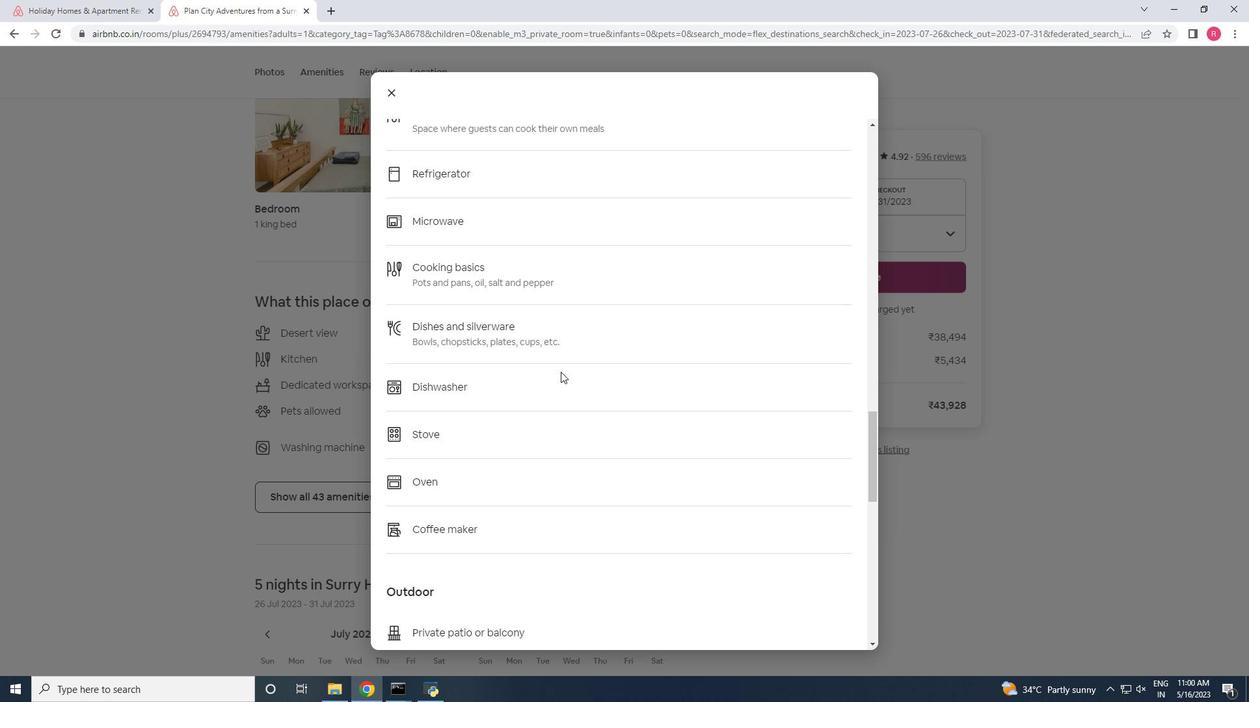 
Action: Mouse scrolled (560, 371) with delta (0, 0)
Screenshot: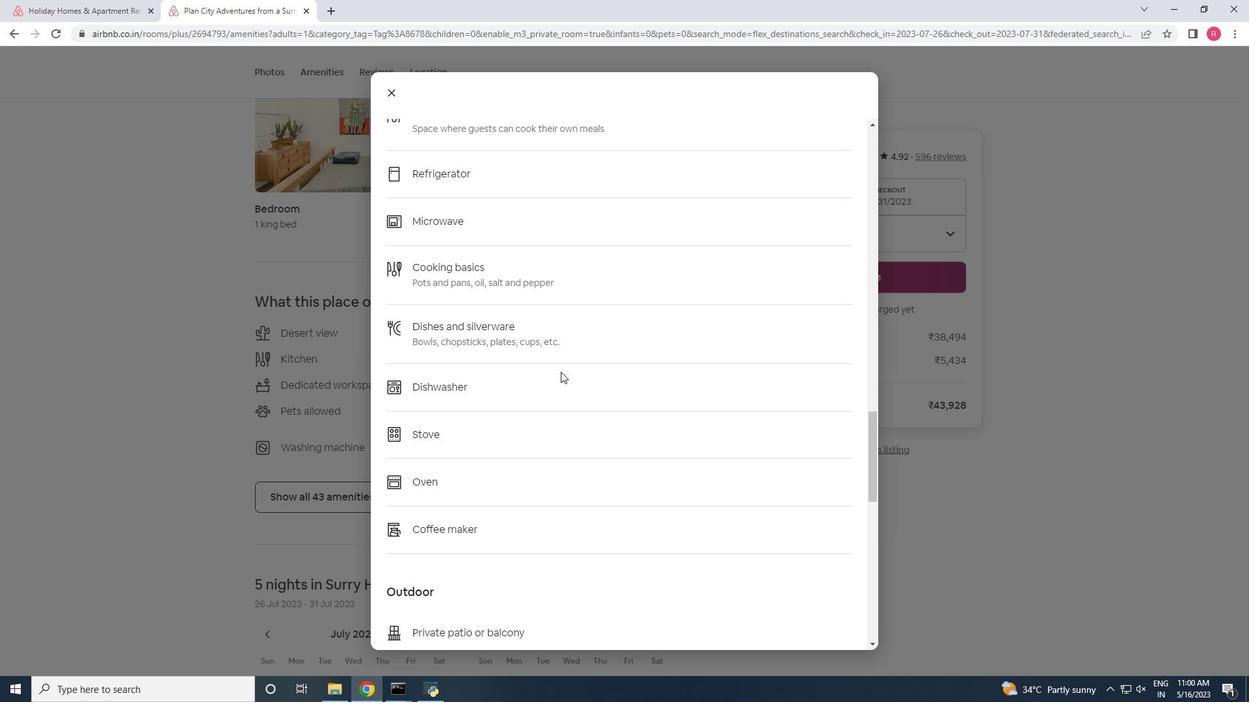 
Action: Mouse scrolled (560, 371) with delta (0, 0)
Screenshot: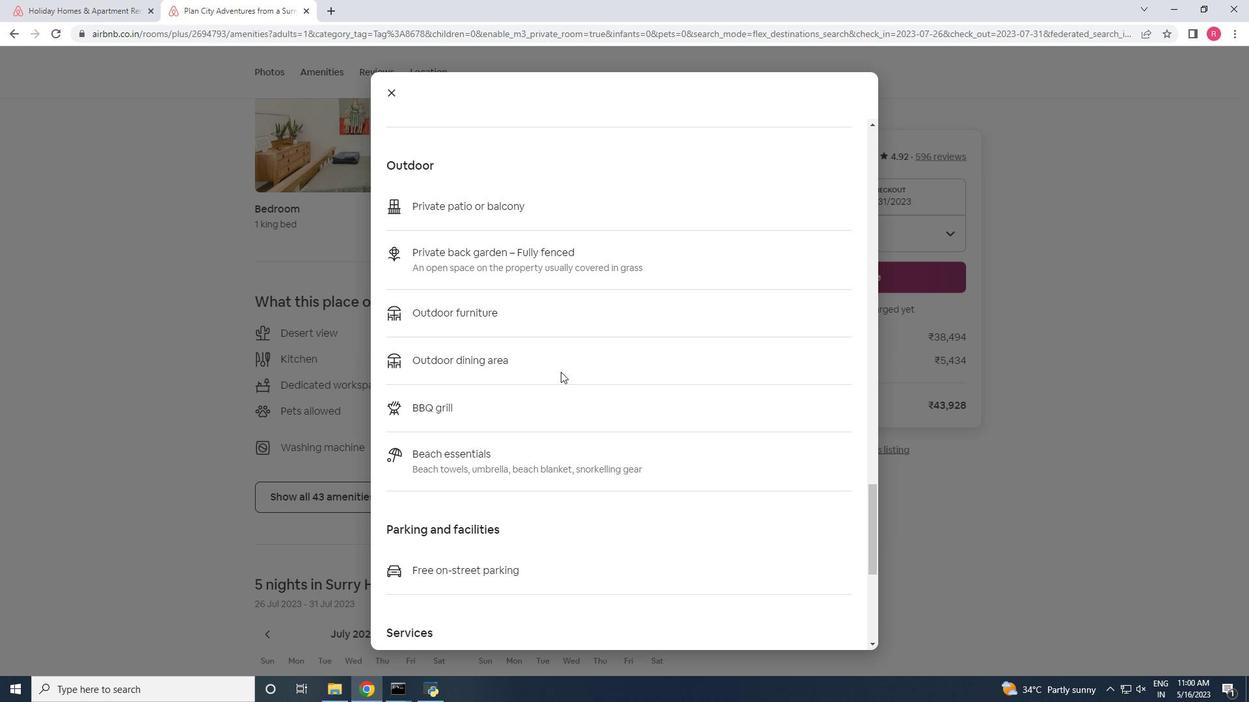 
Action: Mouse scrolled (560, 371) with delta (0, 0)
Screenshot: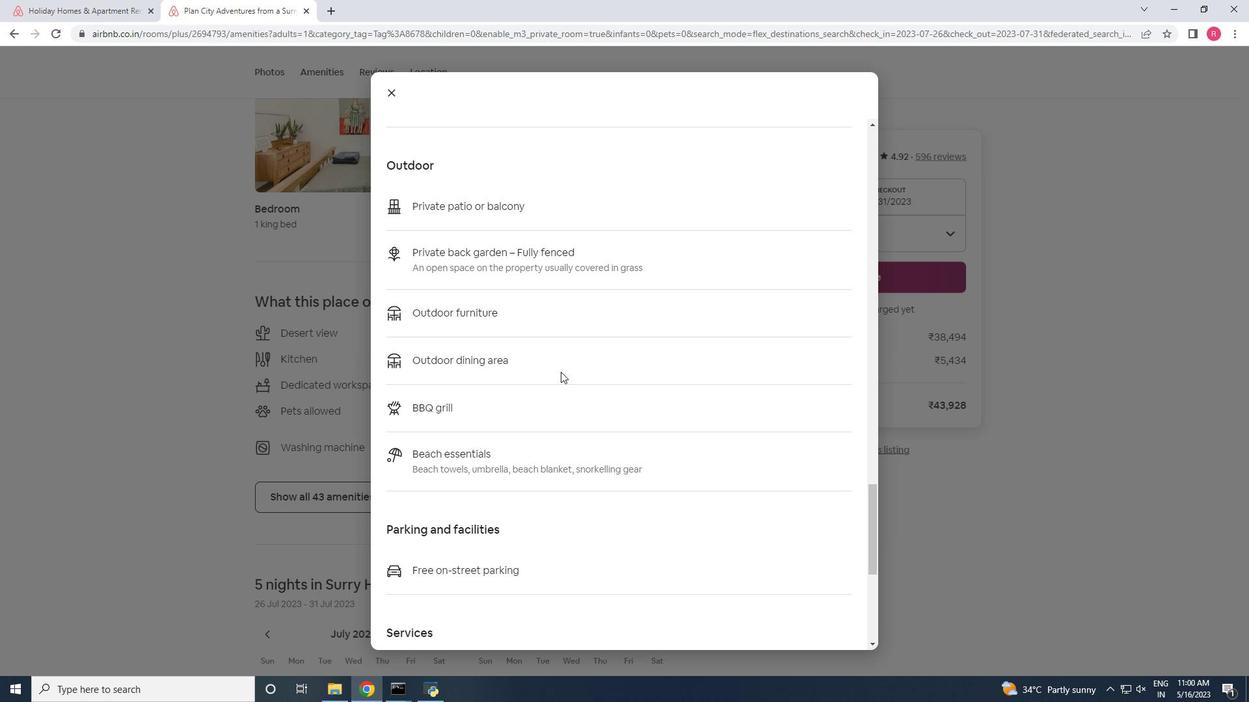 
Action: Mouse scrolled (560, 371) with delta (0, 0)
Screenshot: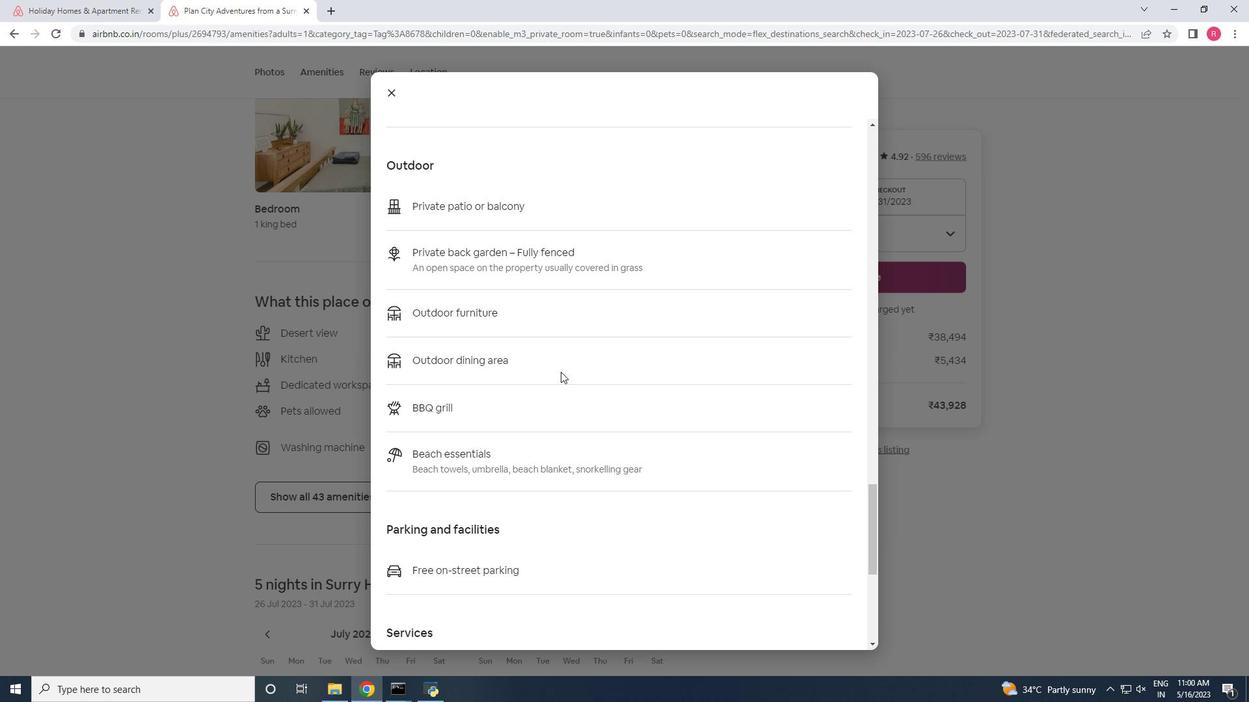 
Action: Mouse scrolled (560, 371) with delta (0, 0)
Screenshot: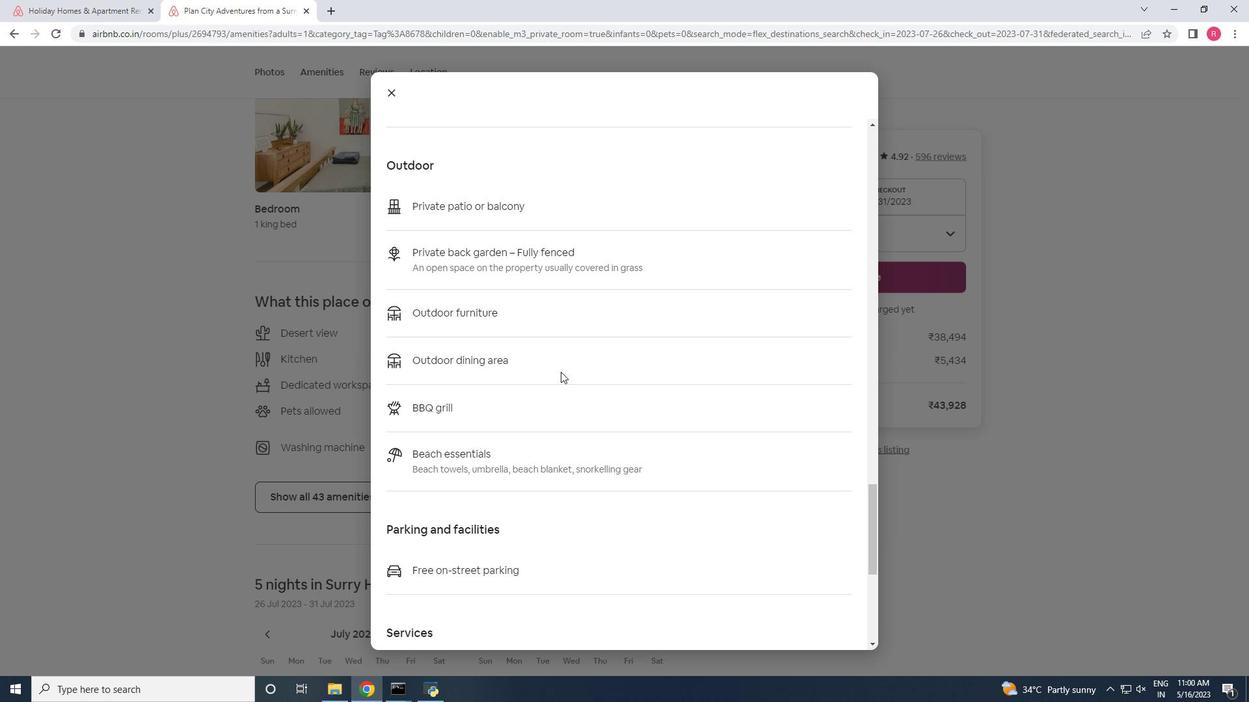 
Action: Mouse scrolled (560, 371) with delta (0, 0)
Screenshot: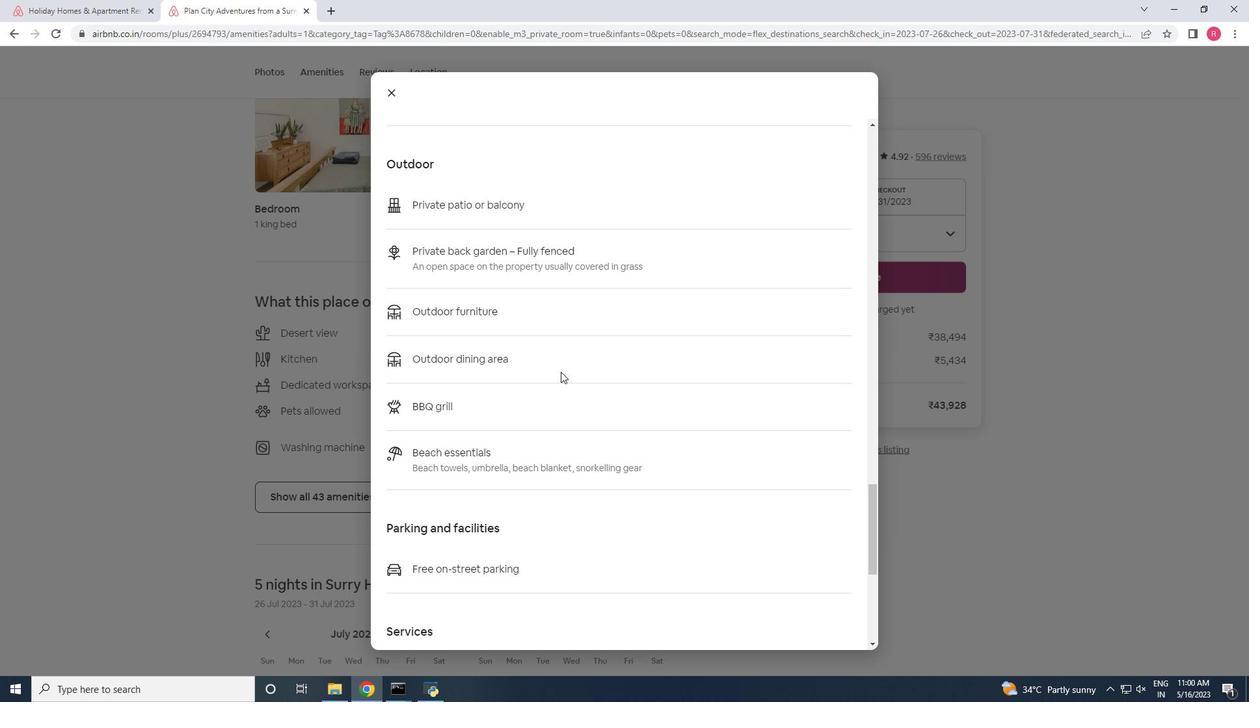 
Action: Mouse scrolled (560, 371) with delta (0, 0)
Screenshot: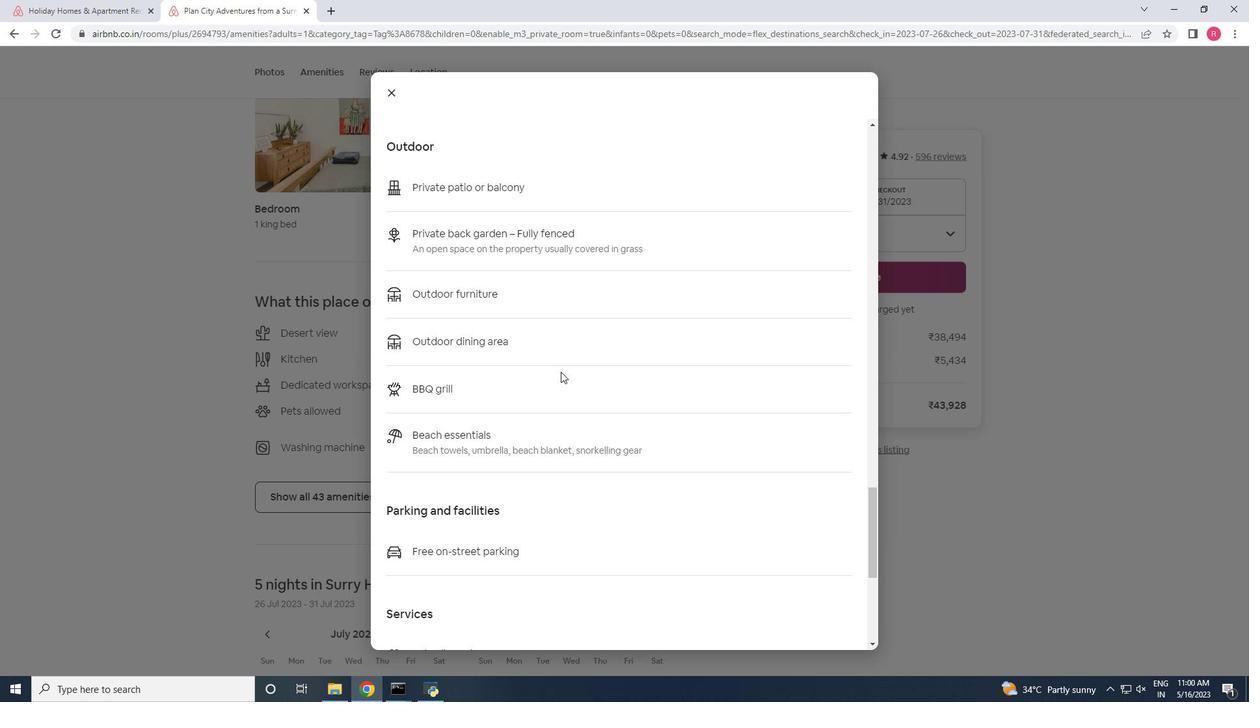 
Action: Mouse scrolled (560, 371) with delta (0, 0)
Screenshot: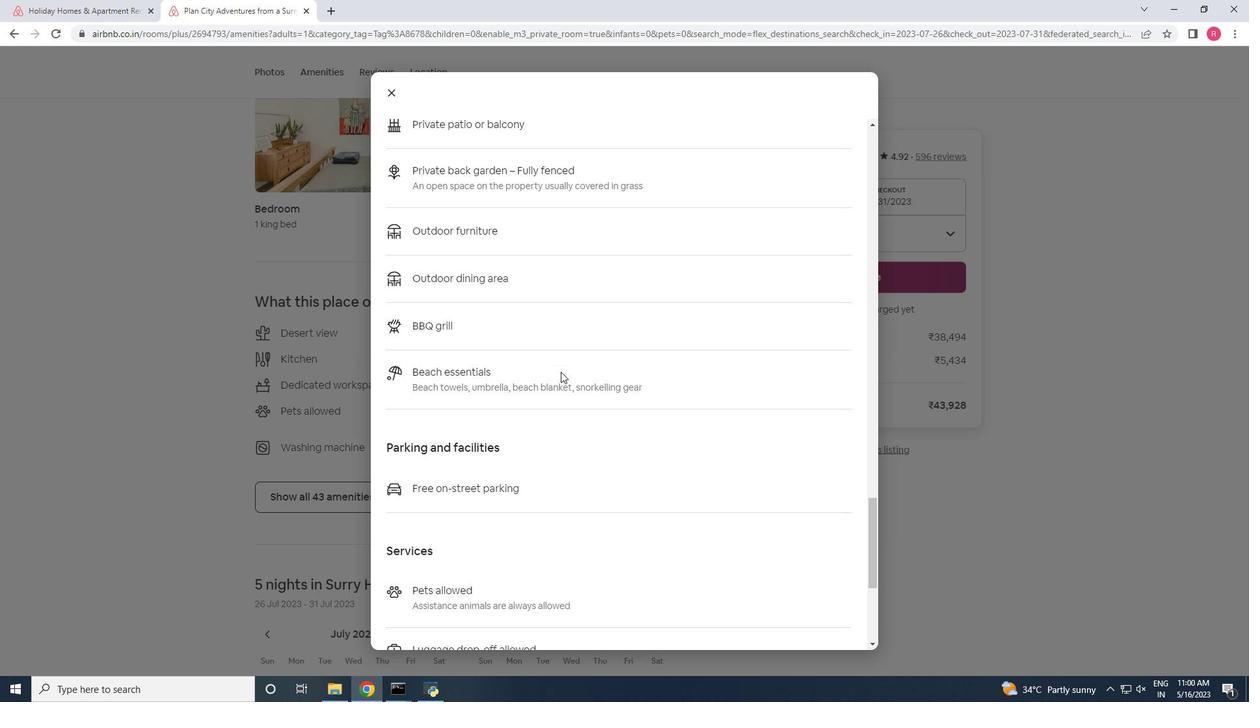 
Action: Mouse scrolled (560, 371) with delta (0, 0)
Screenshot: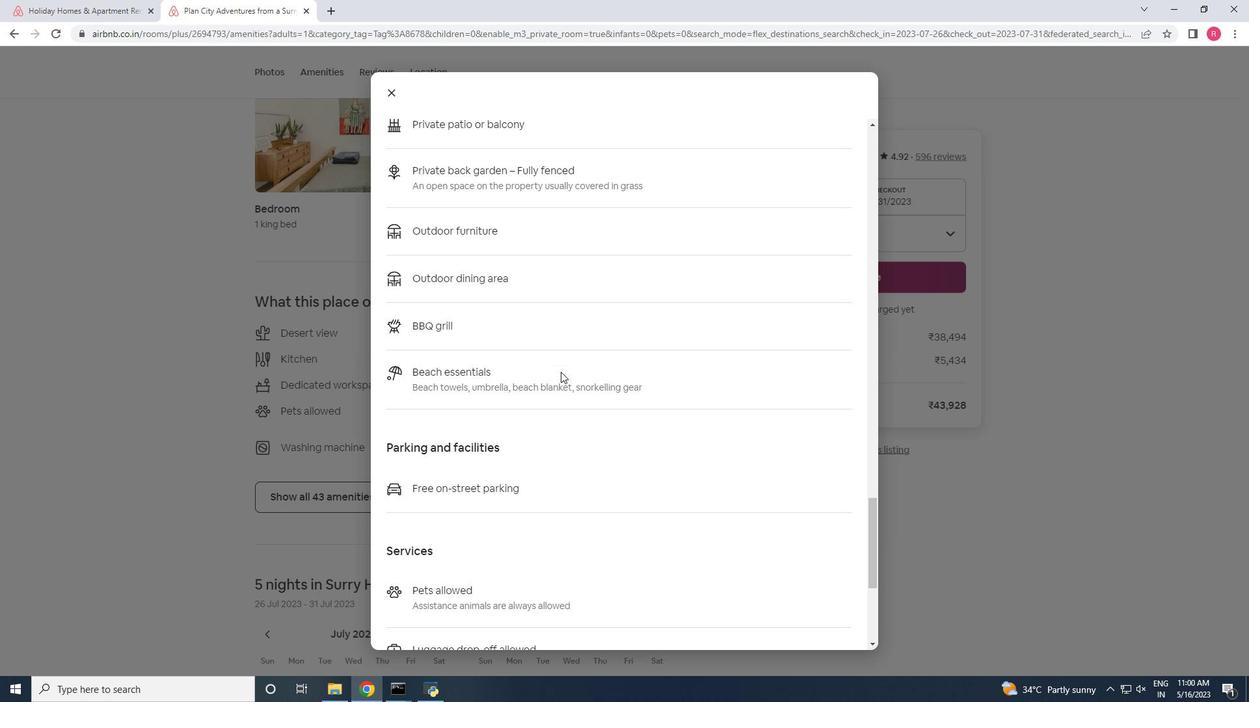 
Action: Mouse scrolled (560, 371) with delta (0, 0)
Screenshot: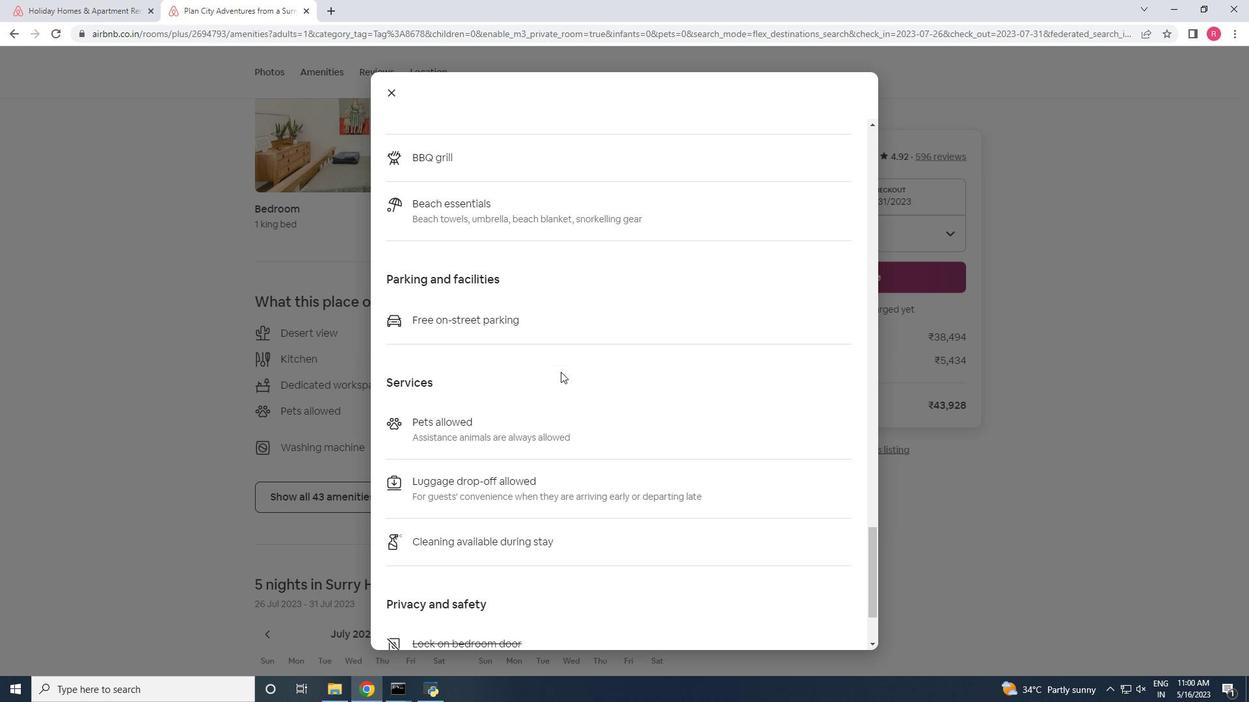 
Action: Mouse scrolled (560, 371) with delta (0, 0)
Screenshot: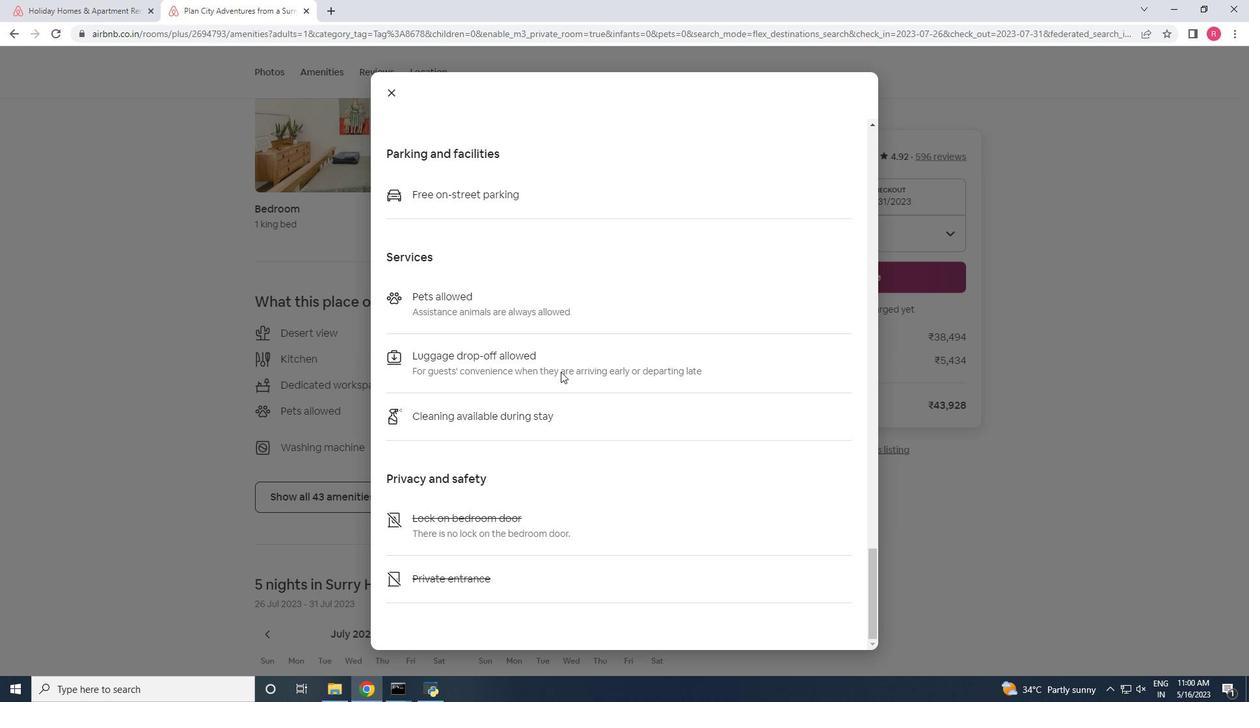 
Action: Mouse scrolled (560, 371) with delta (0, 0)
Screenshot: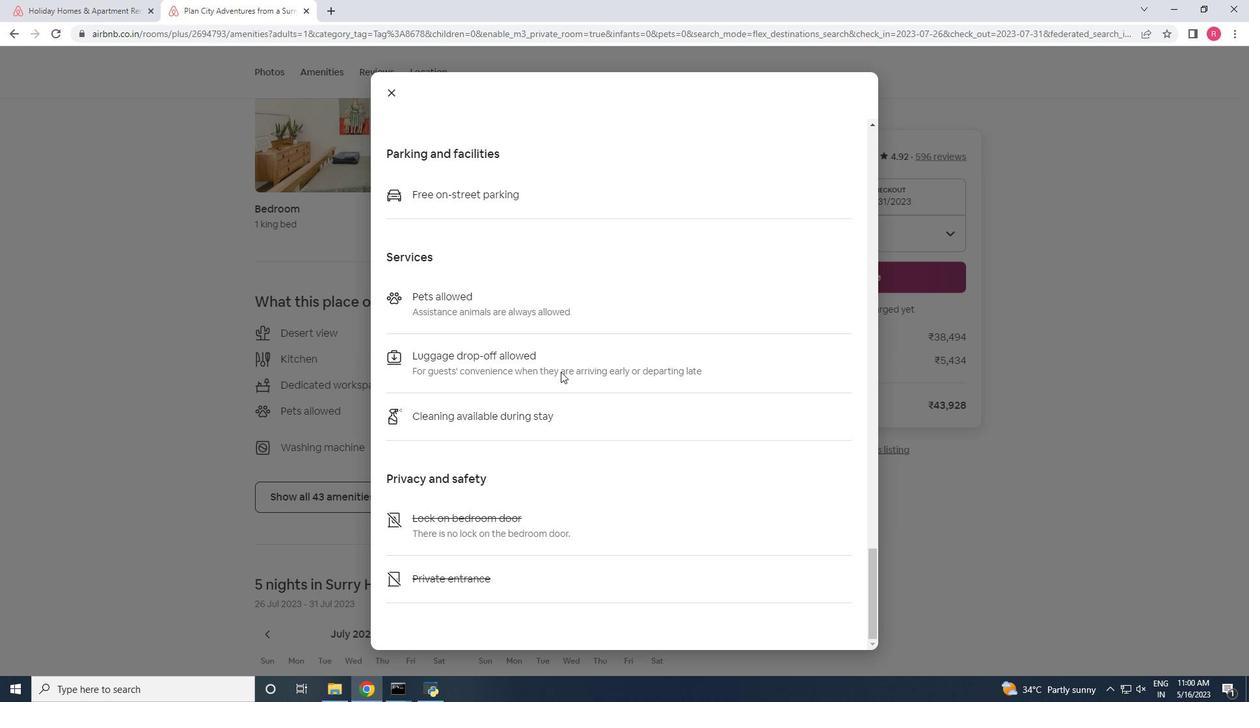 
Action: Mouse scrolled (560, 371) with delta (0, 0)
Screenshot: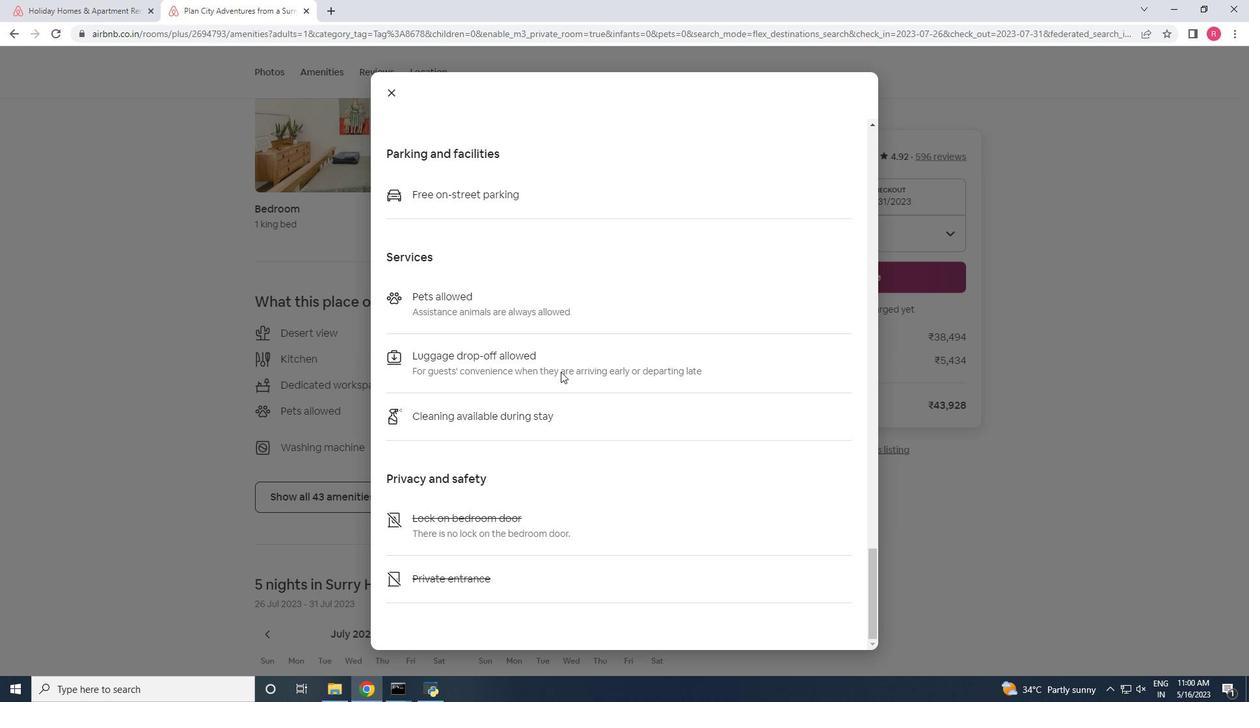 
Action: Mouse scrolled (560, 371) with delta (0, 0)
Screenshot: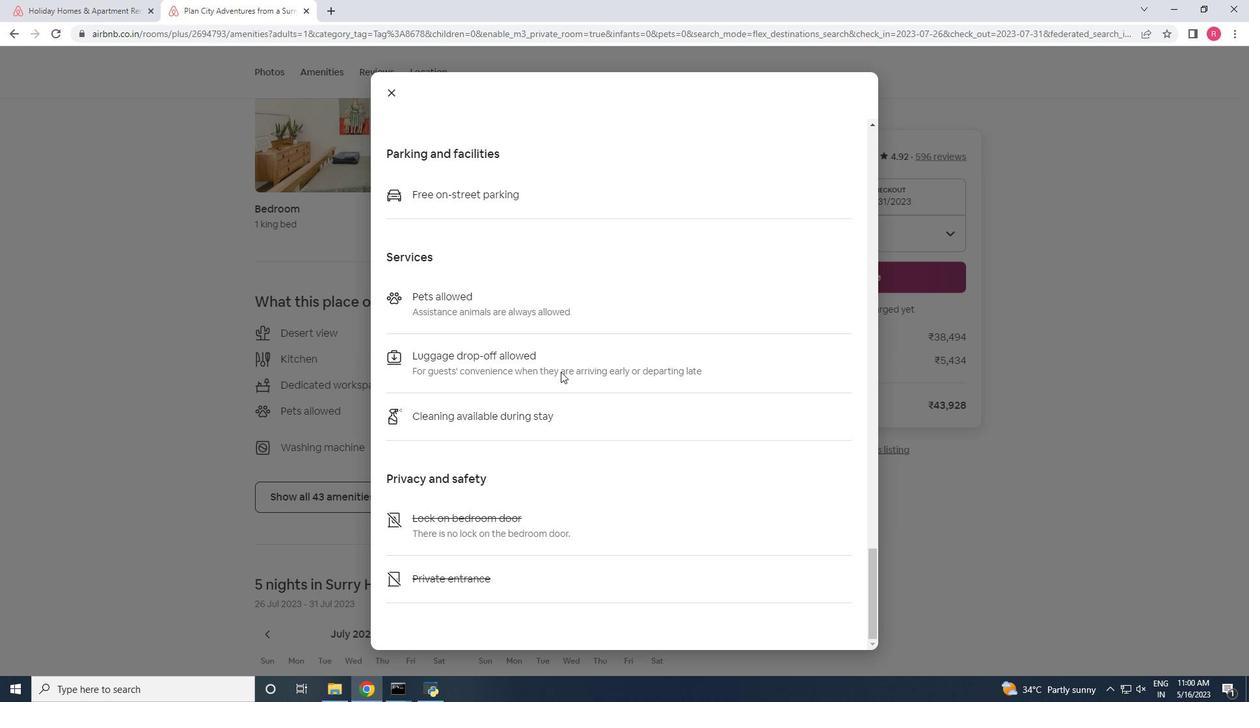 
Action: Mouse scrolled (560, 371) with delta (0, 0)
Screenshot: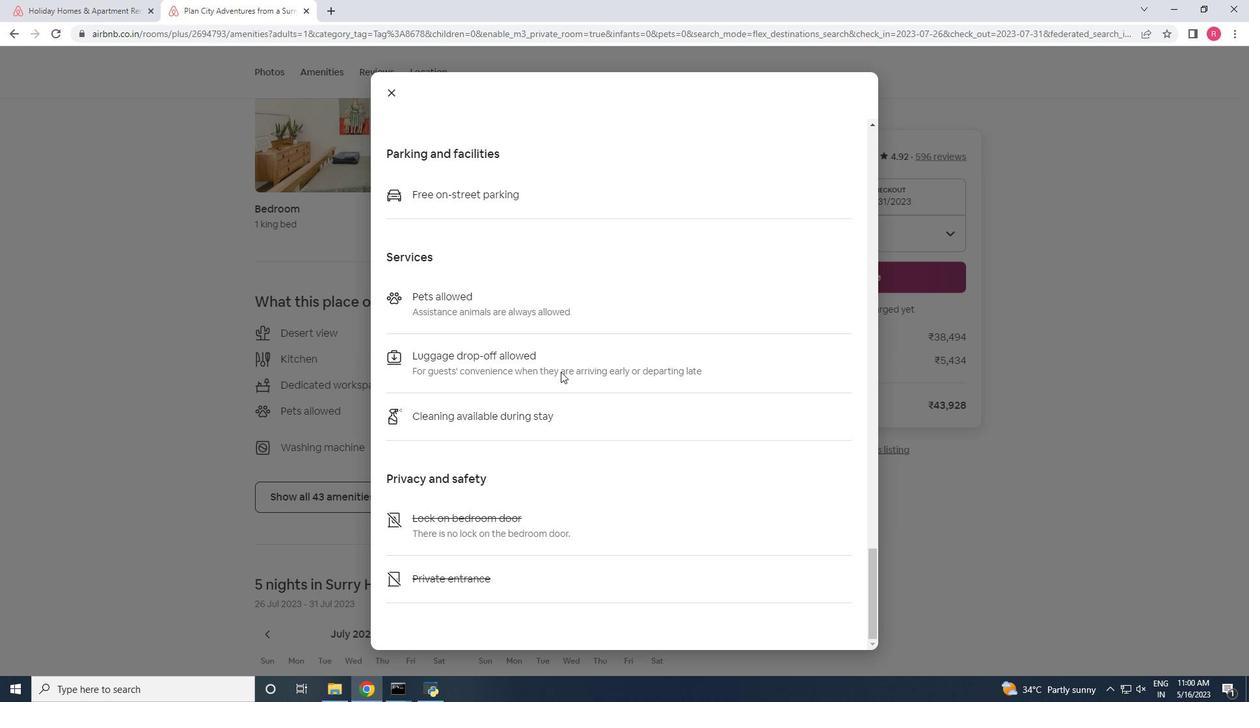 
Action: Mouse scrolled (560, 371) with delta (0, 0)
Screenshot: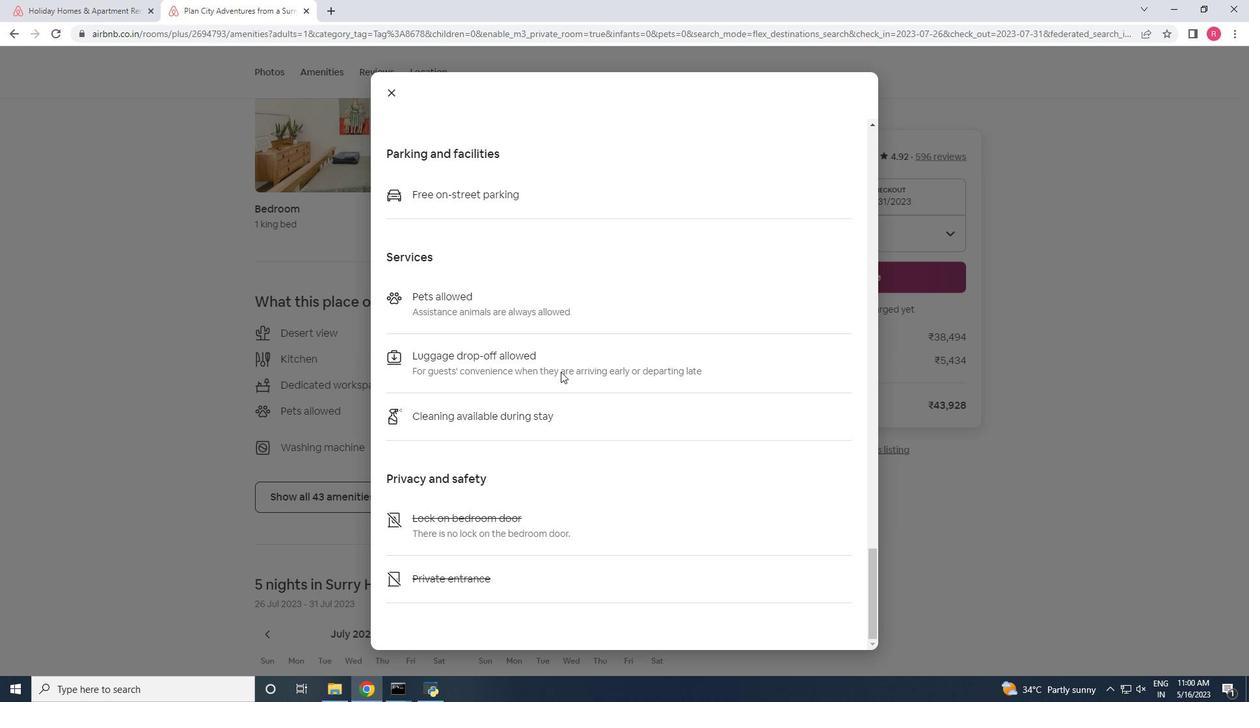 
Action: Mouse scrolled (560, 371) with delta (0, 0)
Screenshot: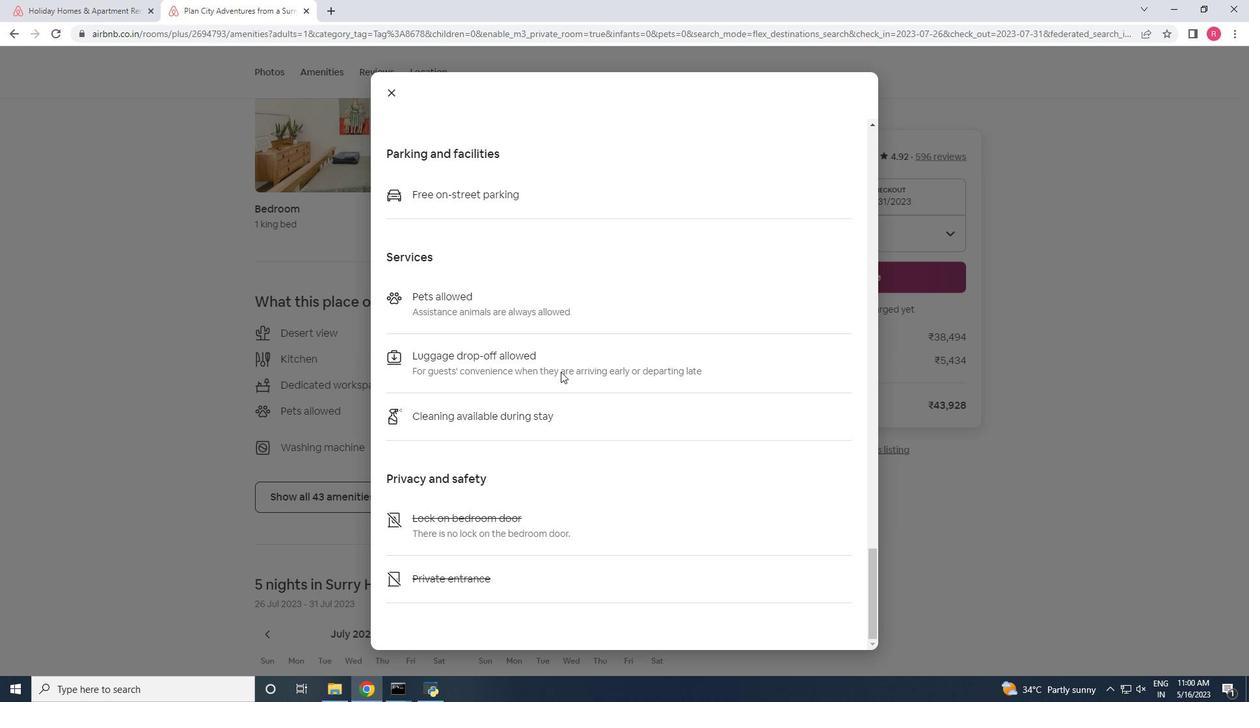 
Action: Mouse scrolled (560, 371) with delta (0, 0)
Screenshot: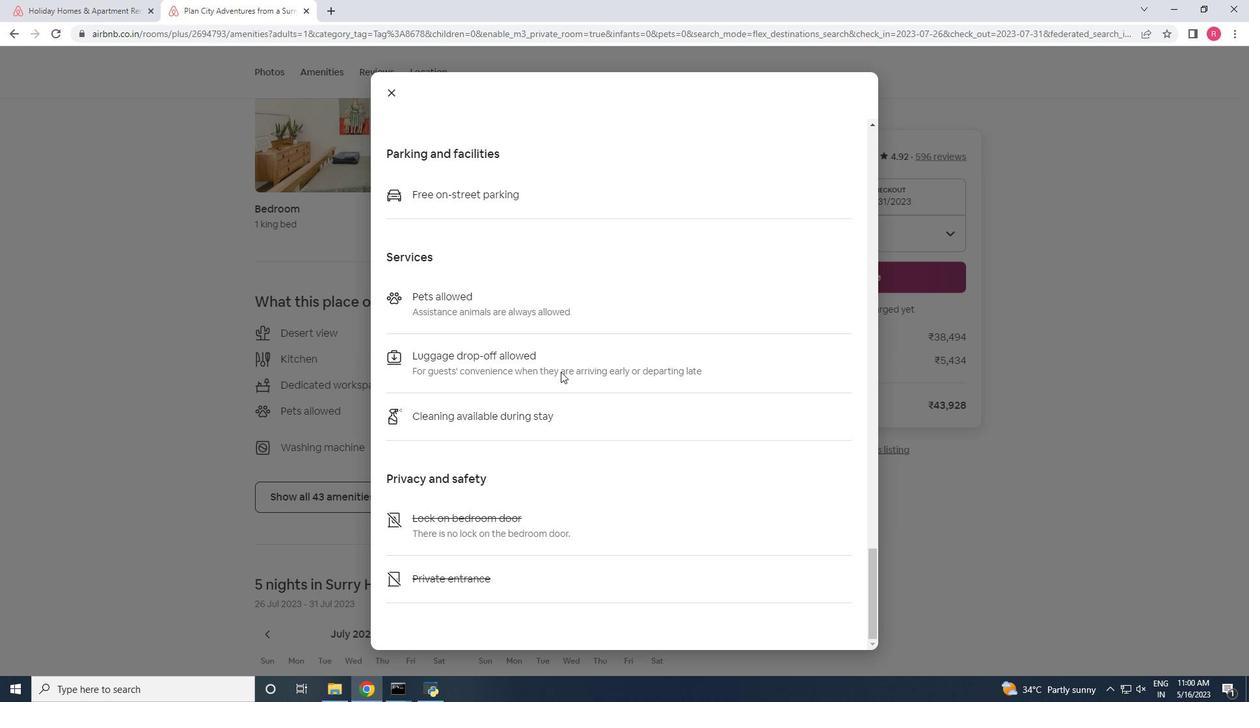 
Action: Mouse scrolled (560, 372) with delta (0, 0)
Screenshot: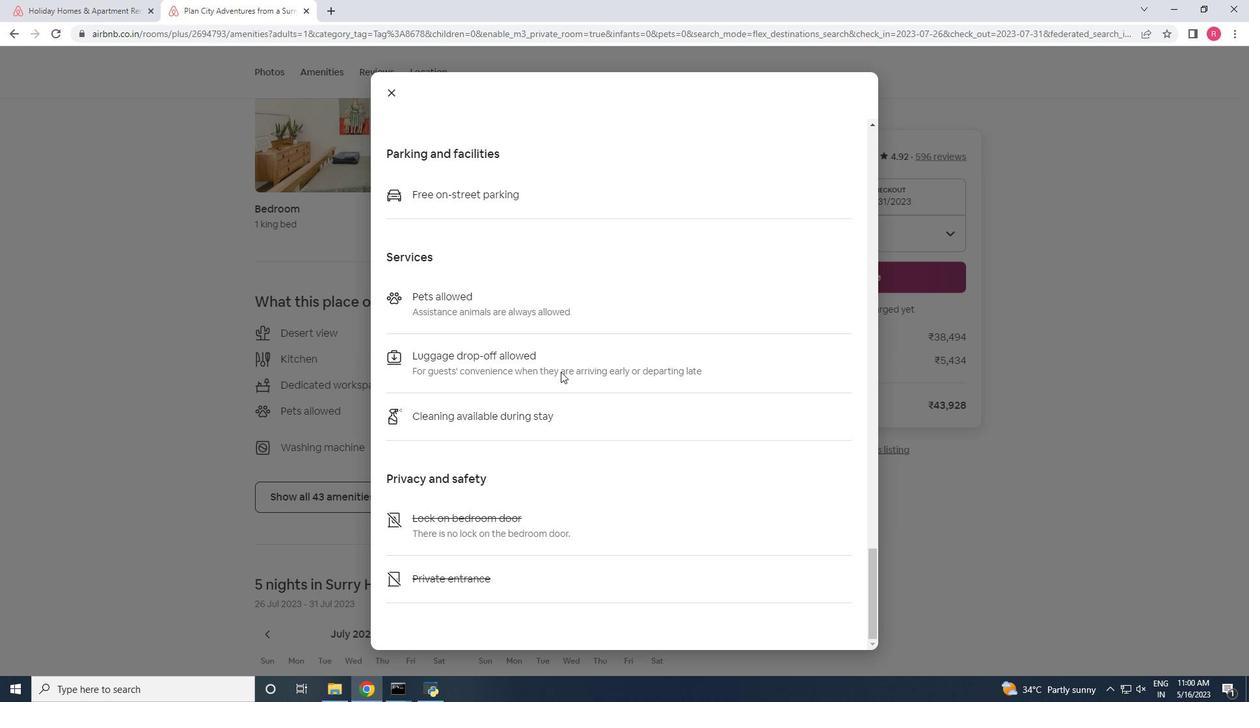 
Action: Mouse scrolled (560, 372) with delta (0, 0)
Screenshot: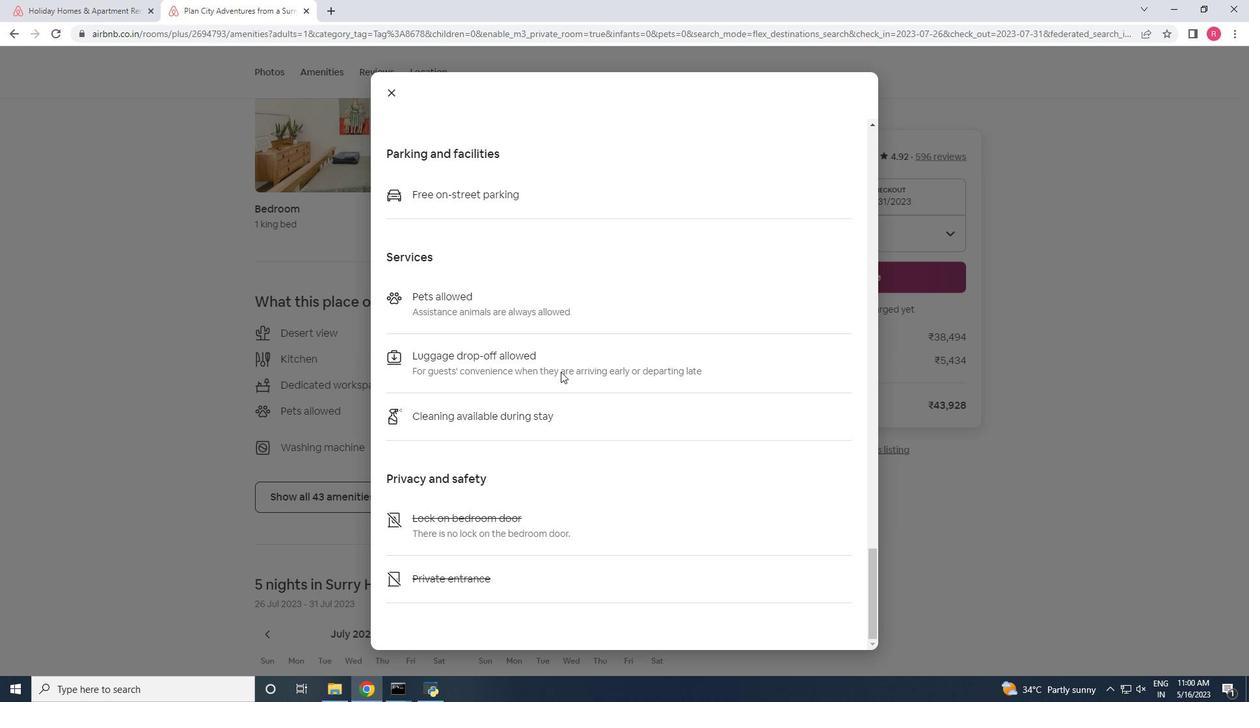 
Action: Mouse scrolled (560, 372) with delta (0, 0)
Screenshot: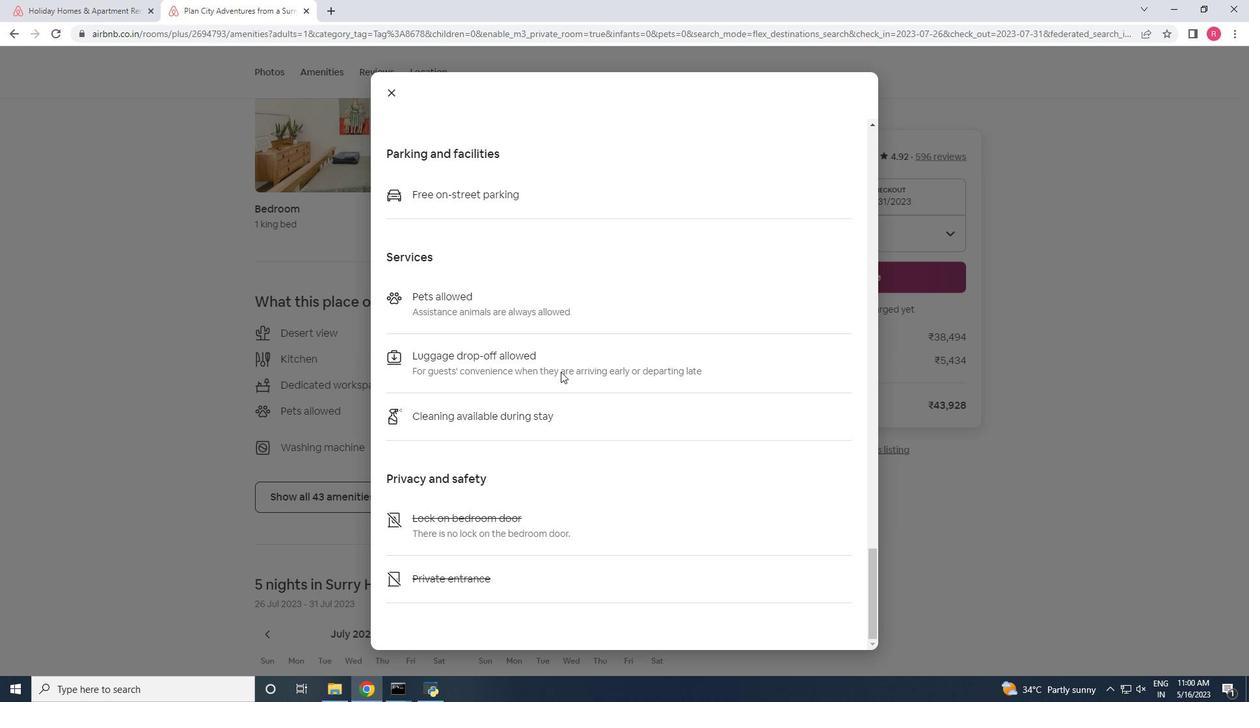 
Action: Mouse scrolled (560, 372) with delta (0, 0)
Screenshot: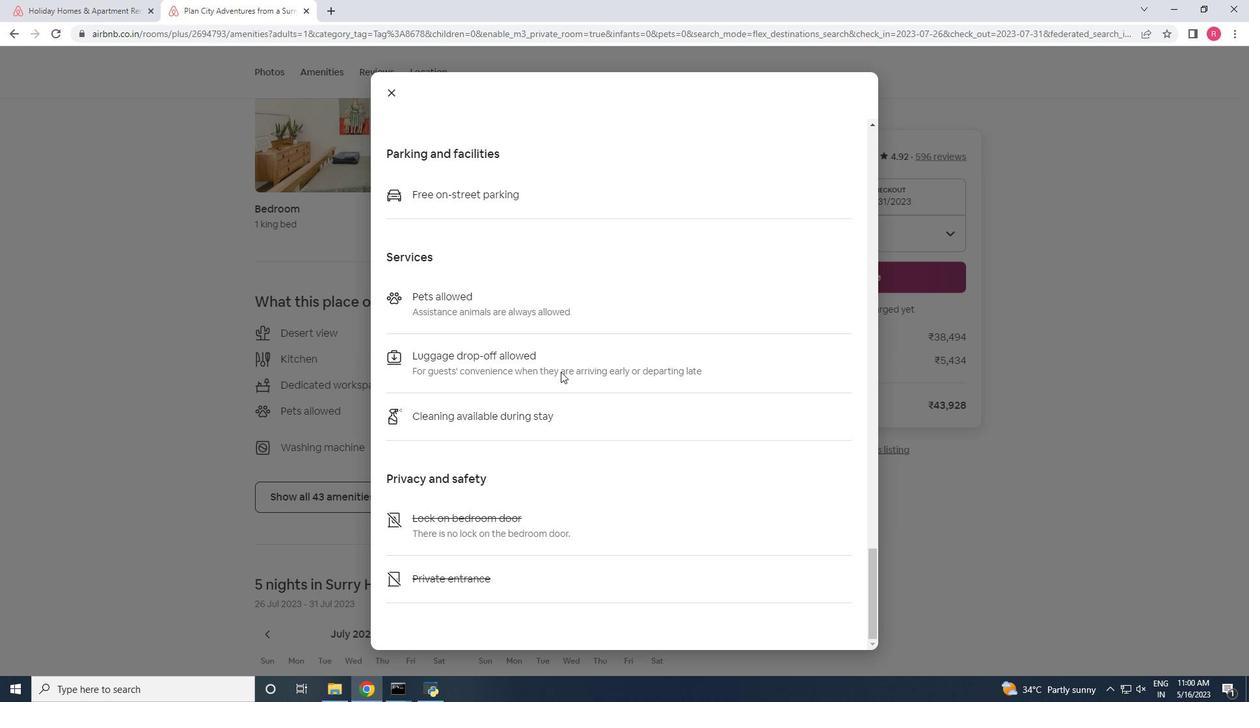 
Action: Mouse scrolled (560, 372) with delta (0, 0)
Screenshot: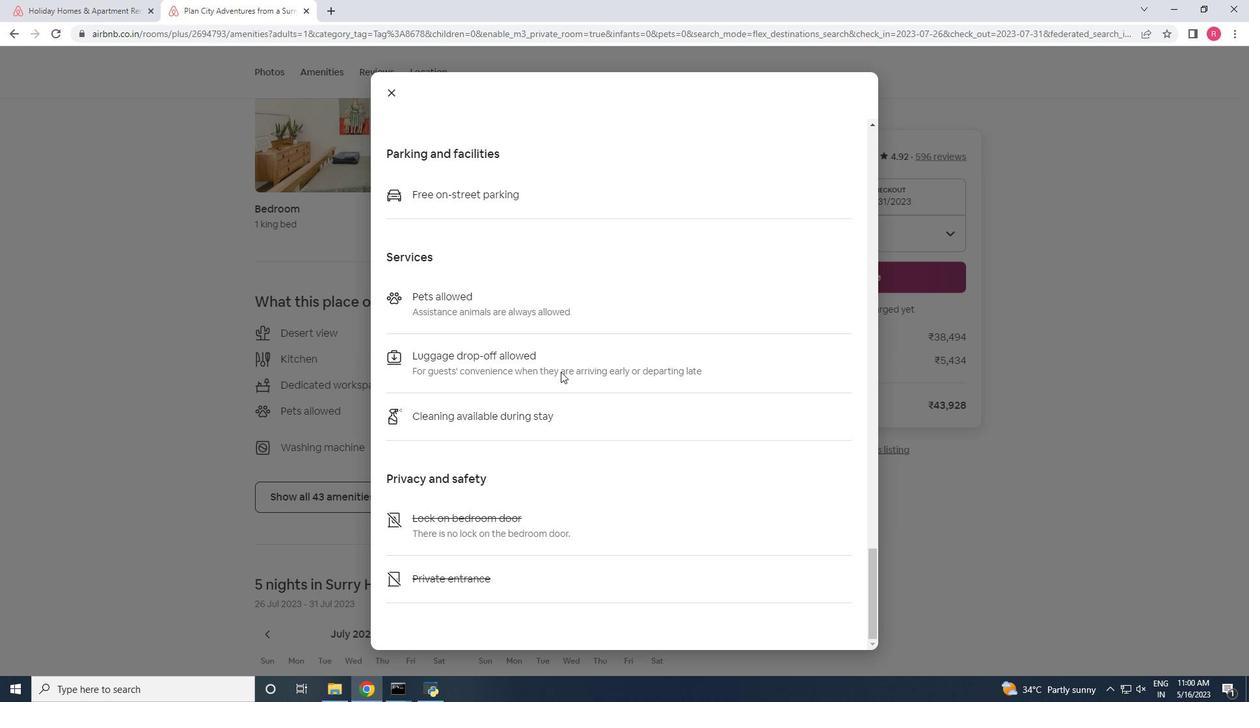 
Action: Mouse scrolled (560, 372) with delta (0, 0)
Screenshot: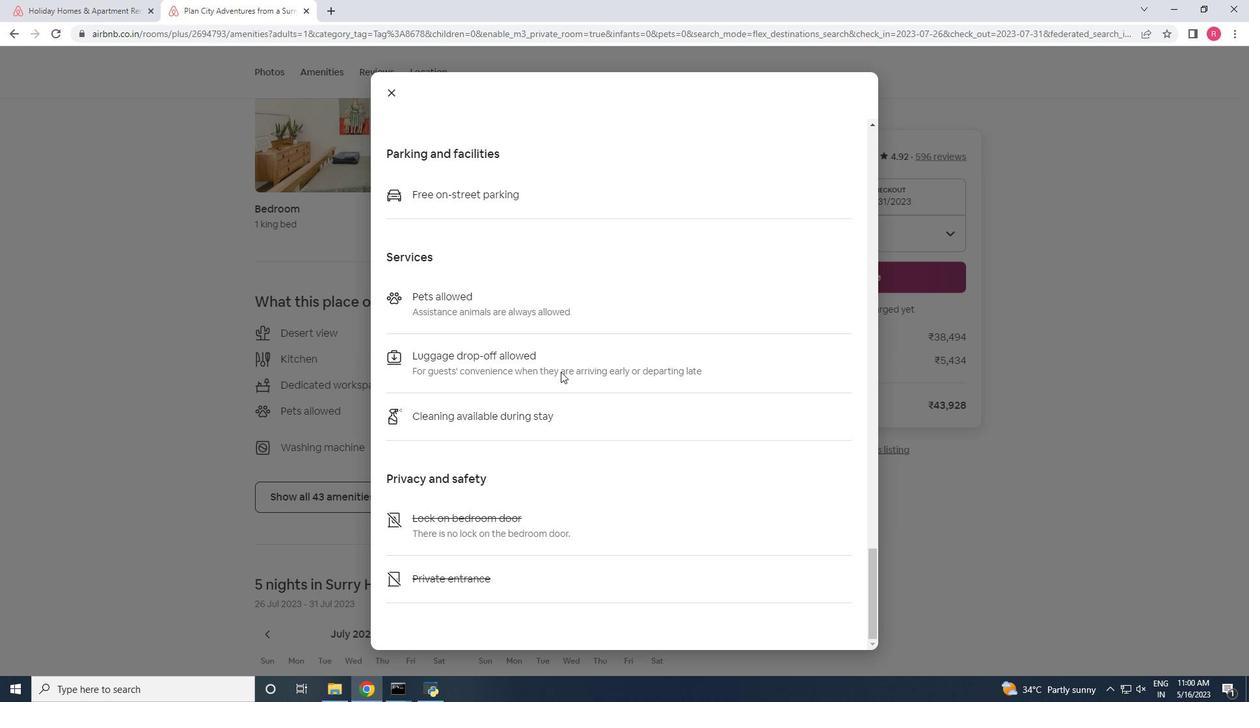 
Action: Mouse scrolled (560, 372) with delta (0, 0)
Screenshot: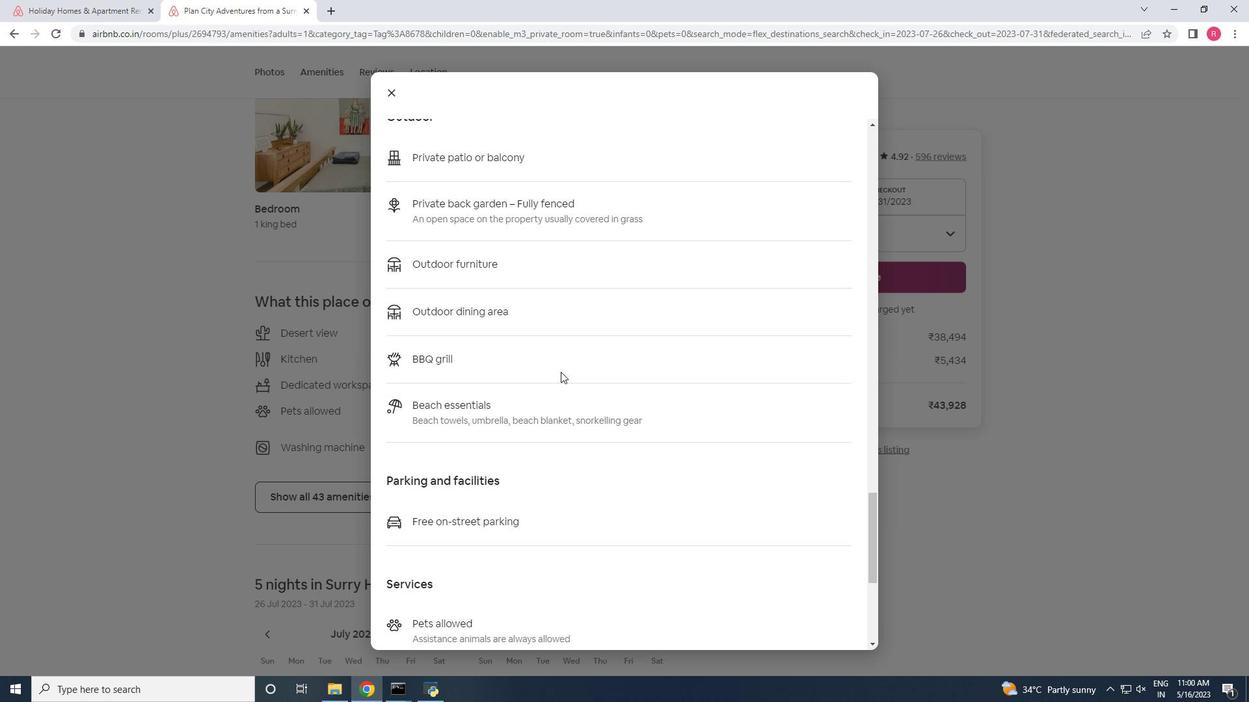 
Action: Mouse scrolled (560, 372) with delta (0, 0)
Screenshot: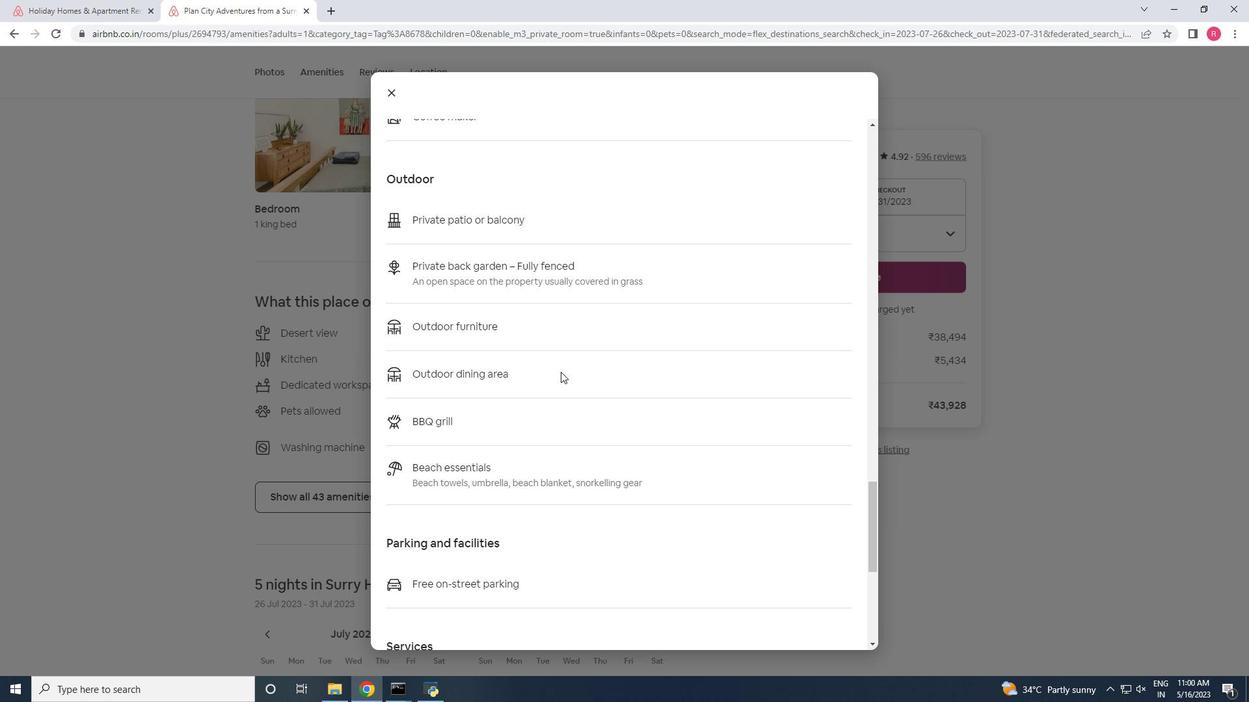 
Action: Mouse scrolled (560, 372) with delta (0, 0)
Screenshot: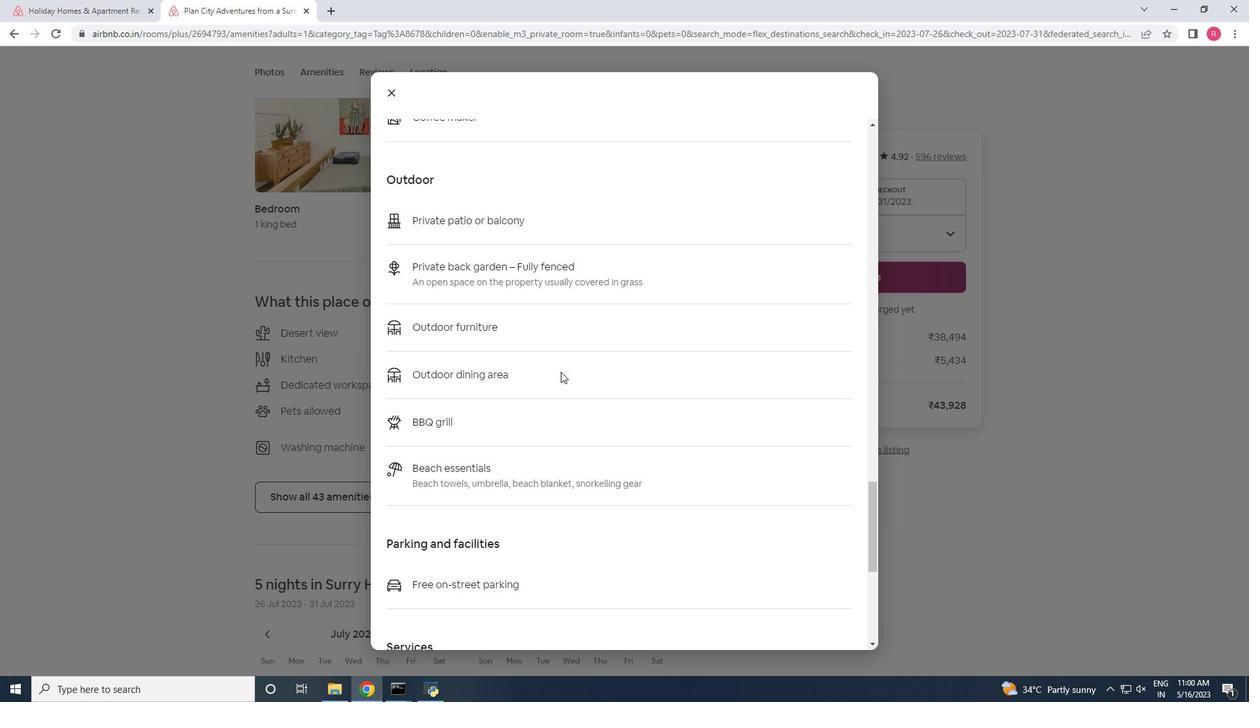 
Action: Mouse scrolled (560, 372) with delta (0, 0)
Screenshot: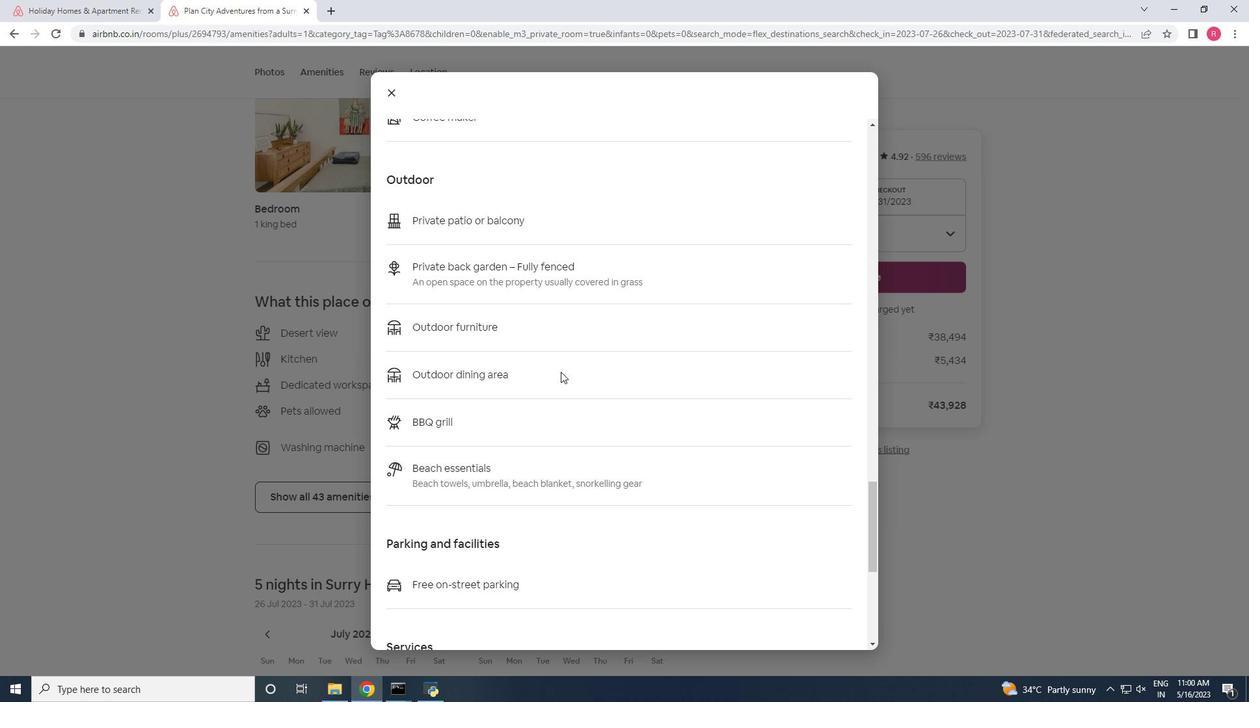 
Action: Mouse scrolled (560, 372) with delta (0, 0)
Screenshot: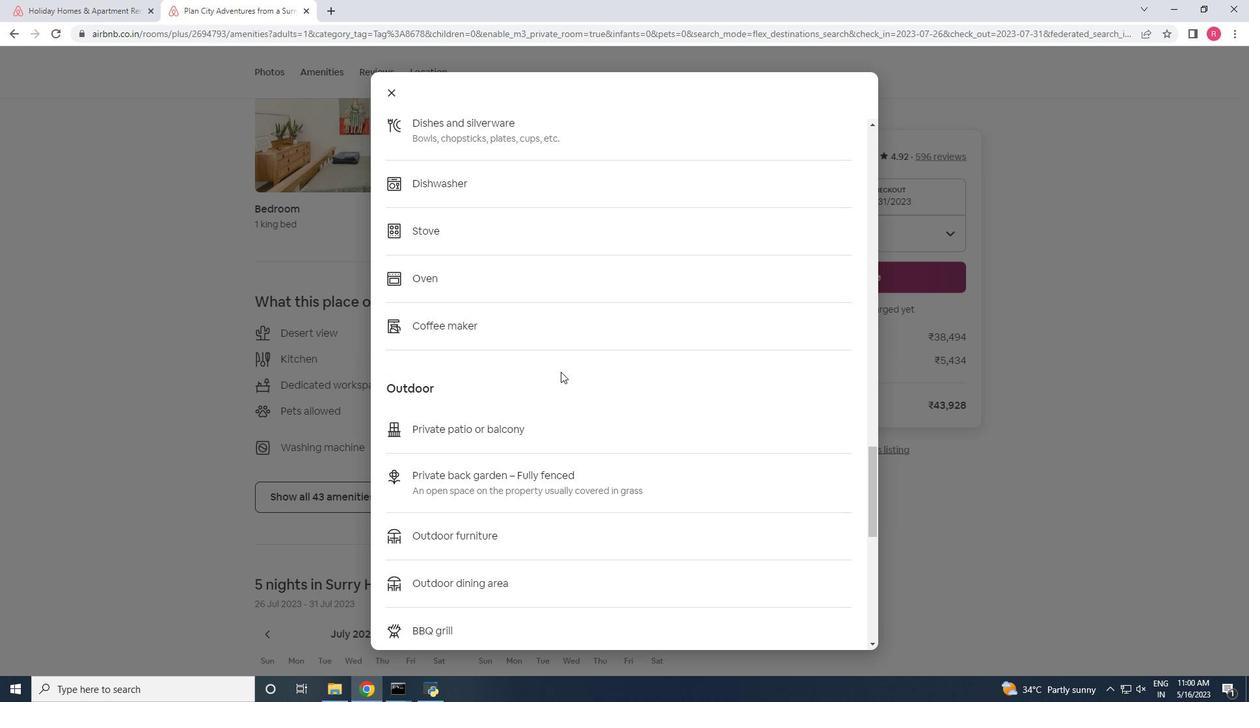
Action: Mouse scrolled (560, 372) with delta (0, 0)
Screenshot: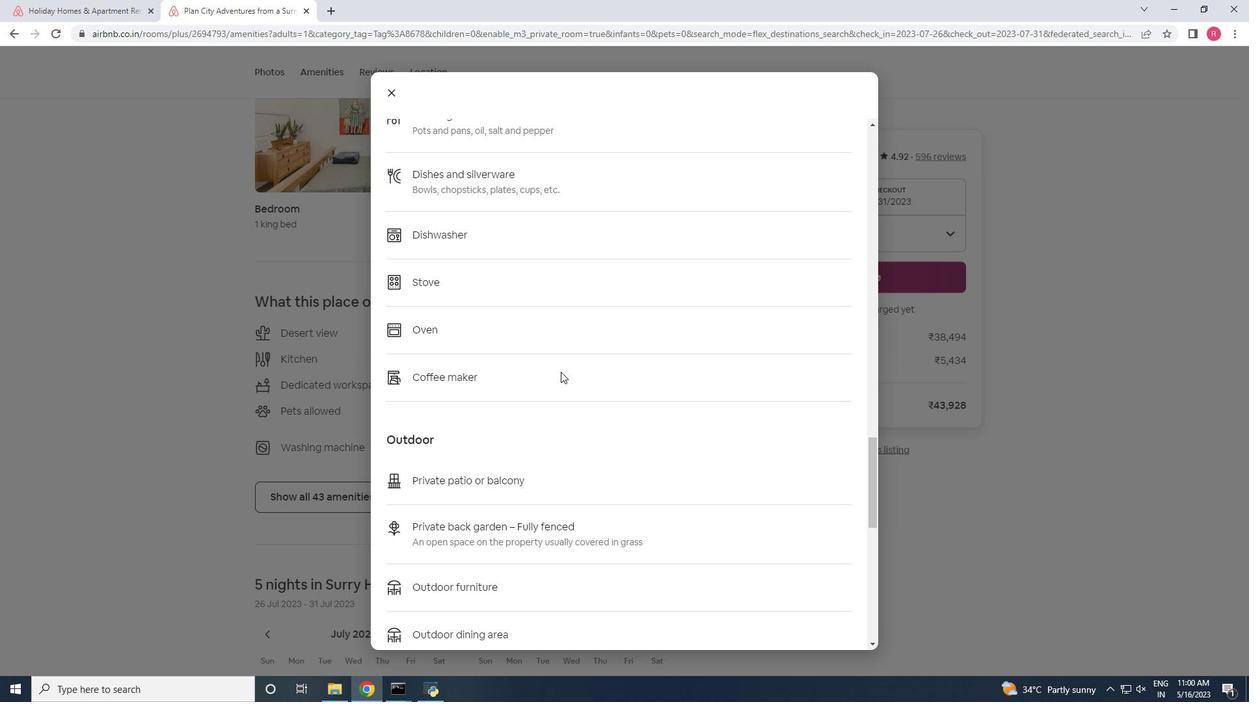 
Action: Mouse scrolled (560, 372) with delta (0, 0)
Screenshot: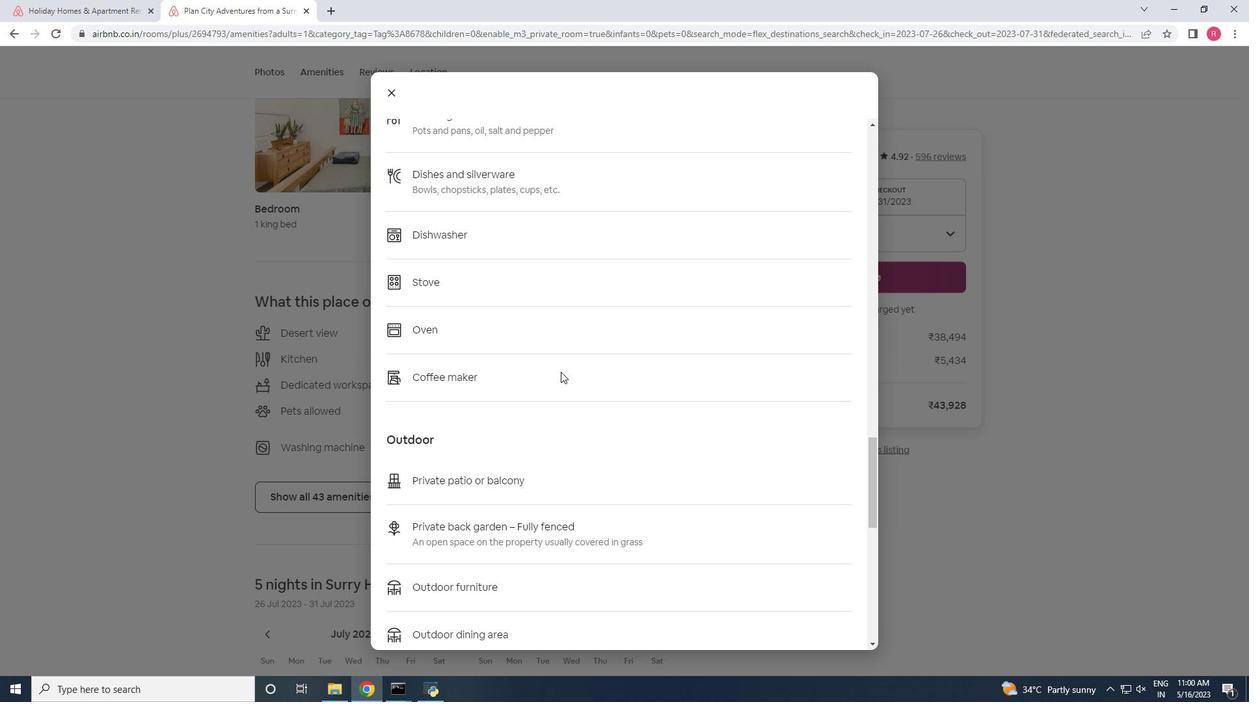 
Action: Mouse scrolled (560, 372) with delta (0, 0)
Screenshot: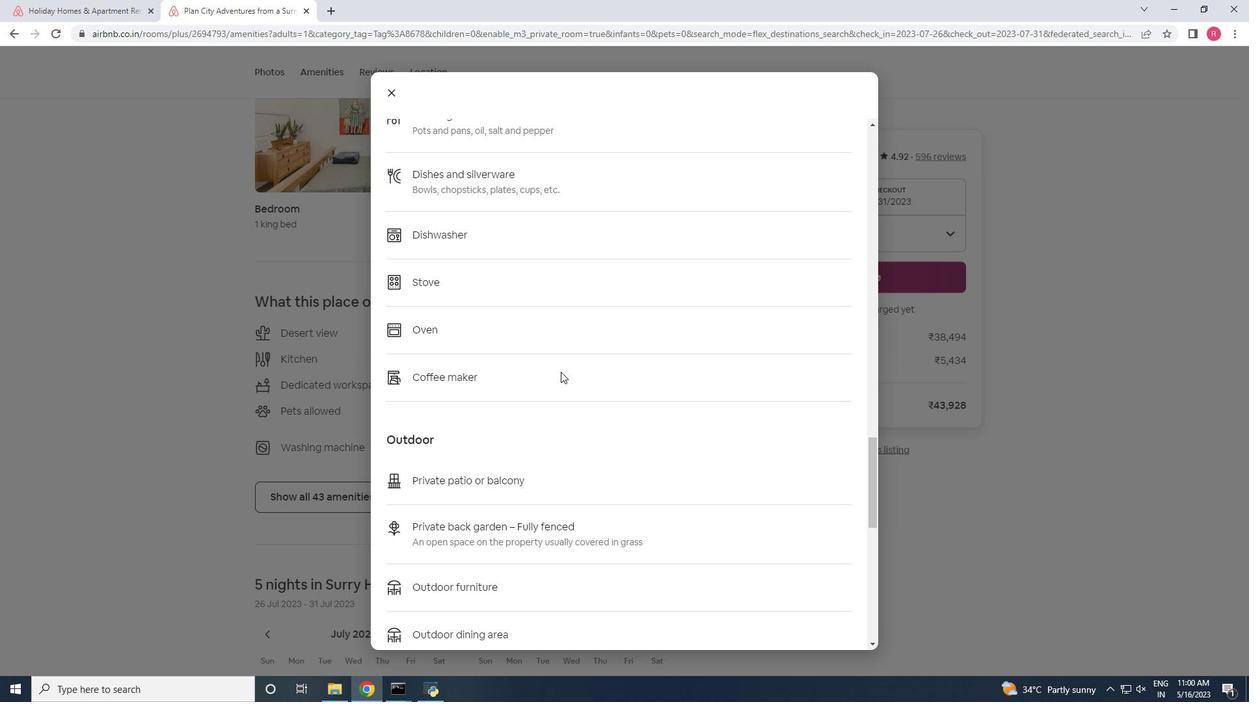 
Action: Mouse scrolled (560, 372) with delta (0, 0)
Screenshot: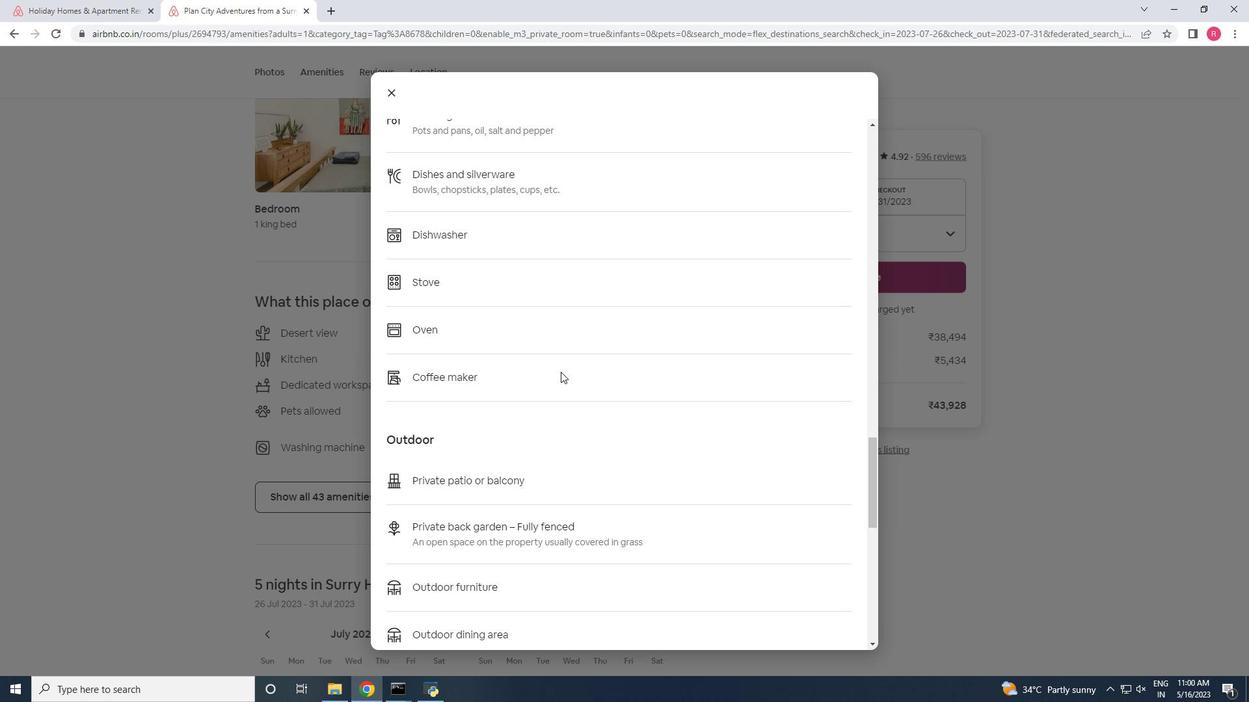 
Action: Mouse scrolled (560, 372) with delta (0, 0)
Screenshot: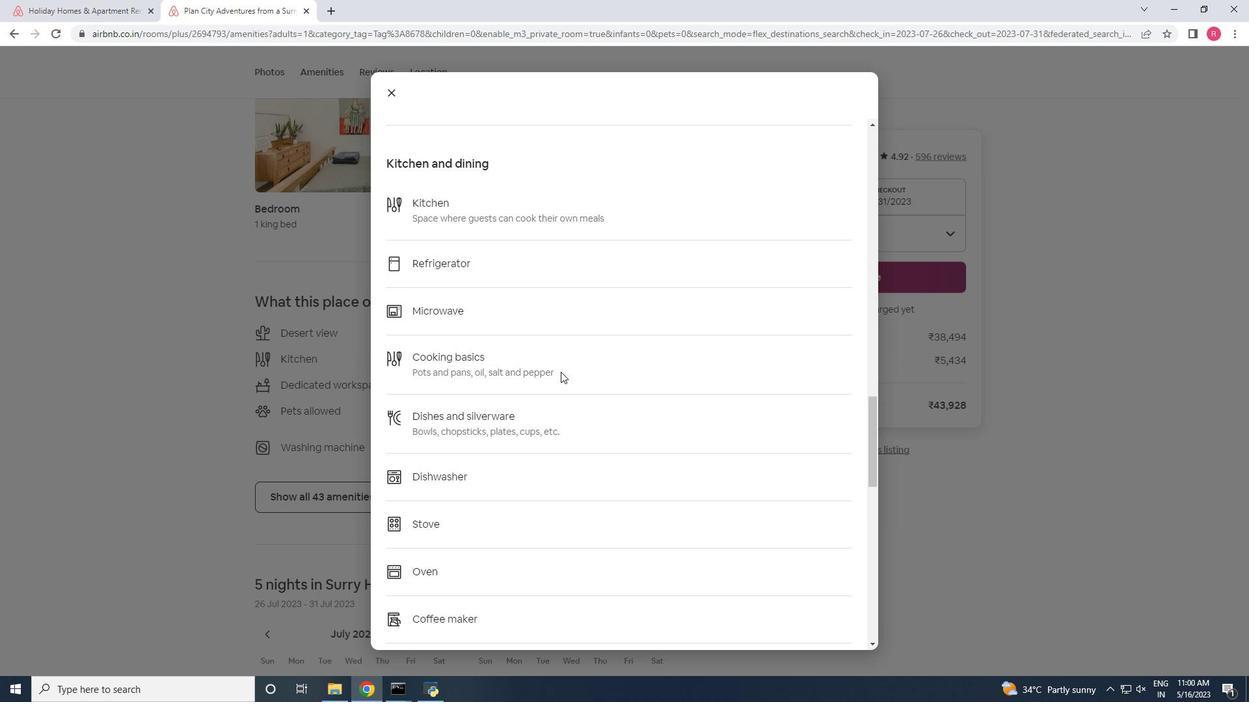 
Action: Mouse scrolled (560, 372) with delta (0, 0)
Screenshot: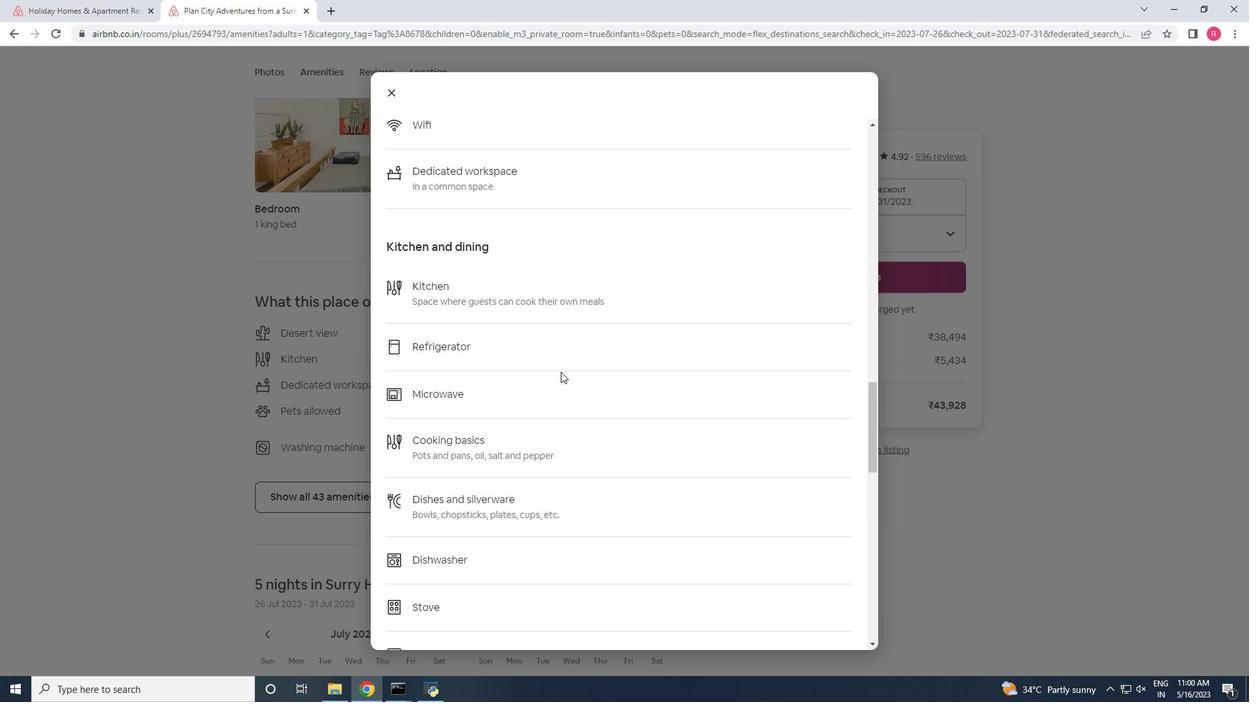 
Action: Mouse scrolled (560, 372) with delta (0, 0)
Screenshot: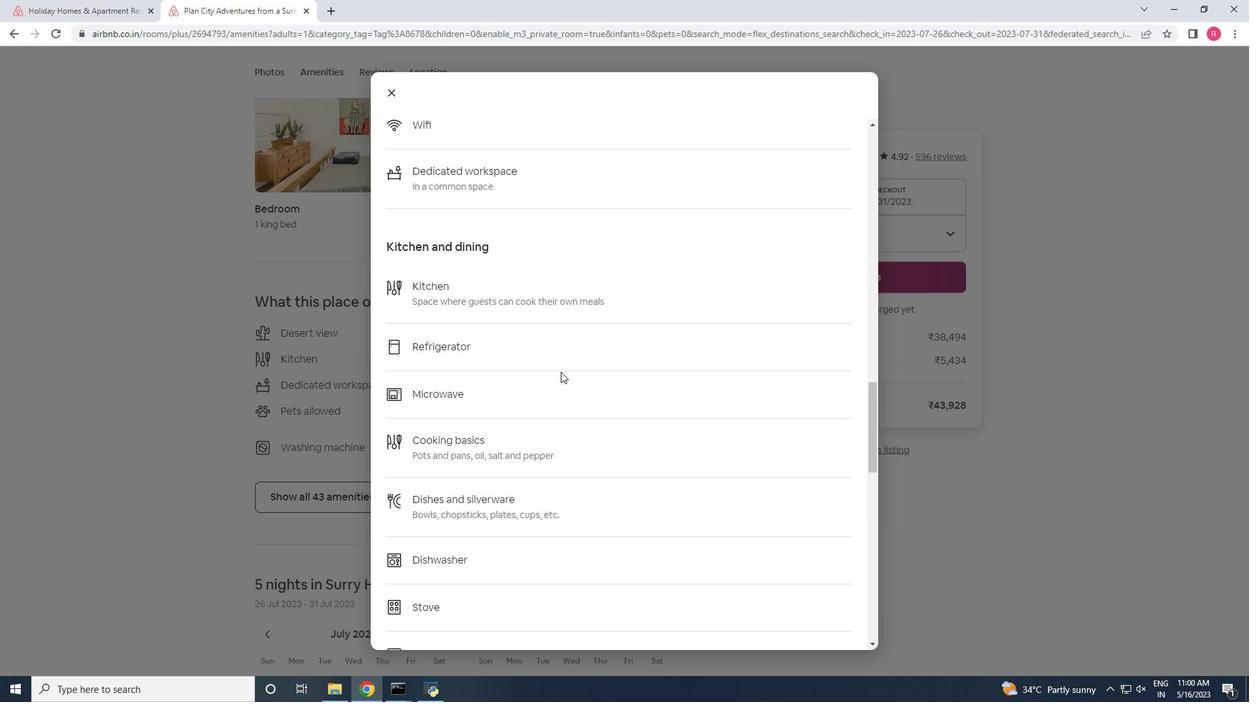 
Action: Mouse scrolled (560, 372) with delta (0, 0)
Screenshot: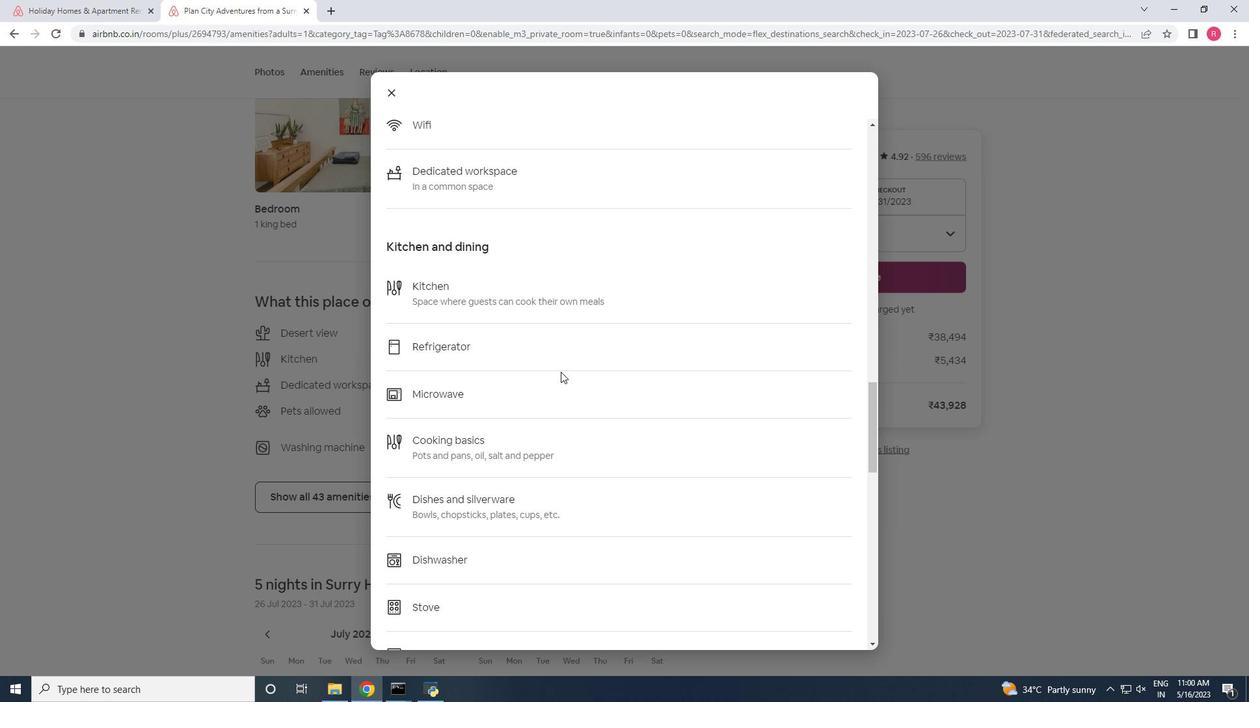 
Action: Mouse scrolled (560, 372) with delta (0, 0)
Screenshot: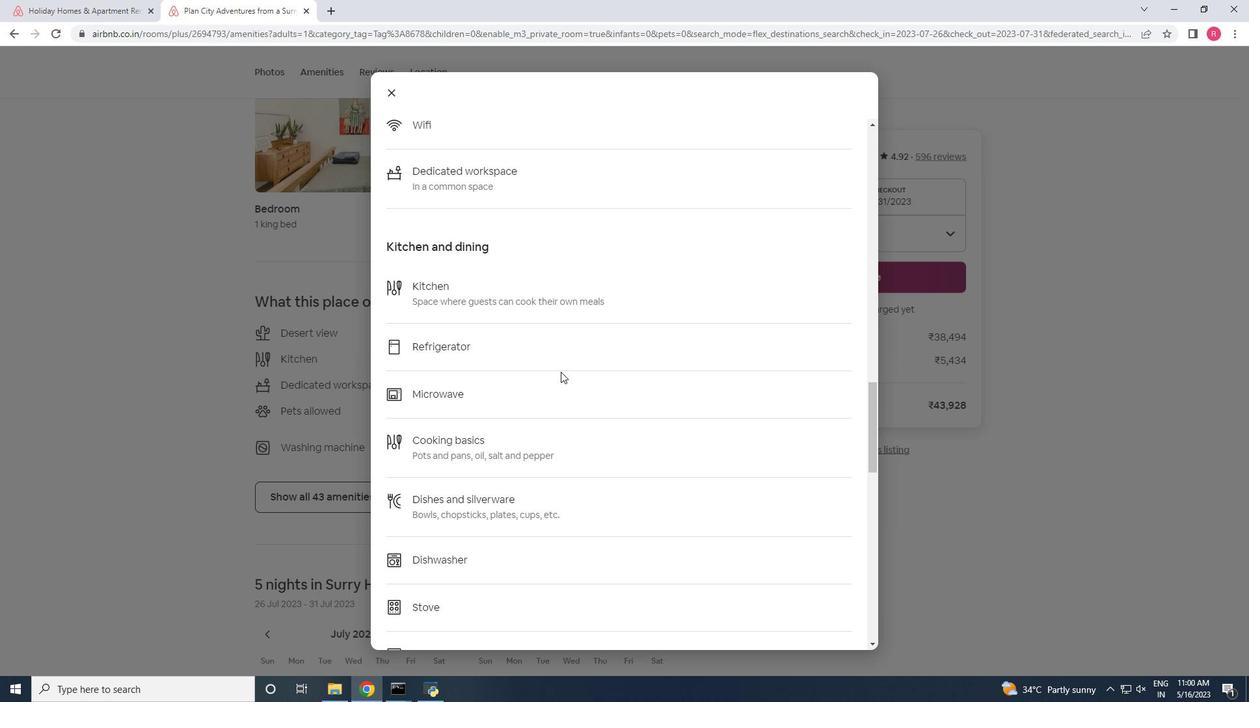 
Action: Mouse scrolled (560, 372) with delta (0, 0)
Screenshot: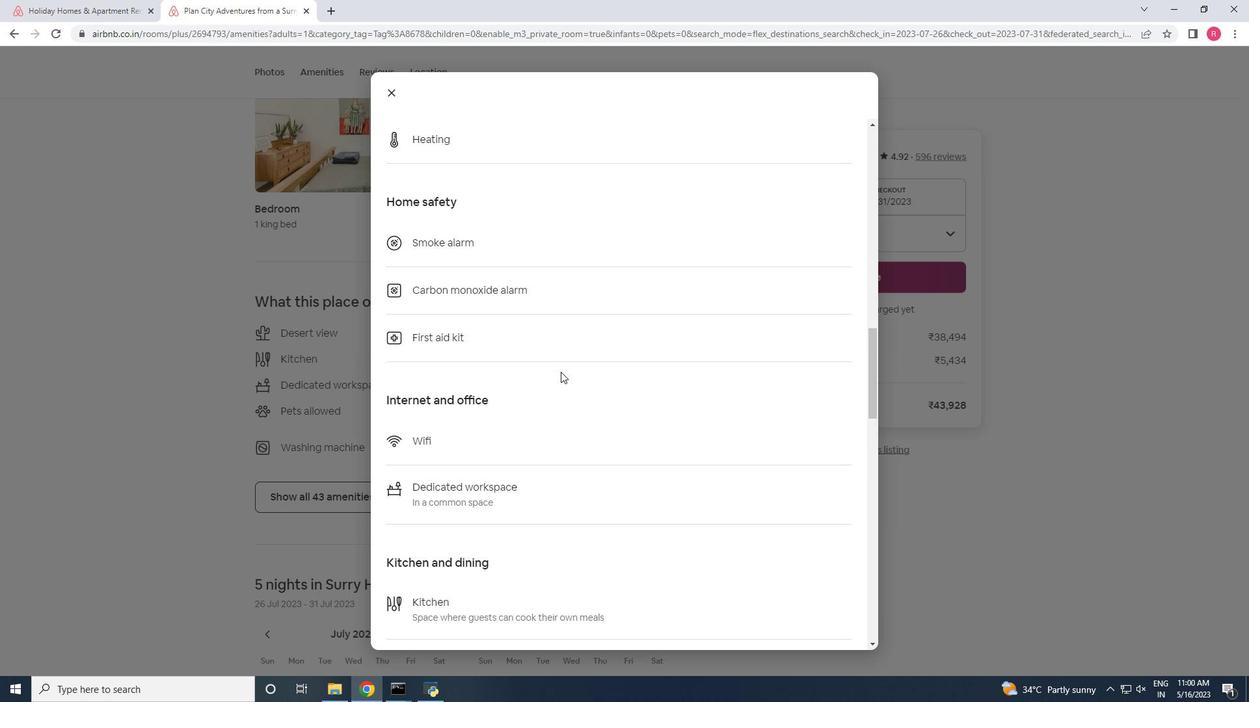 
Action: Mouse scrolled (560, 372) with delta (0, 0)
Screenshot: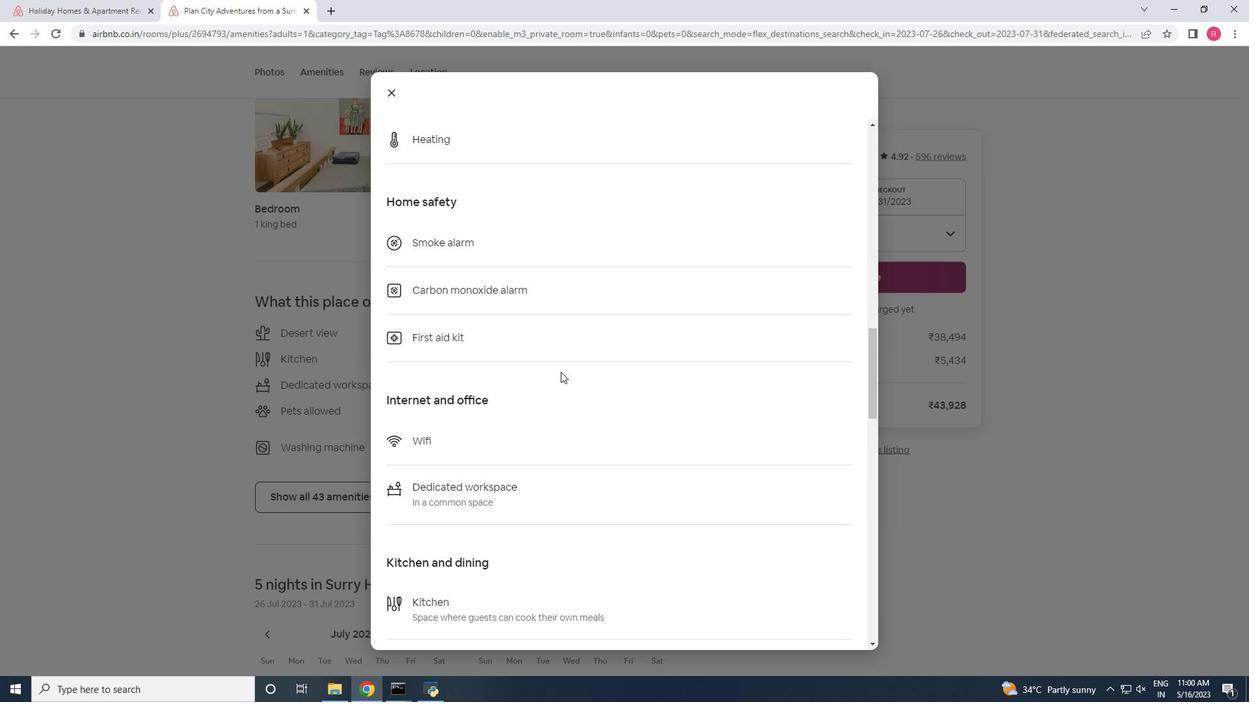 
Action: Mouse scrolled (560, 372) with delta (0, 0)
Screenshot: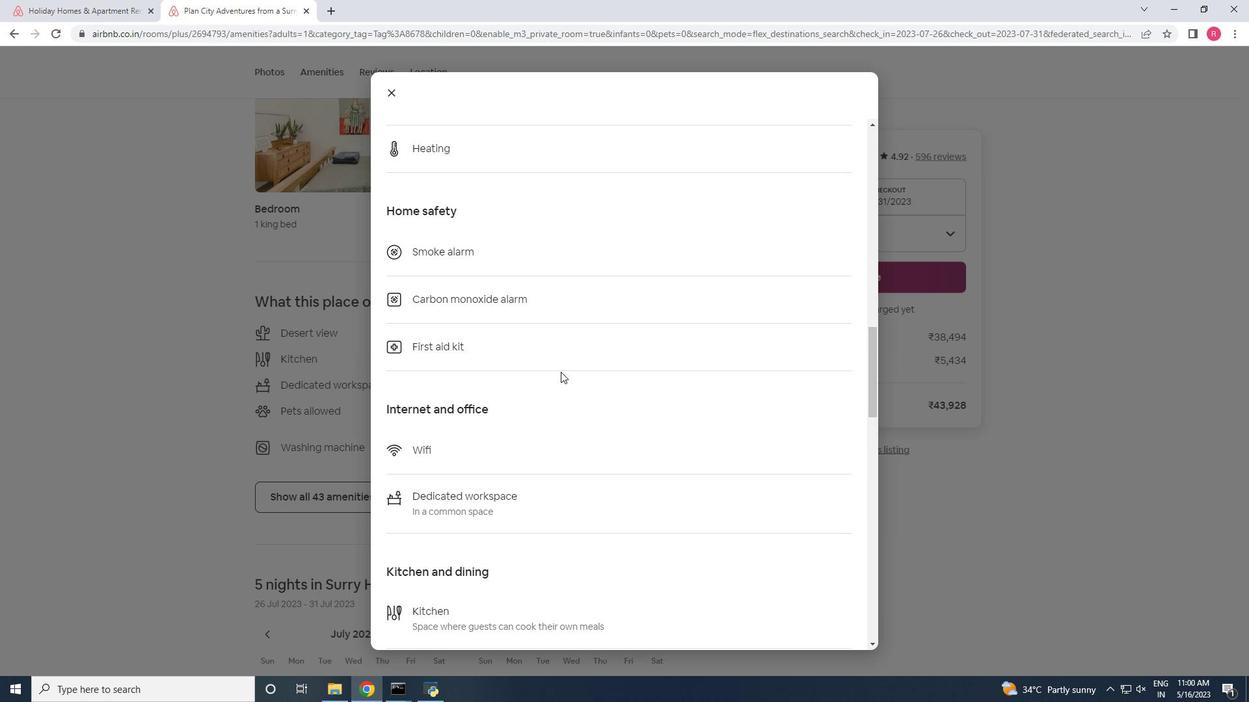 
Action: Mouse scrolled (560, 372) with delta (0, 0)
Screenshot: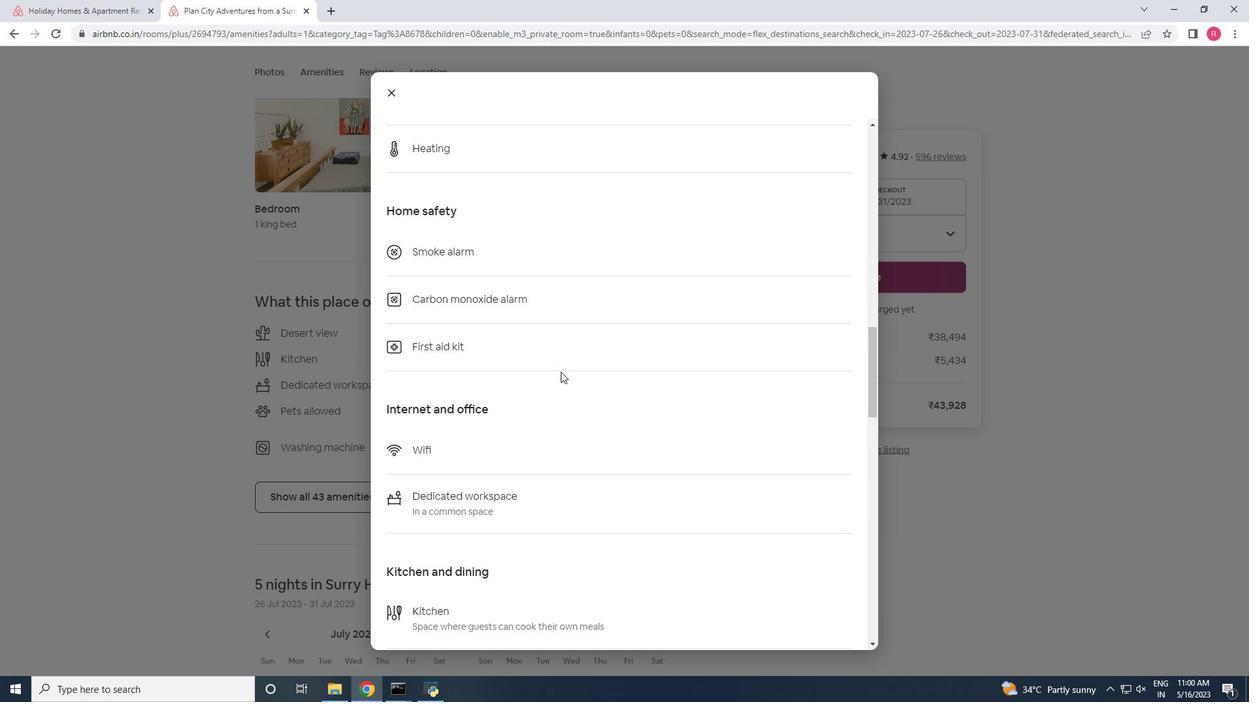 
Action: Mouse scrolled (560, 372) with delta (0, 0)
Screenshot: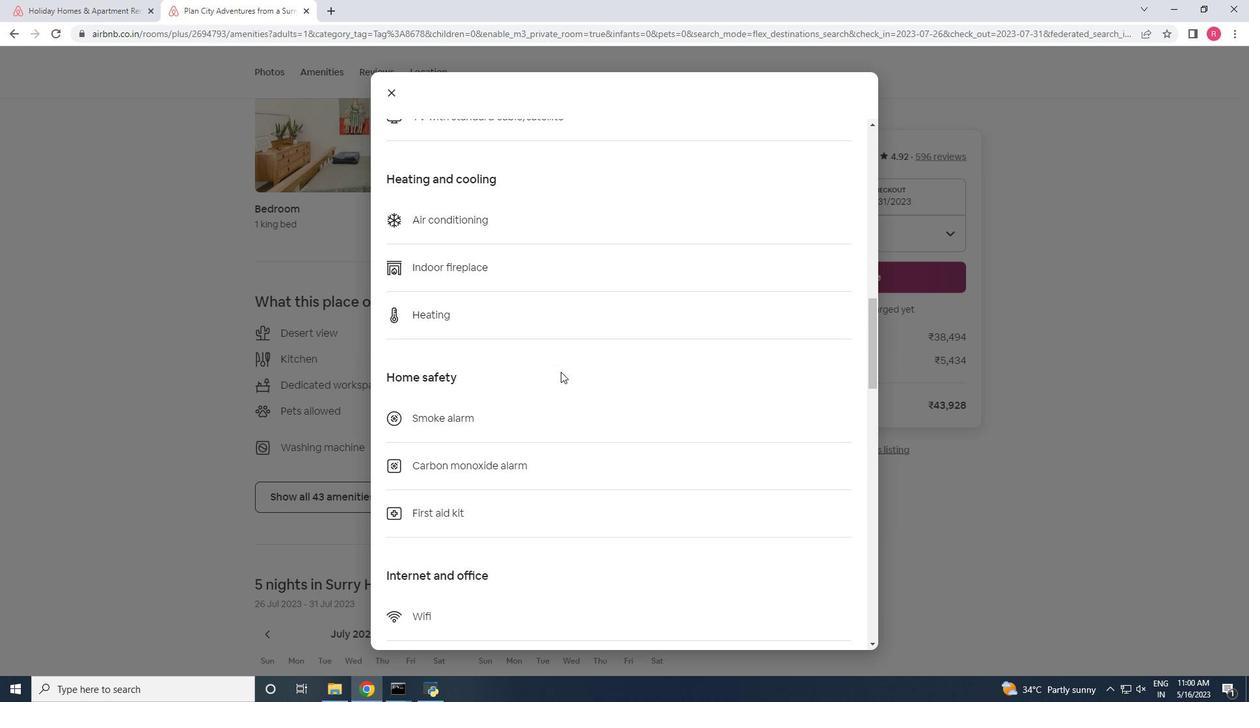 
Action: Mouse scrolled (560, 372) with delta (0, 0)
Screenshot: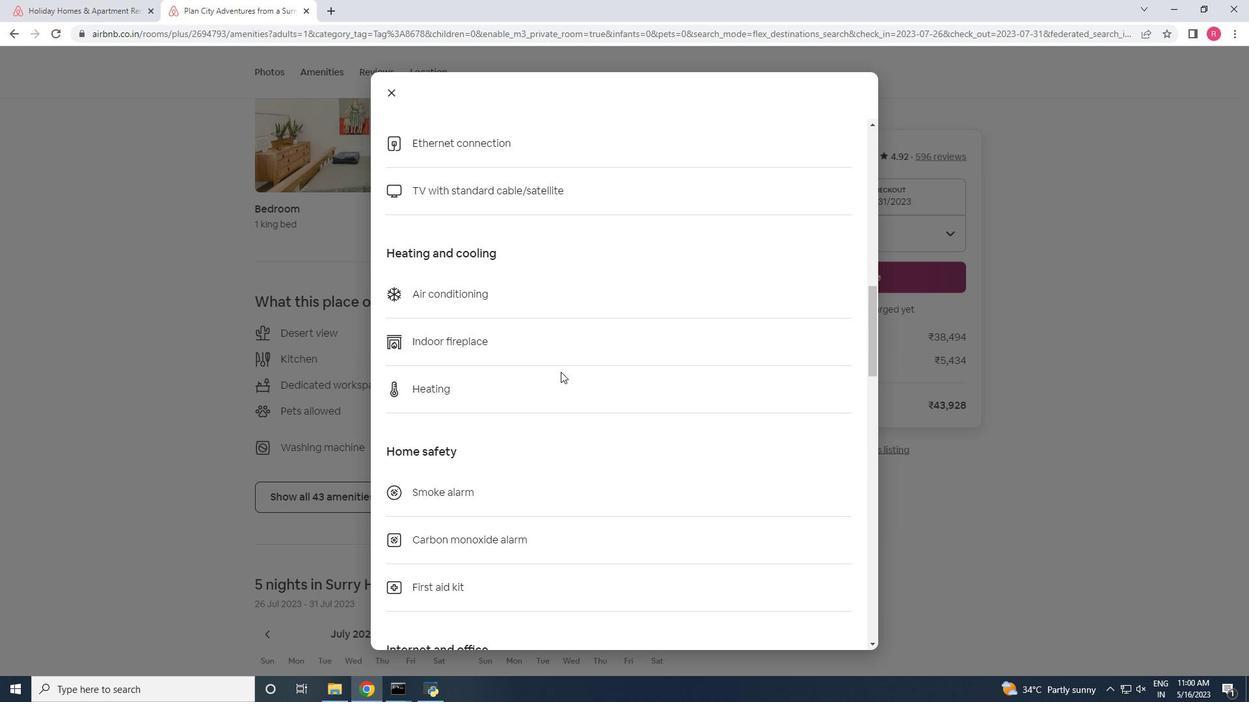 
Action: Mouse scrolled (560, 372) with delta (0, 0)
Screenshot: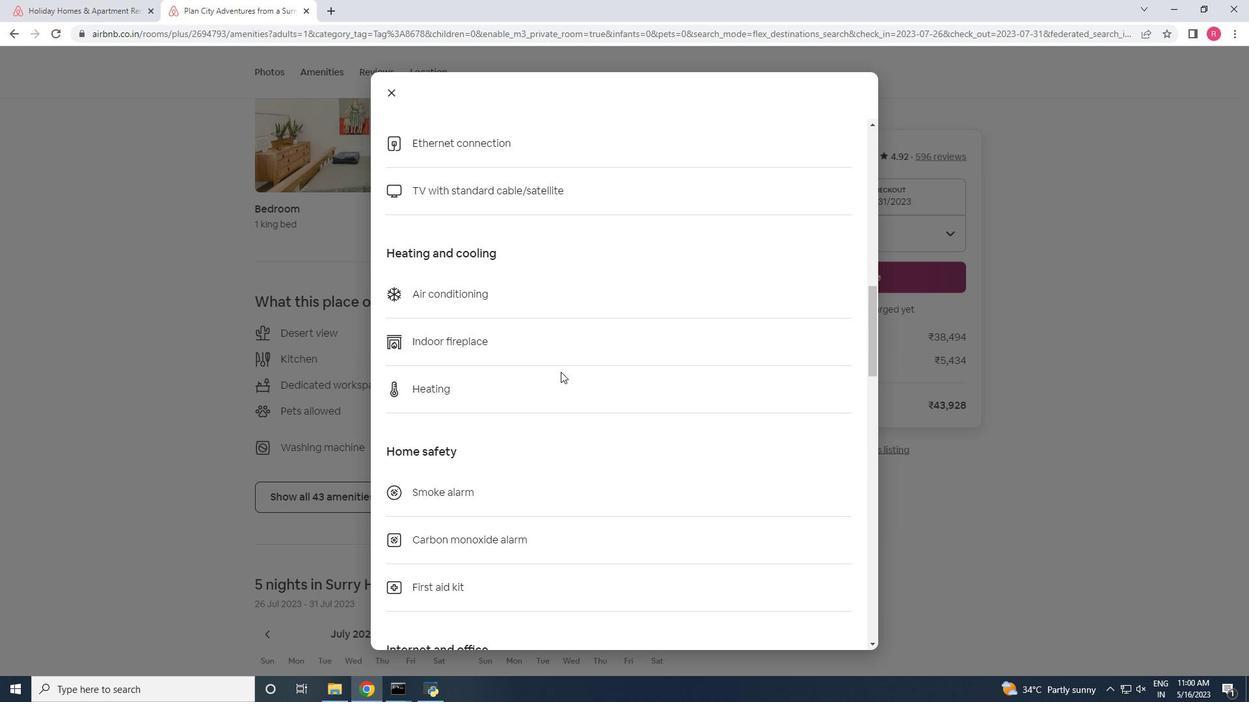 
Action: Mouse scrolled (560, 372) with delta (0, 0)
Screenshot: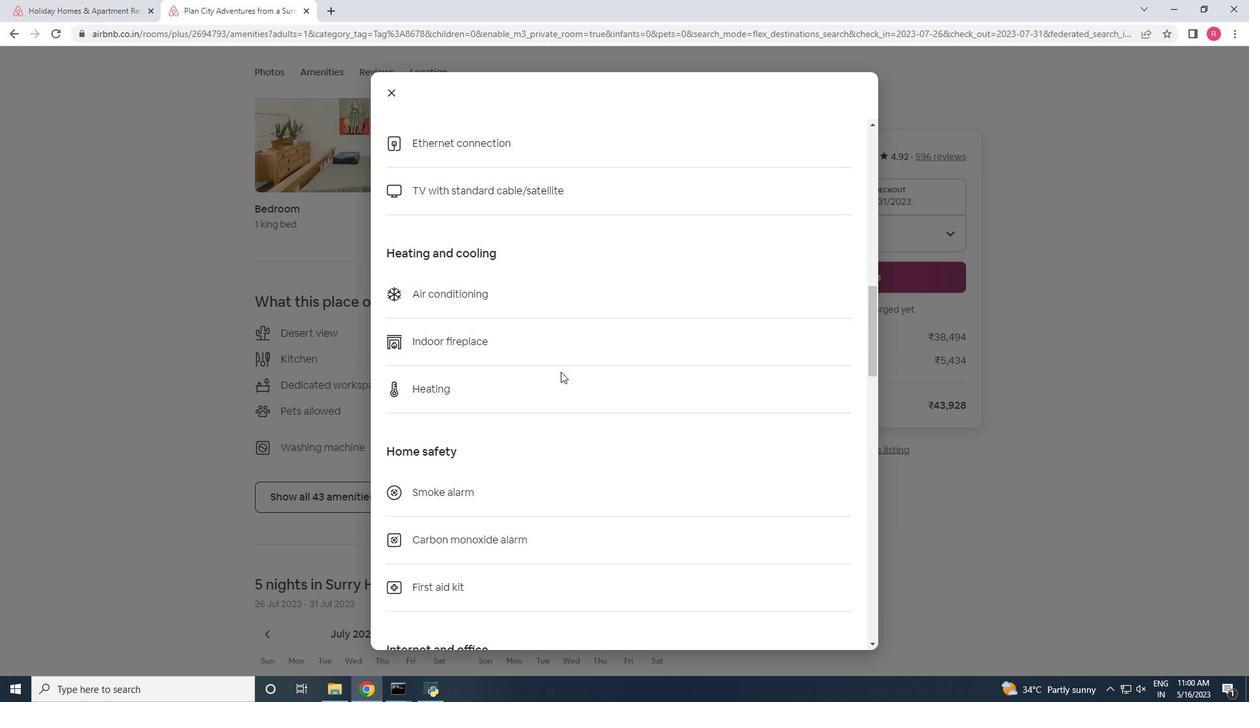 
Action: Mouse scrolled (560, 372) with delta (0, 0)
Screenshot: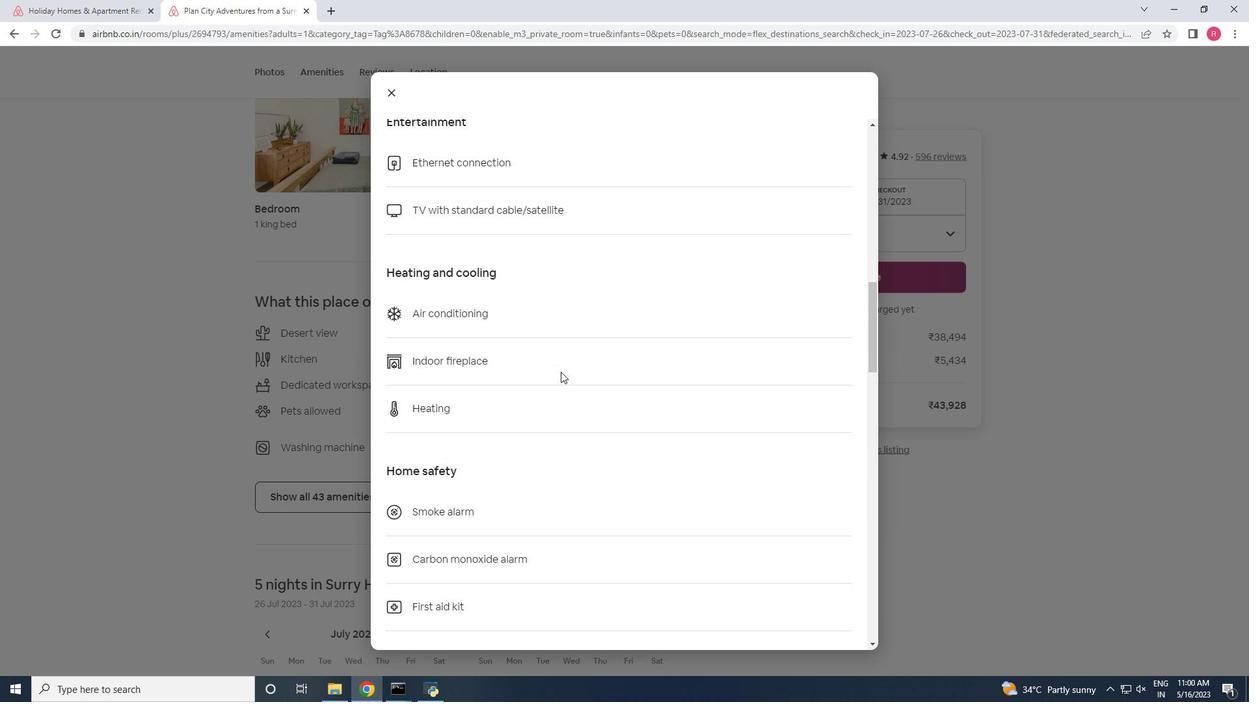 
Action: Mouse scrolled (560, 372) with delta (0, 0)
Screenshot: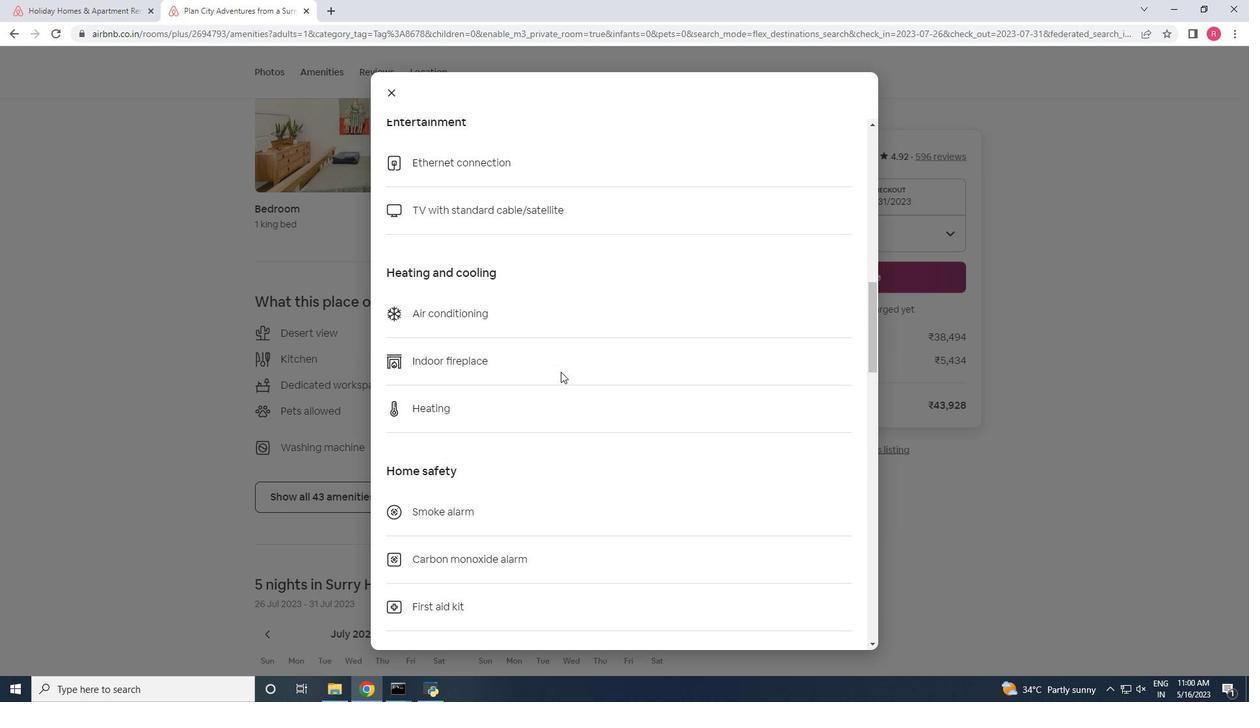 
Action: Mouse scrolled (560, 372) with delta (0, 0)
Screenshot: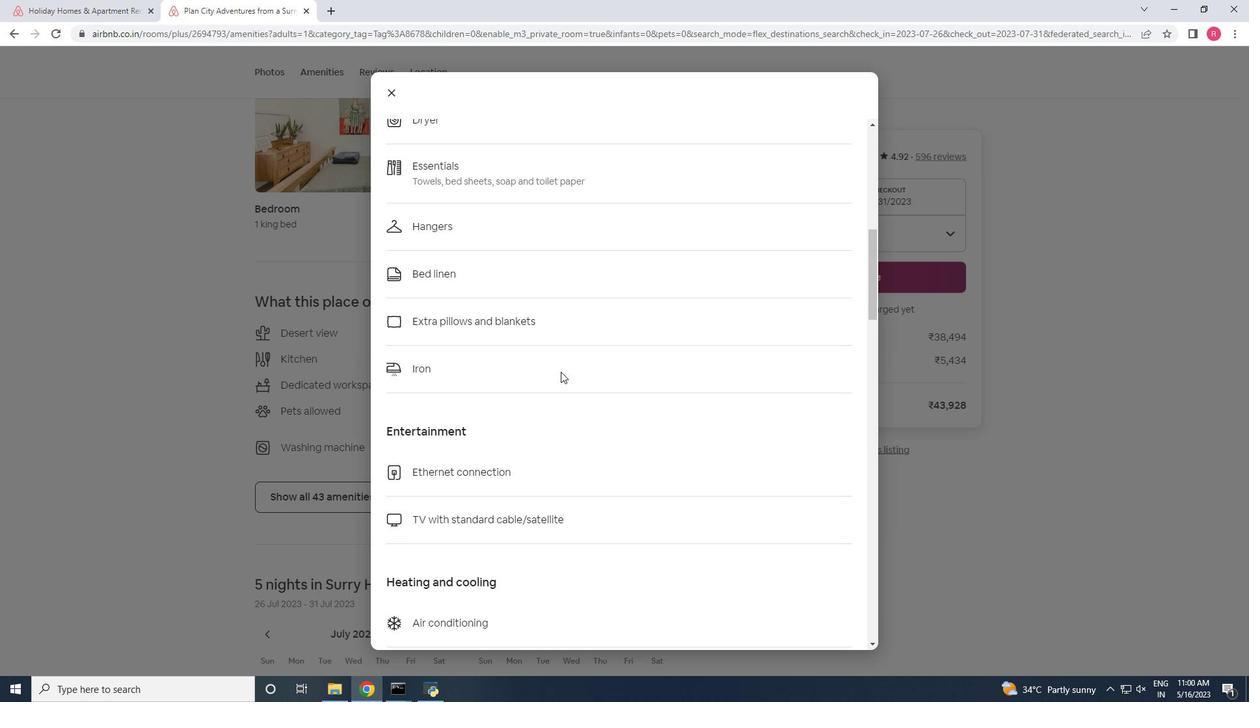 
Action: Mouse scrolled (560, 372) with delta (0, 0)
Screenshot: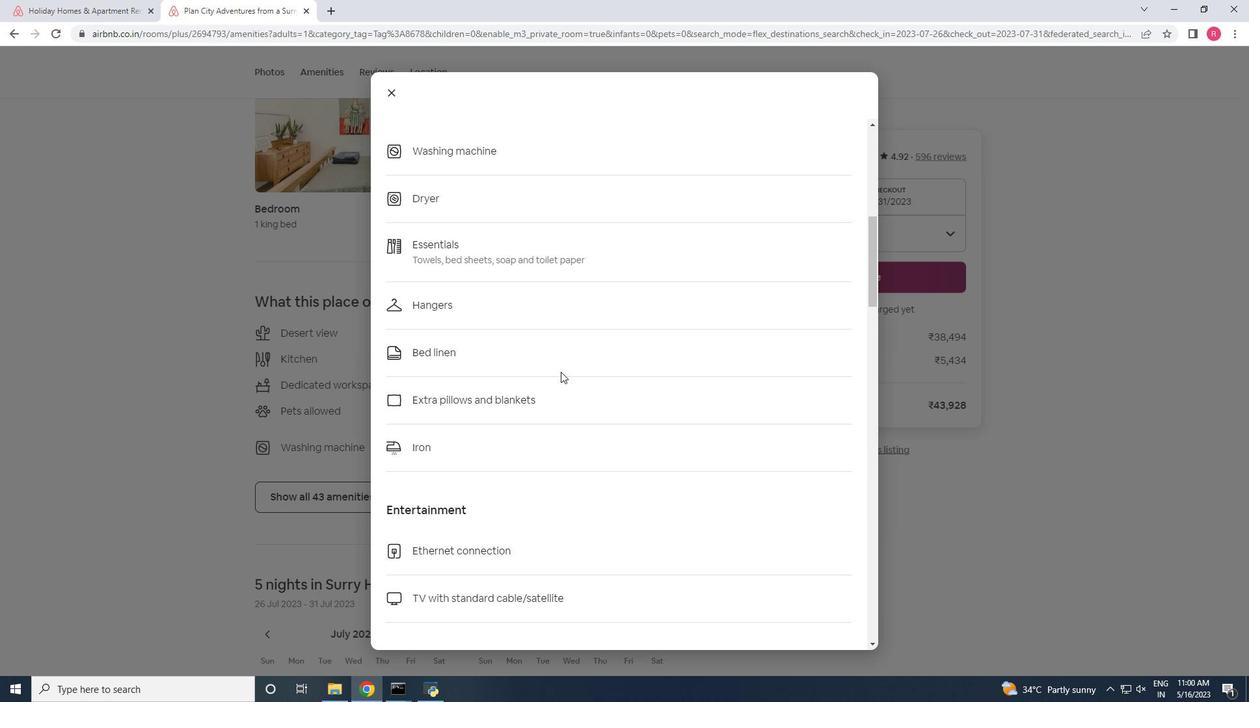 
Action: Mouse scrolled (560, 372) with delta (0, 0)
Screenshot: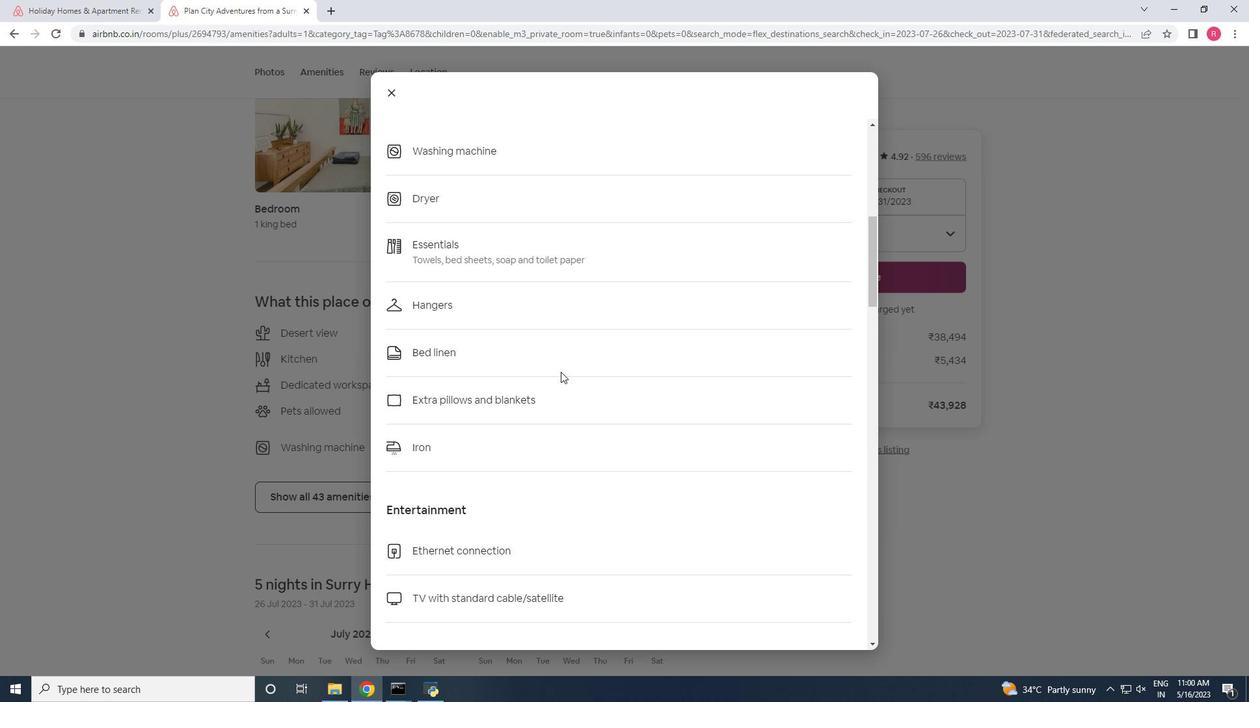 
Action: Mouse scrolled (560, 372) with delta (0, 0)
Screenshot: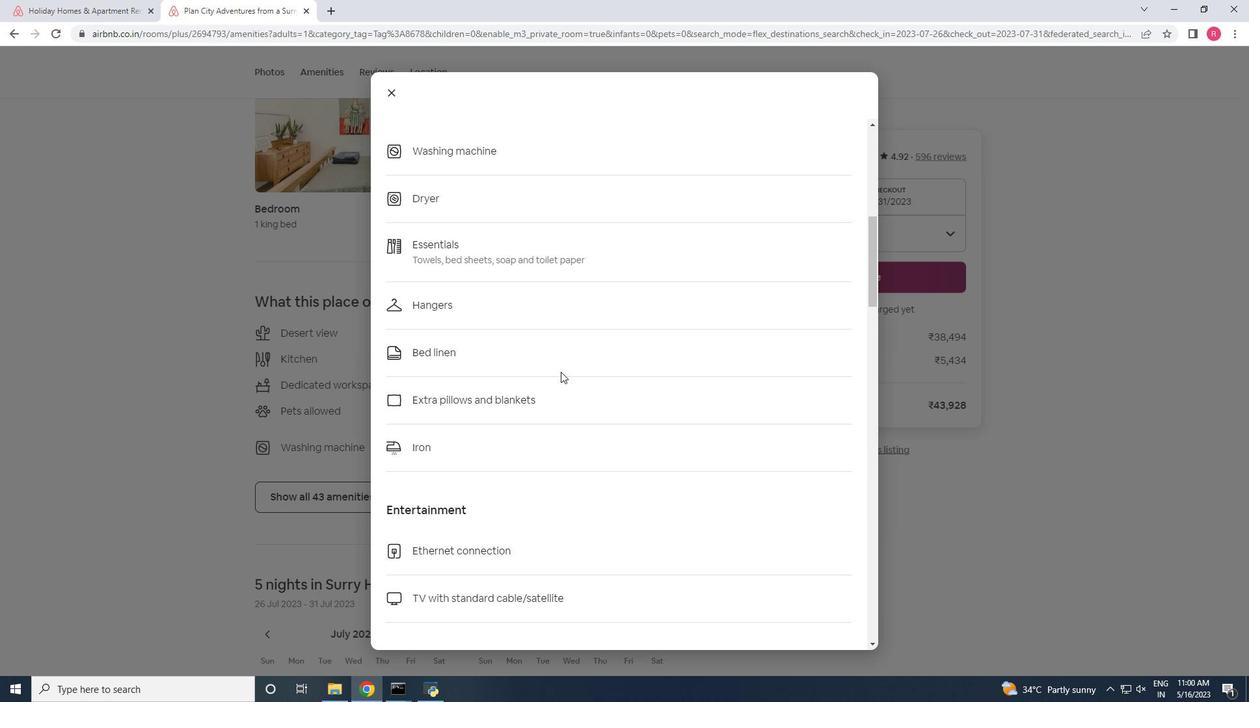 
Action: Mouse scrolled (560, 372) with delta (0, 0)
Screenshot: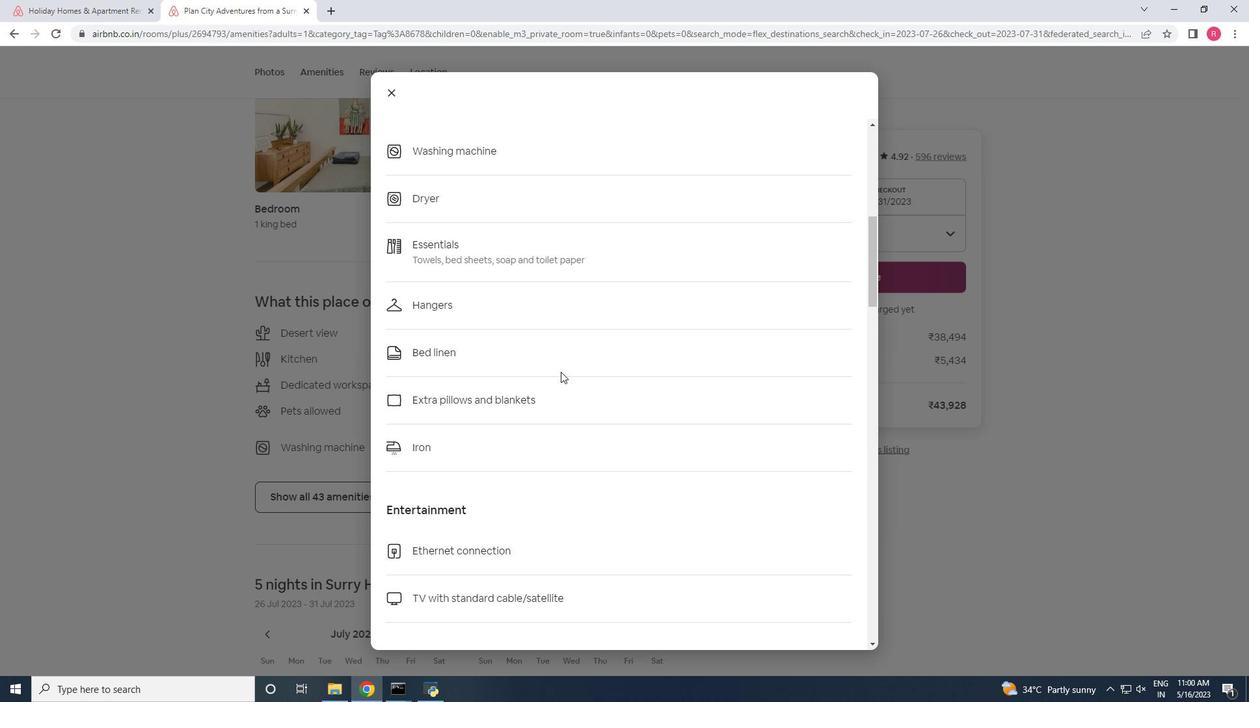 
Action: Mouse scrolled (560, 372) with delta (0, 0)
Screenshot: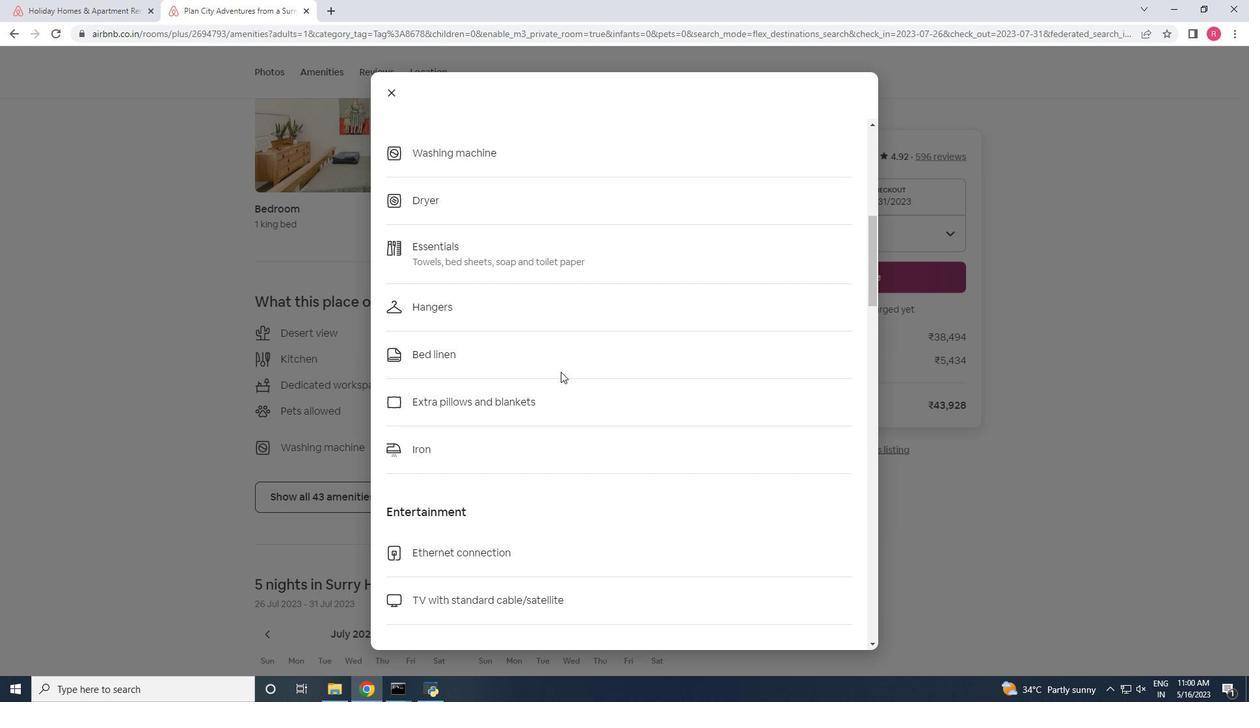
Action: Mouse moved to (393, 90)
Screenshot: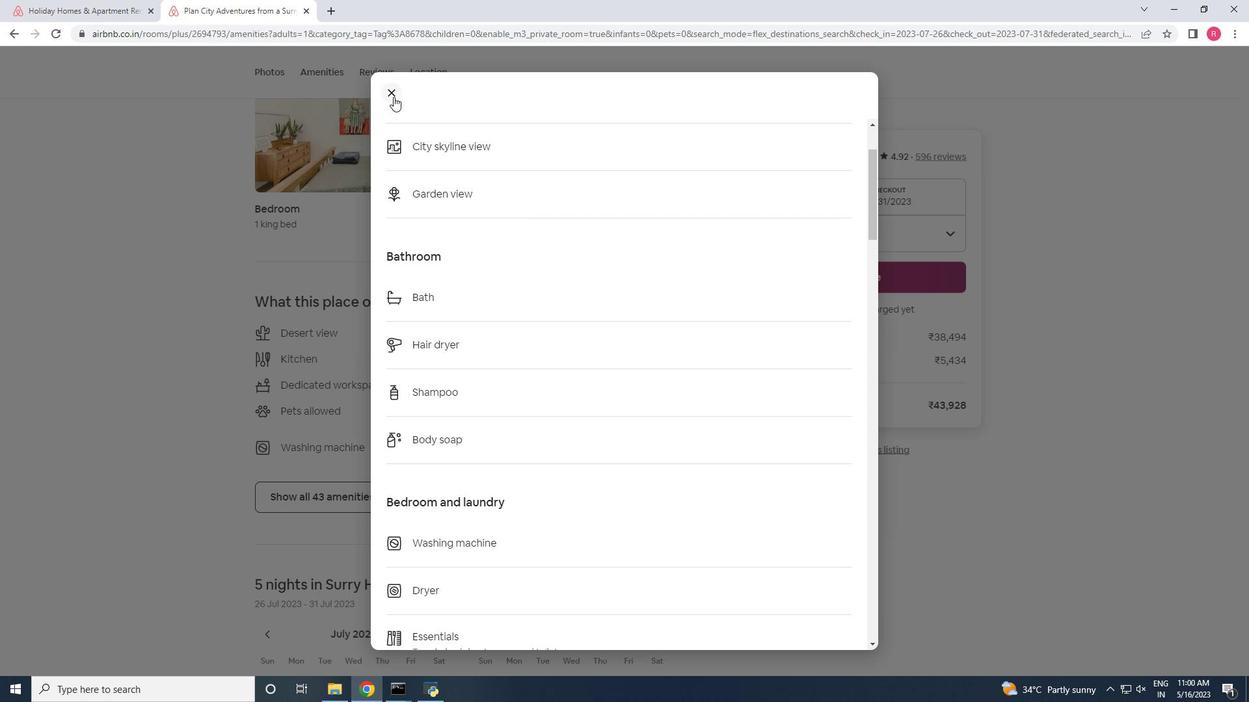 
Action: Mouse pressed left at (393, 90)
Screenshot: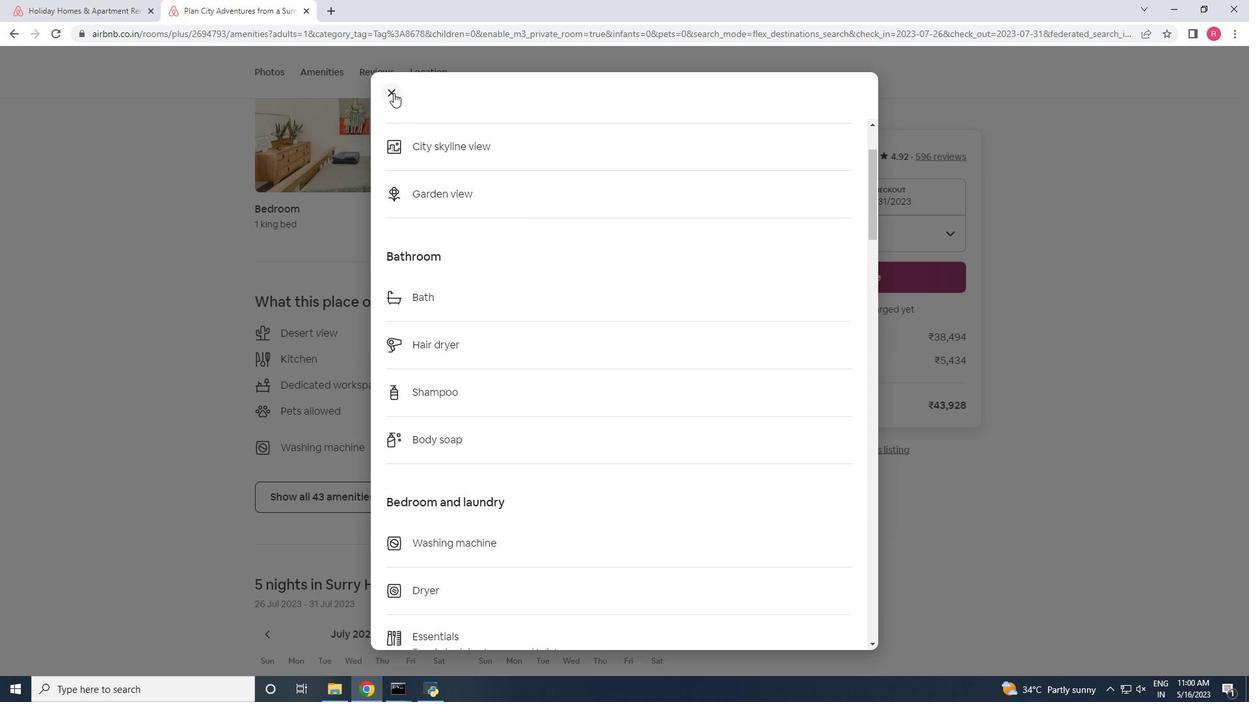 
Action: Mouse moved to (447, 275)
Screenshot: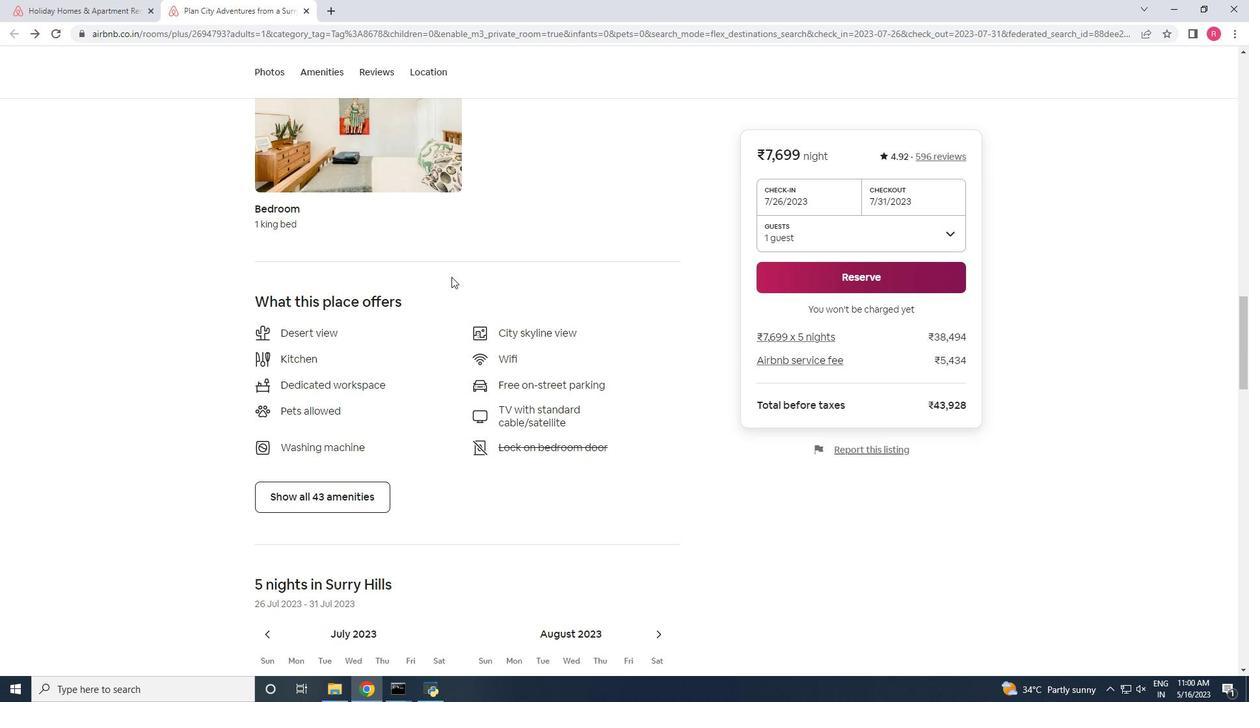 
